 Task: Select the IndentationModel option in the sticky scroll default model.
Action: Mouse moved to (0, 479)
Screenshot: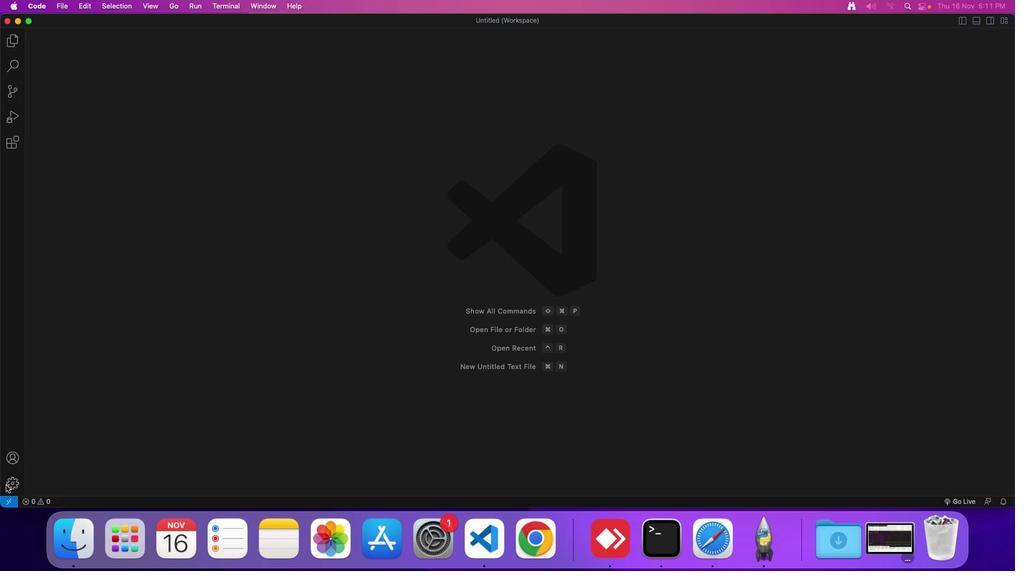 
Action: Mouse pressed left at (0, 479)
Screenshot: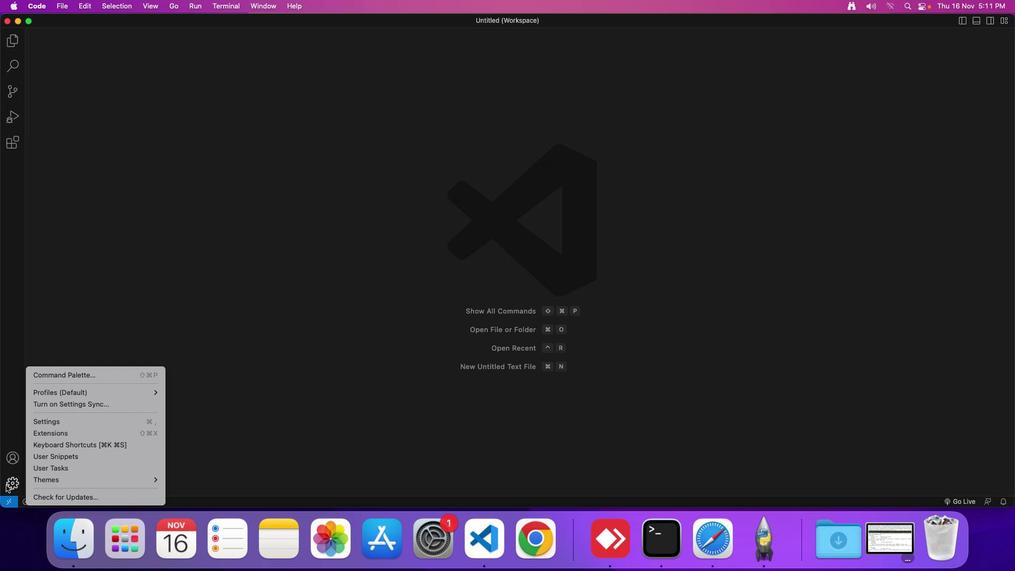 
Action: Mouse moved to (36, 417)
Screenshot: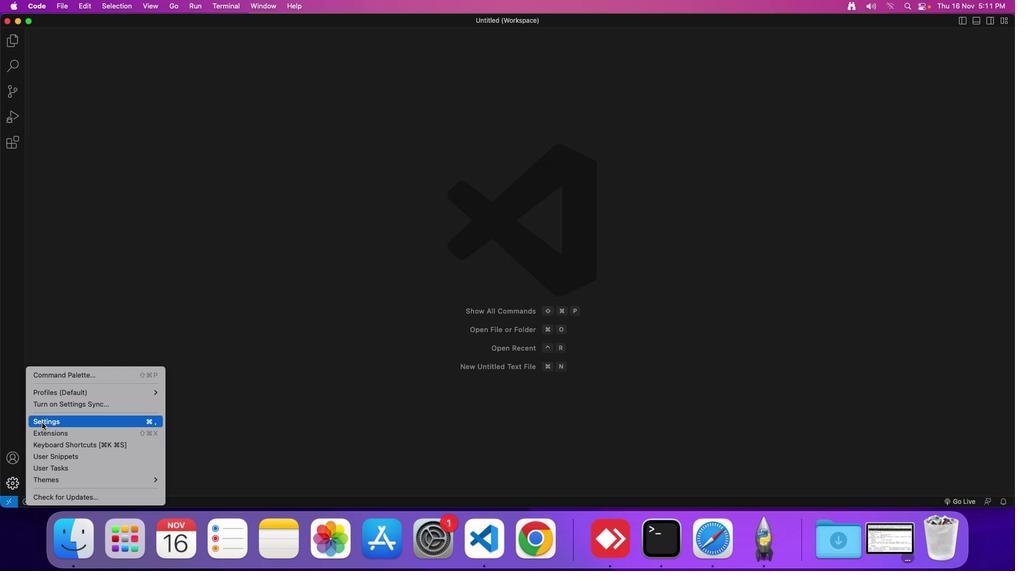 
Action: Mouse pressed left at (36, 417)
Screenshot: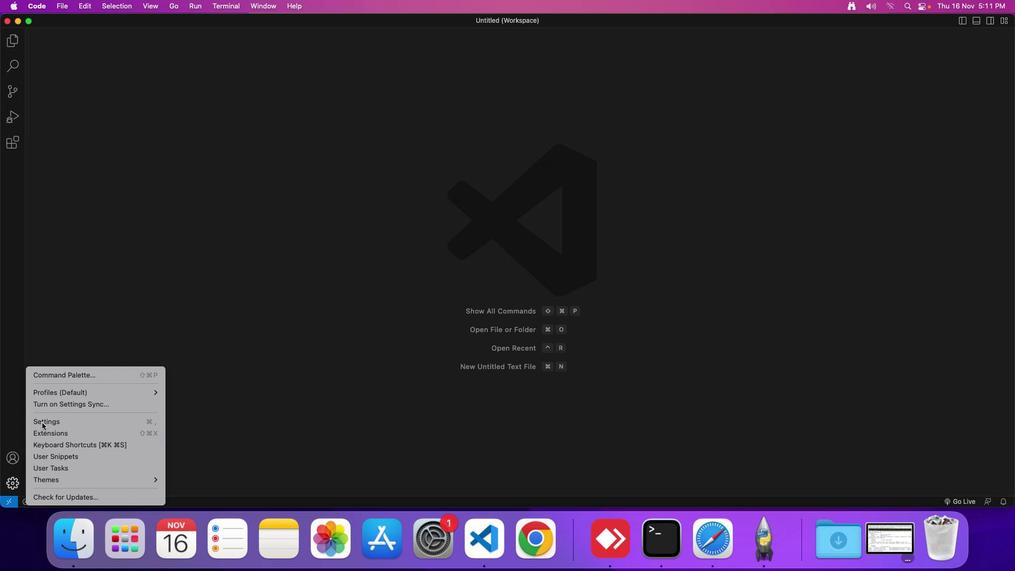 
Action: Mouse moved to (267, 75)
Screenshot: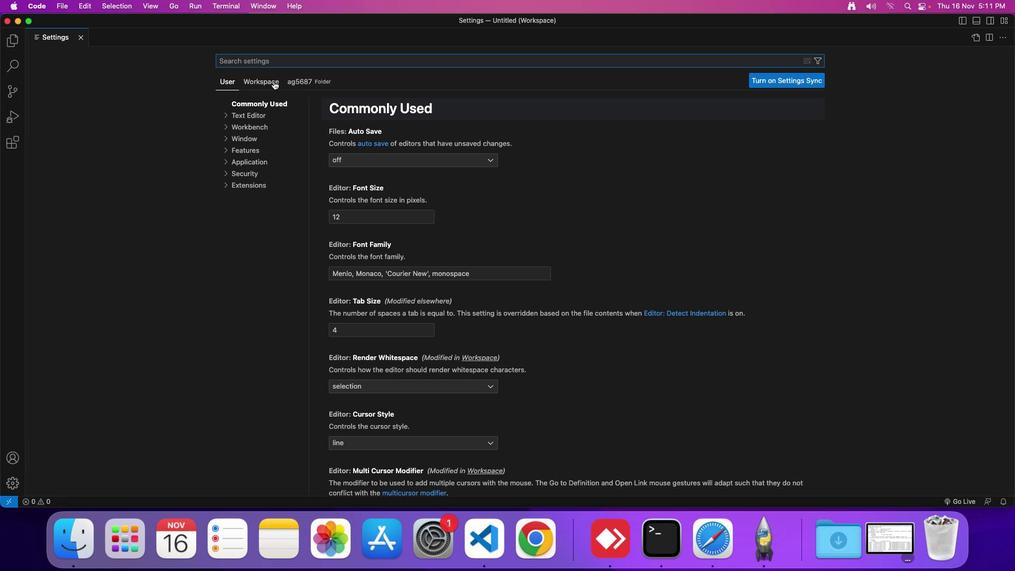
Action: Mouse pressed left at (267, 75)
Screenshot: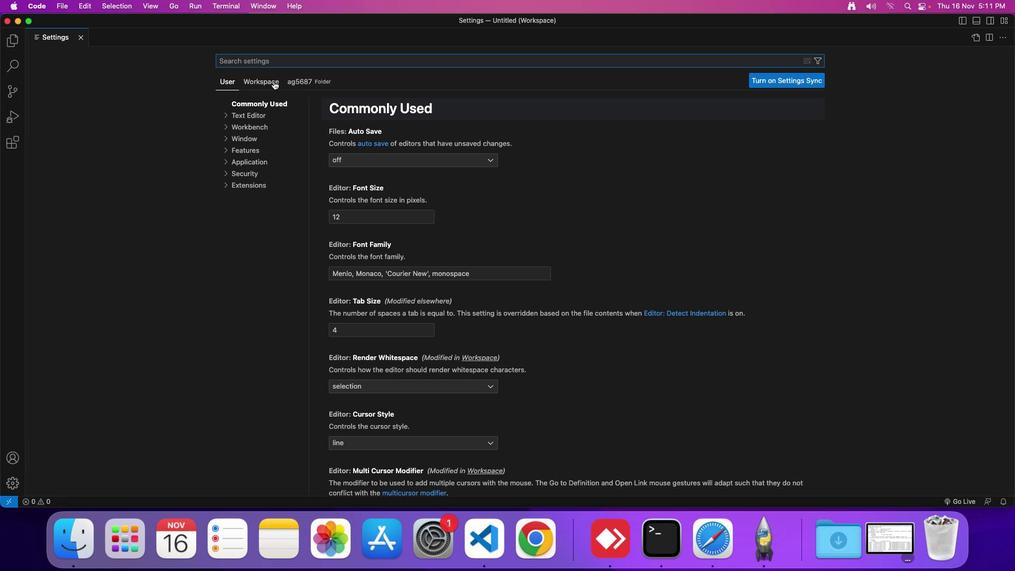 
Action: Mouse moved to (247, 109)
Screenshot: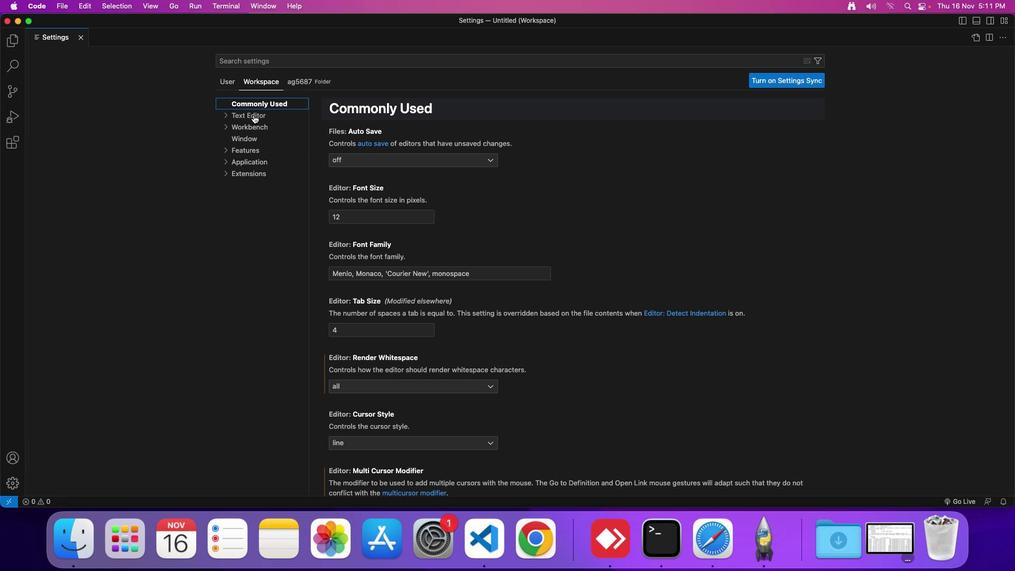 
Action: Mouse pressed left at (247, 109)
Screenshot: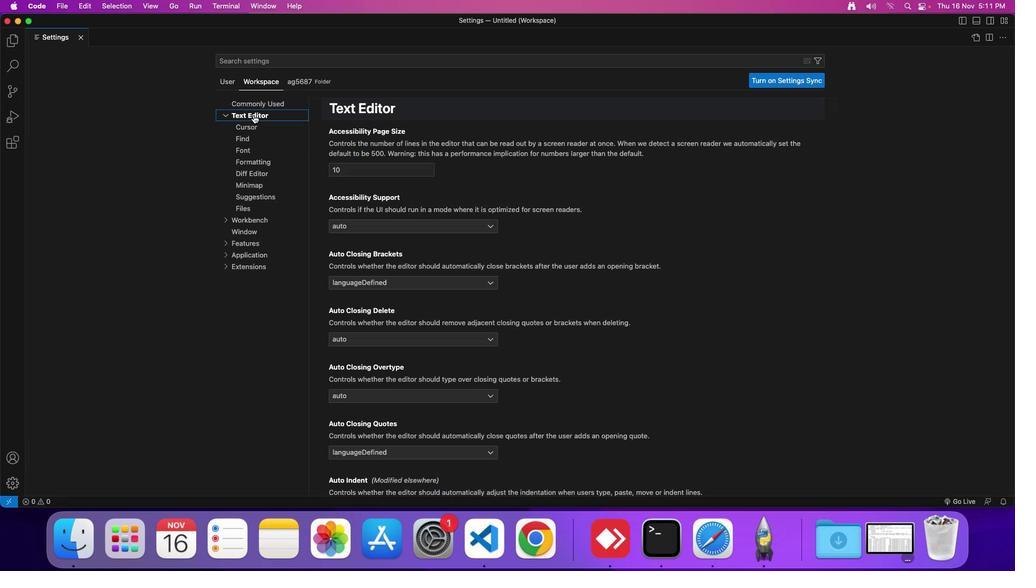 
Action: Mouse moved to (438, 282)
Screenshot: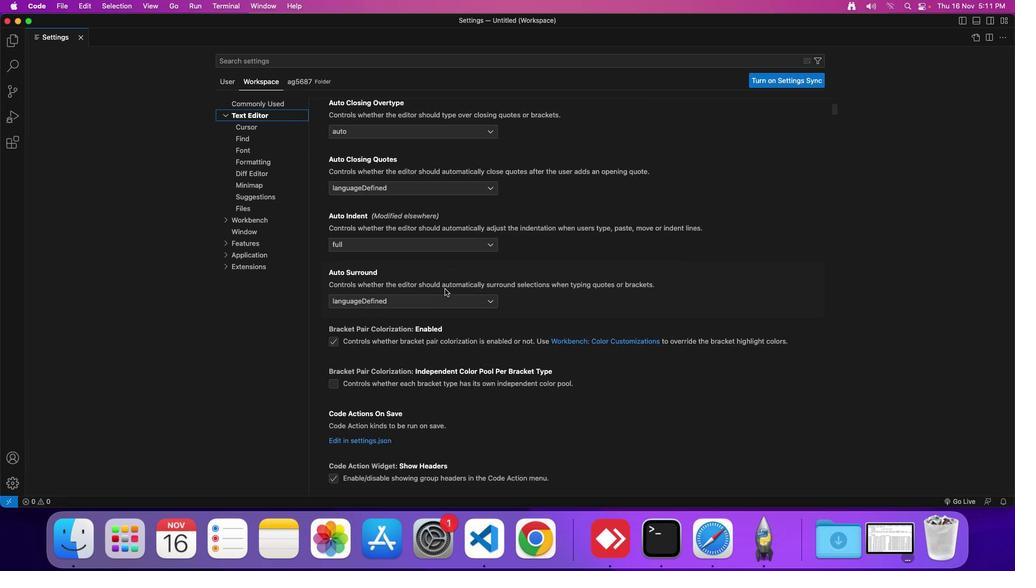 
Action: Mouse scrolled (438, 282) with delta (-5, -5)
Screenshot: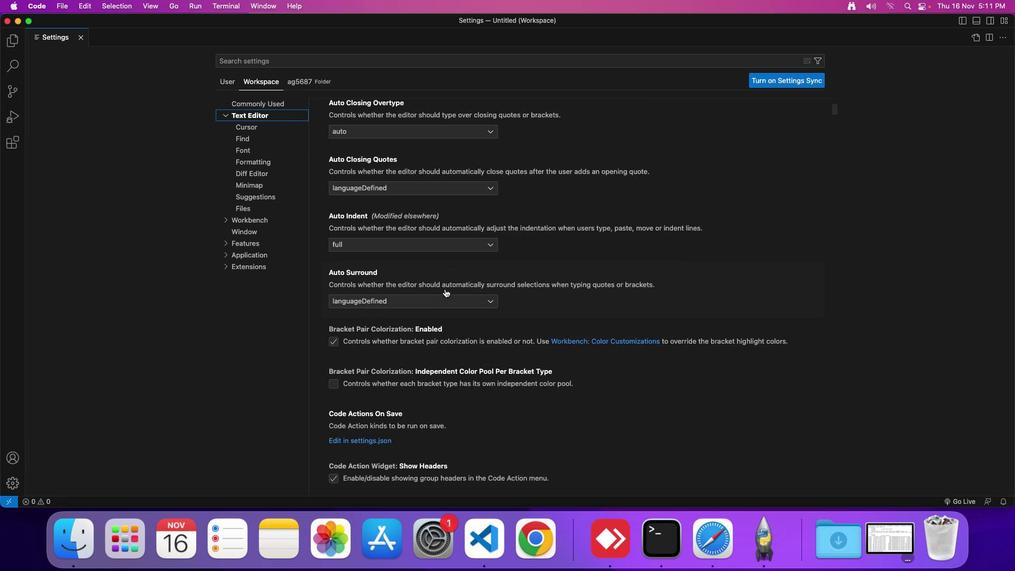 
Action: Mouse scrolled (438, 282) with delta (-5, -5)
Screenshot: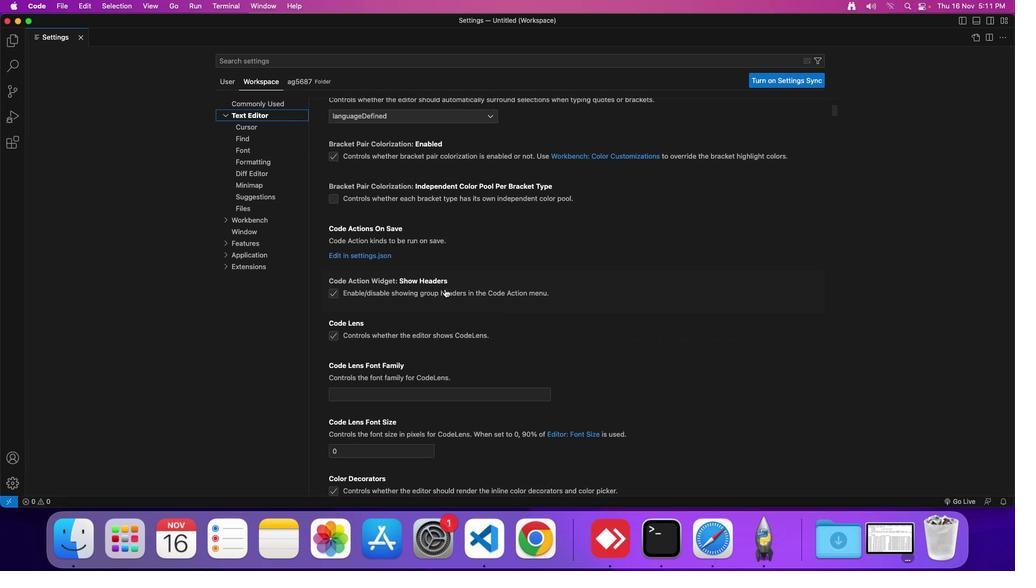 
Action: Mouse scrolled (438, 282) with delta (-5, -6)
Screenshot: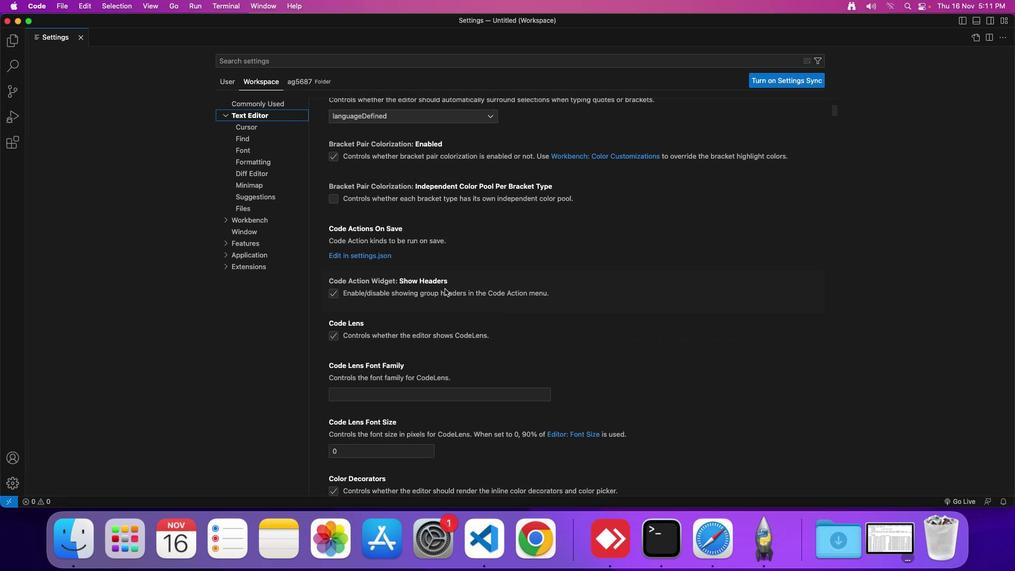 
Action: Mouse scrolled (438, 282) with delta (-5, -7)
Screenshot: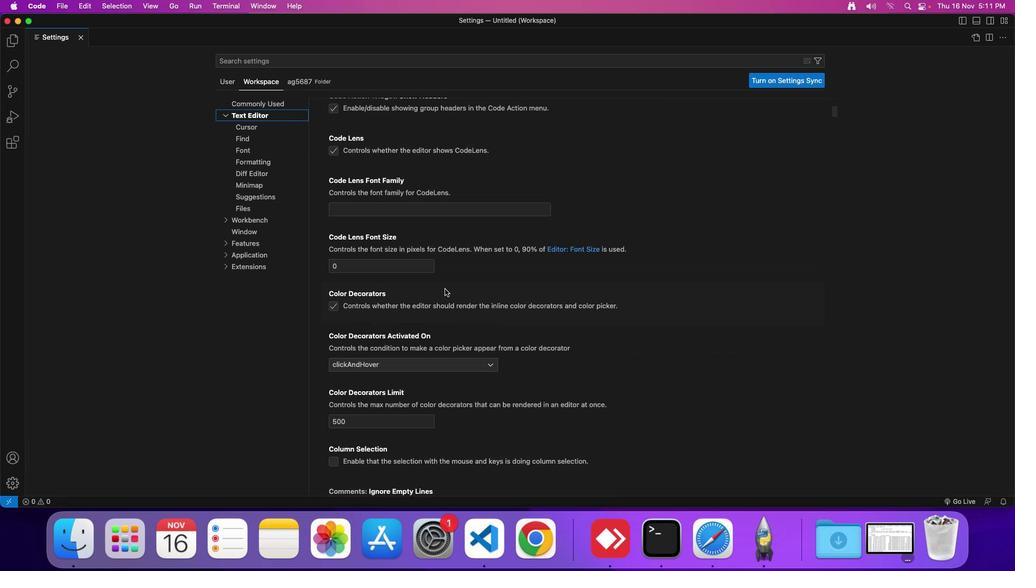 
Action: Mouse scrolled (438, 282) with delta (-5, -8)
Screenshot: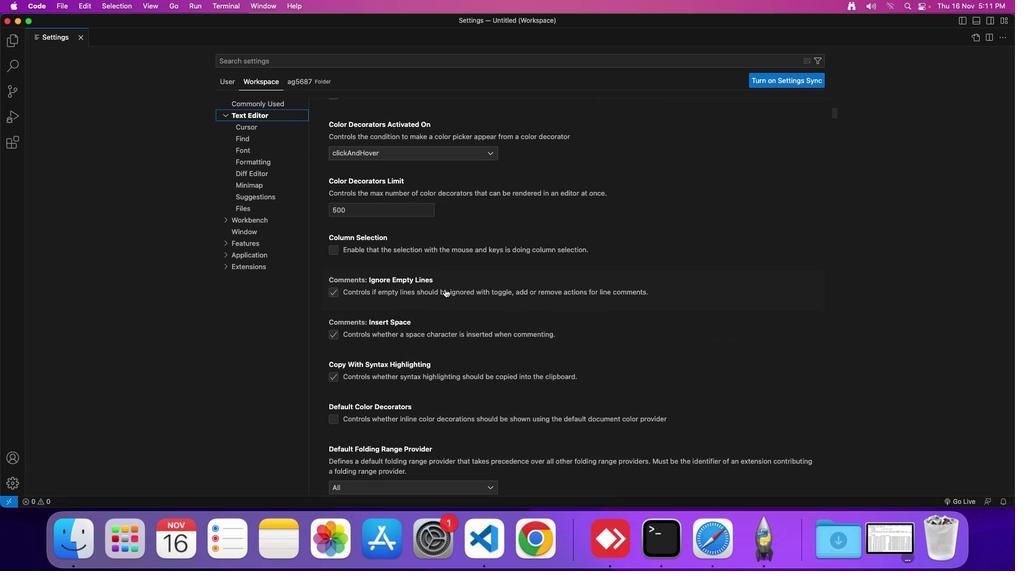 
Action: Mouse scrolled (438, 282) with delta (-5, -8)
Screenshot: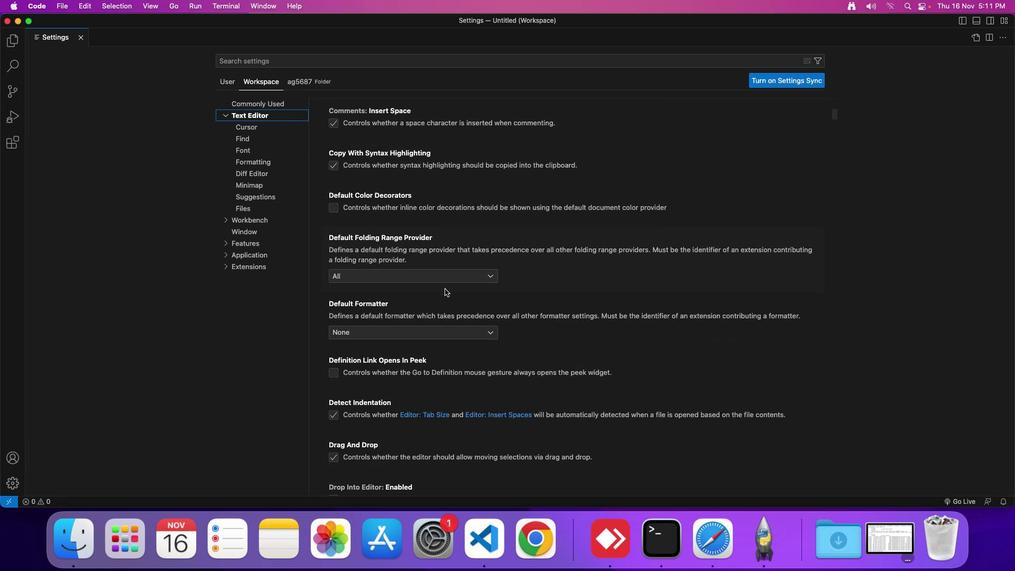 
Action: Mouse scrolled (438, 282) with delta (-5, -9)
Screenshot: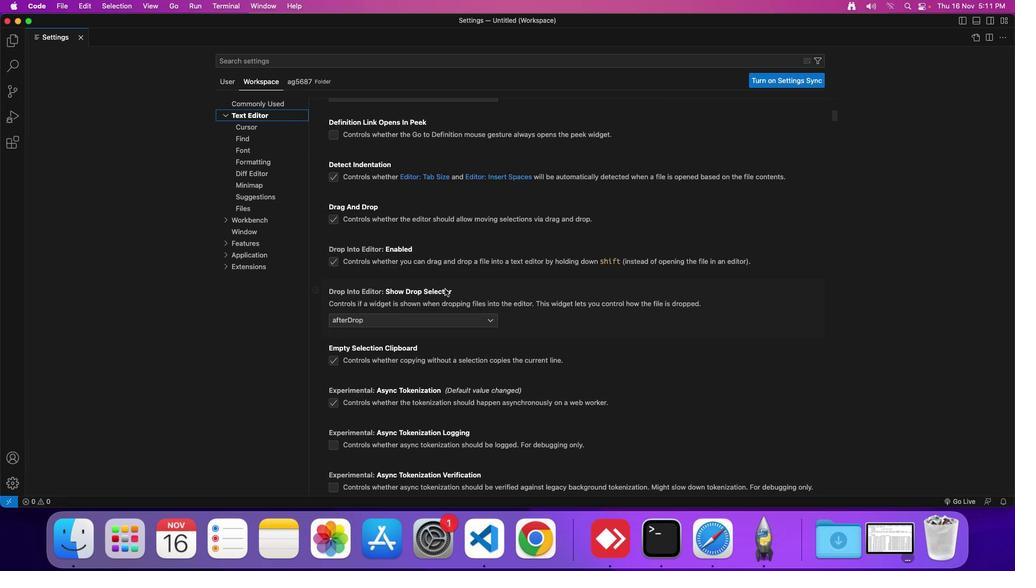 
Action: Mouse scrolled (438, 282) with delta (-5, -9)
Screenshot: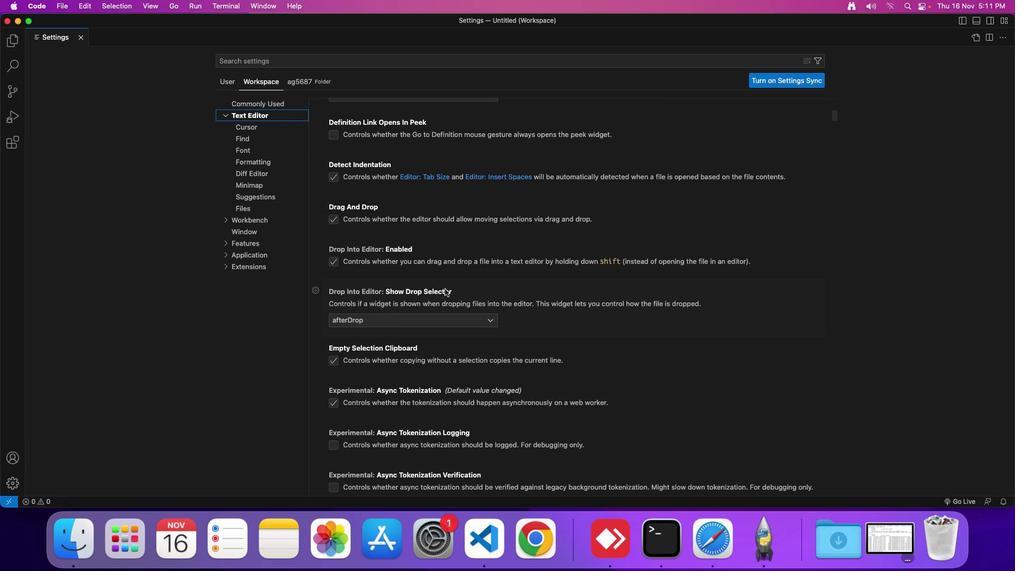 
Action: Mouse scrolled (438, 282) with delta (-5, -10)
Screenshot: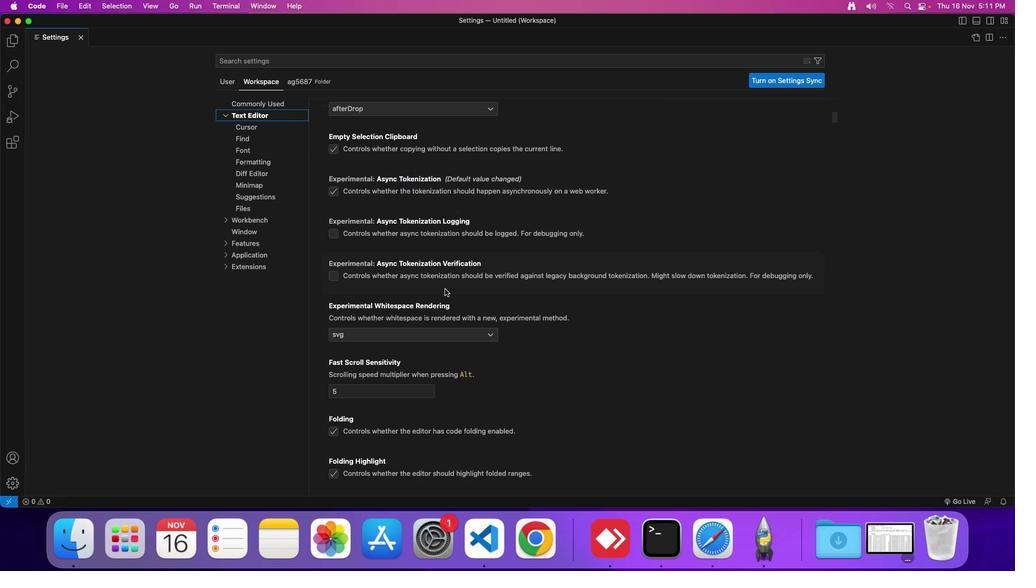 
Action: Mouse scrolled (438, 282) with delta (-5, -9)
Screenshot: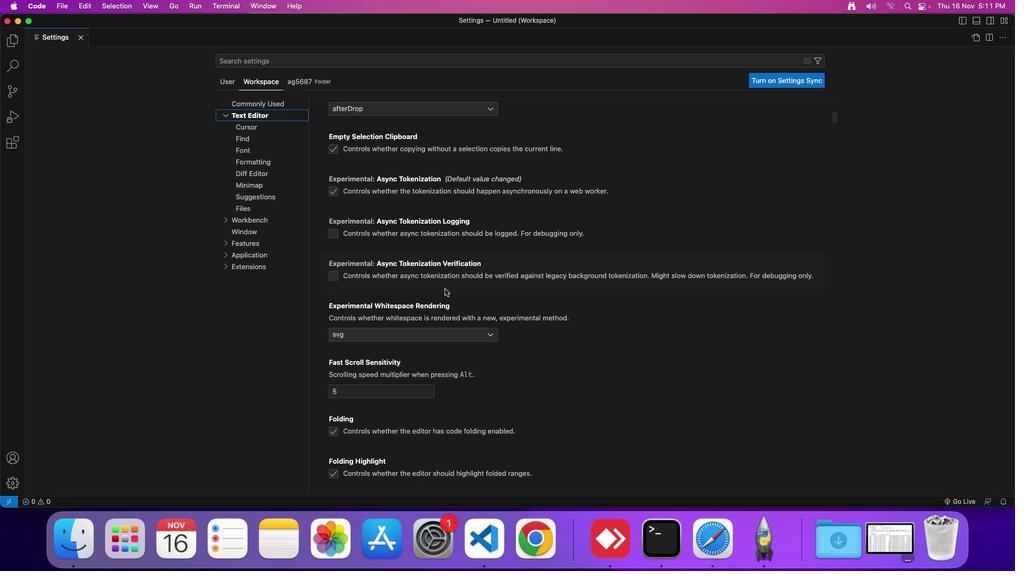 
Action: Mouse scrolled (438, 282) with delta (-5, -5)
Screenshot: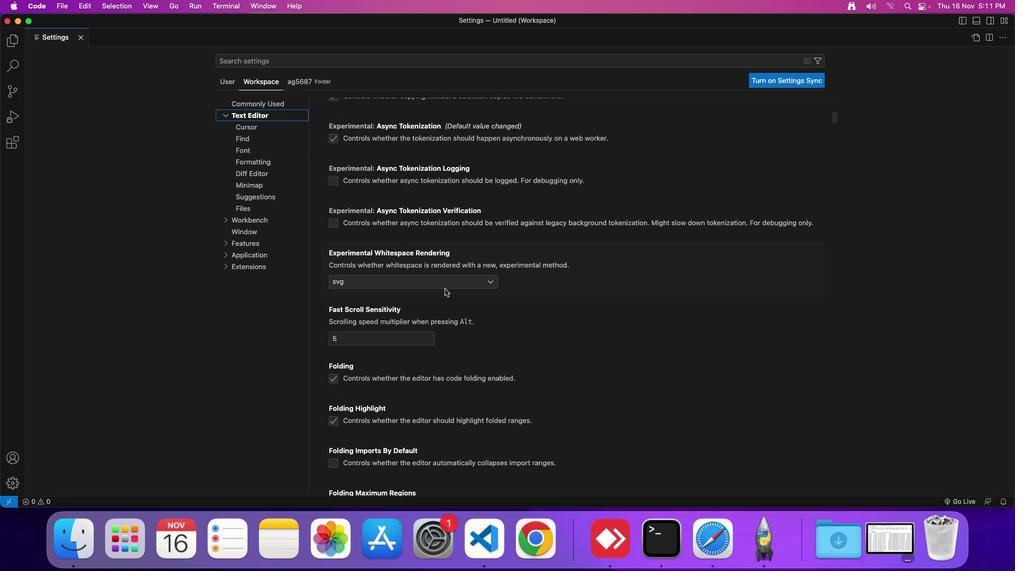 
Action: Mouse scrolled (438, 282) with delta (-5, -5)
Screenshot: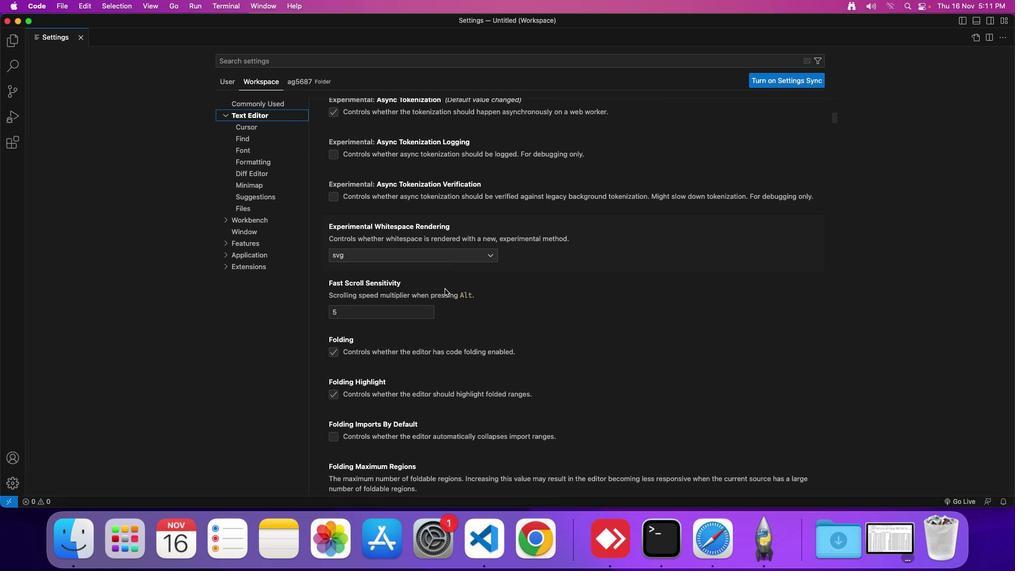 
Action: Mouse scrolled (438, 282) with delta (-5, -5)
Screenshot: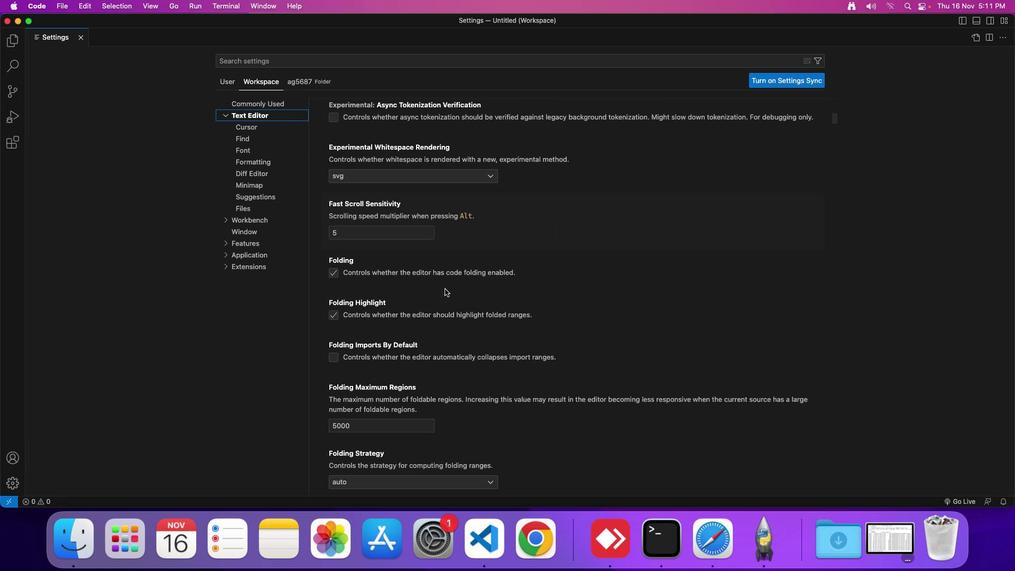 
Action: Mouse scrolled (438, 282) with delta (-5, -5)
Screenshot: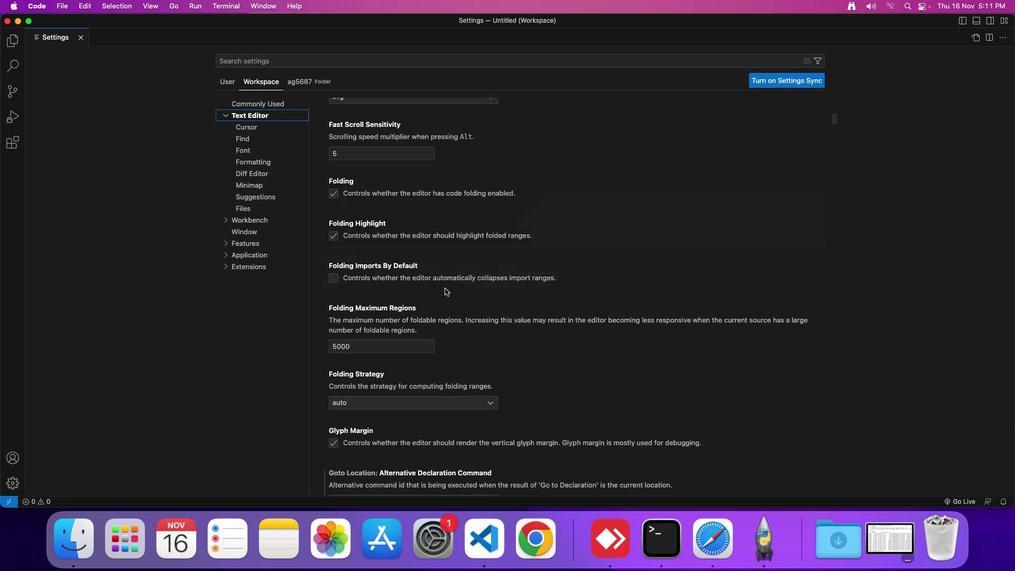 
Action: Mouse scrolled (438, 282) with delta (-5, -6)
Screenshot: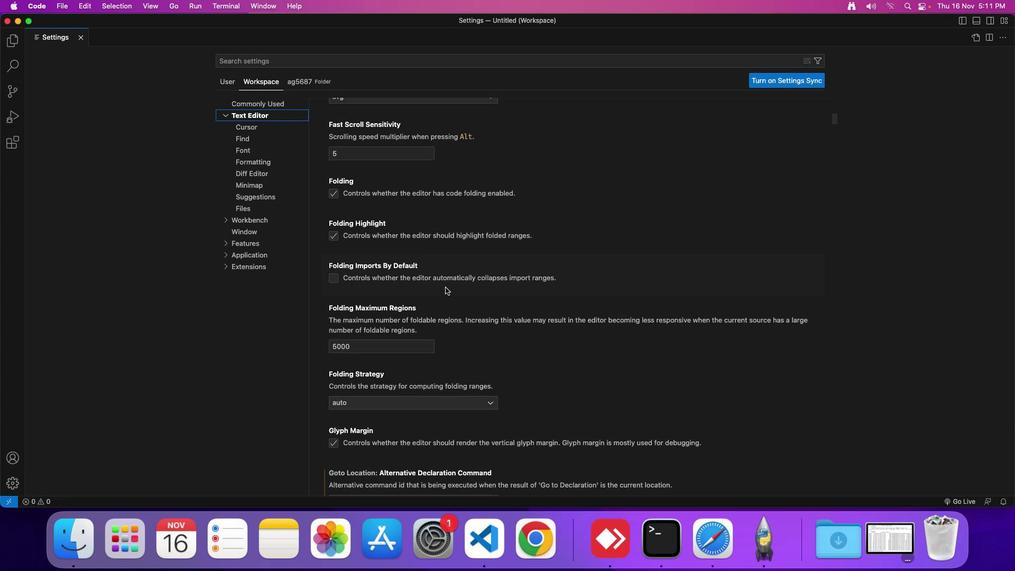 
Action: Mouse scrolled (438, 282) with delta (-5, -6)
Screenshot: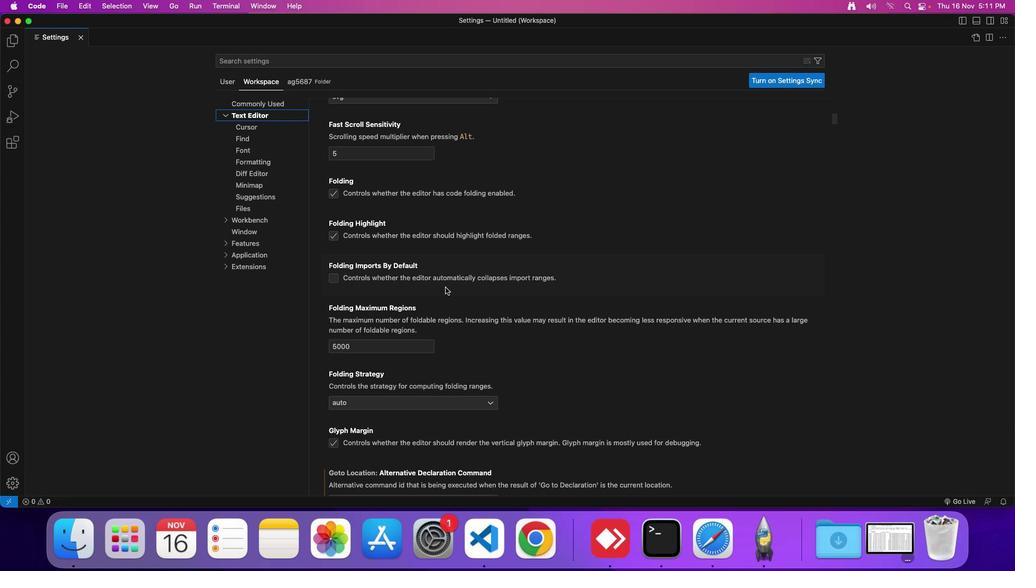 
Action: Mouse moved to (438, 281)
Screenshot: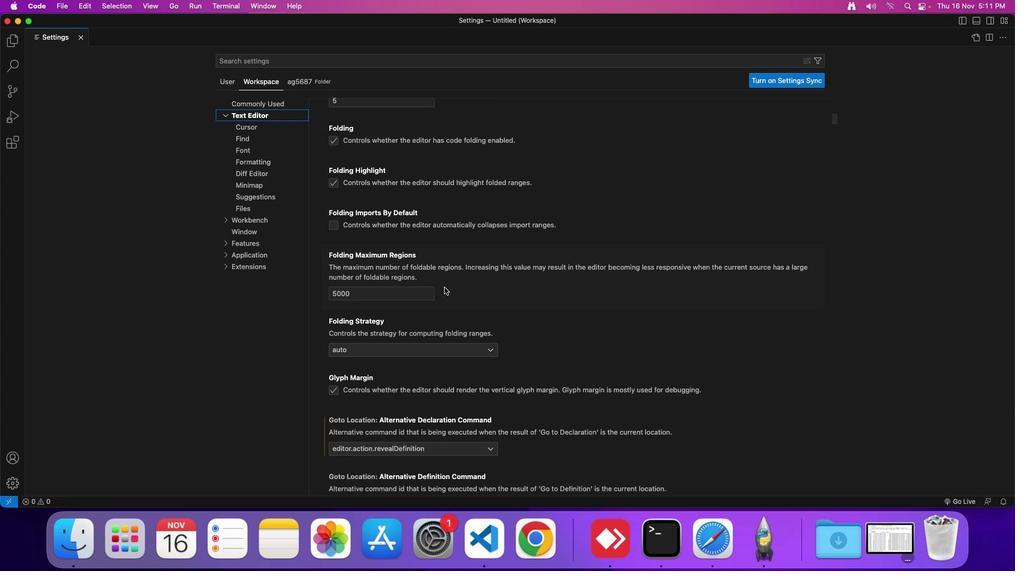 
Action: Mouse scrolled (438, 281) with delta (-5, -5)
Screenshot: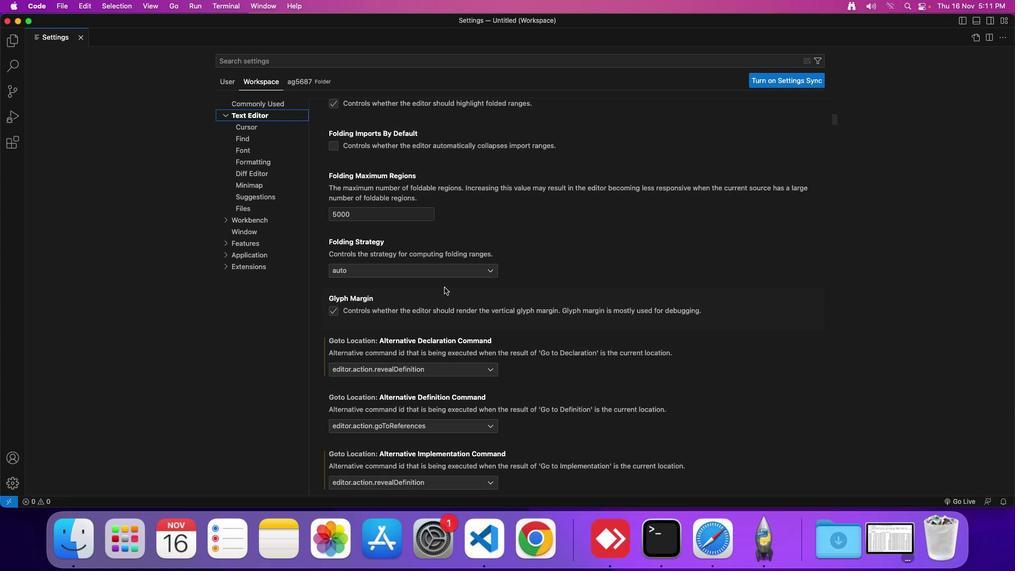 
Action: Mouse scrolled (438, 281) with delta (-5, -5)
Screenshot: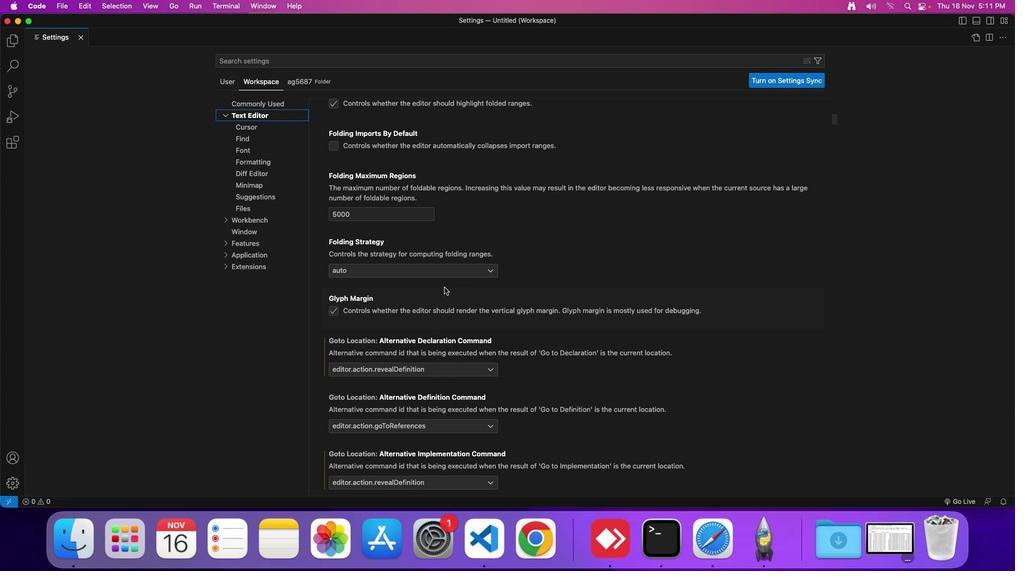 
Action: Mouse scrolled (438, 281) with delta (-5, -6)
Screenshot: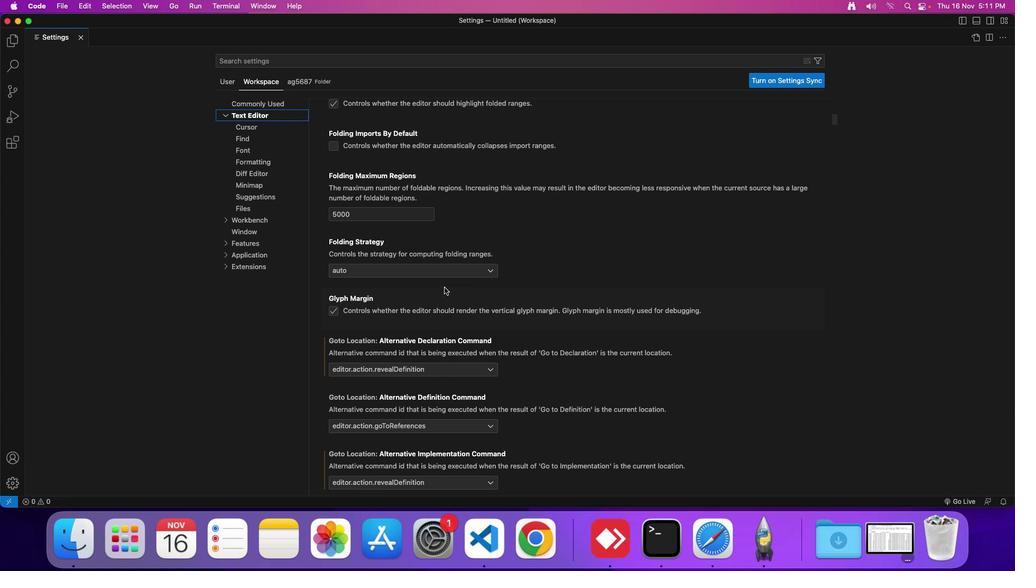
Action: Mouse scrolled (438, 281) with delta (-5, -5)
Screenshot: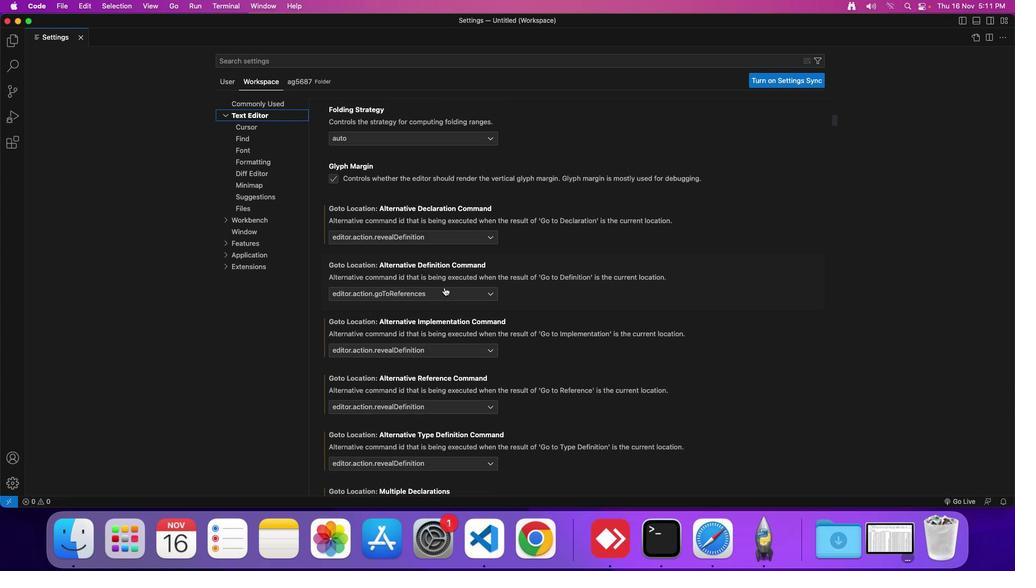 
Action: Mouse scrolled (438, 281) with delta (-5, -5)
Screenshot: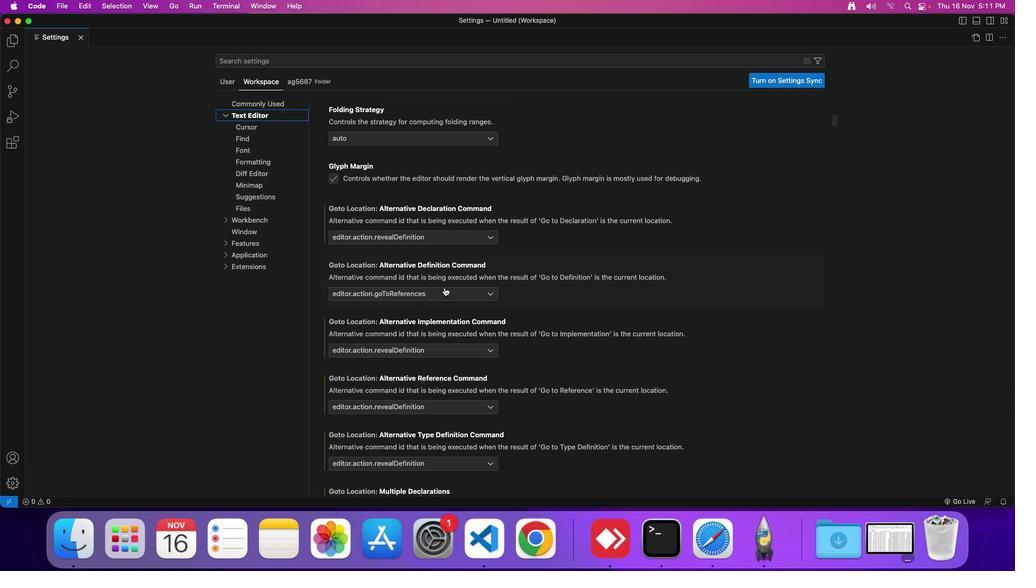 
Action: Mouse scrolled (438, 281) with delta (-5, -6)
Screenshot: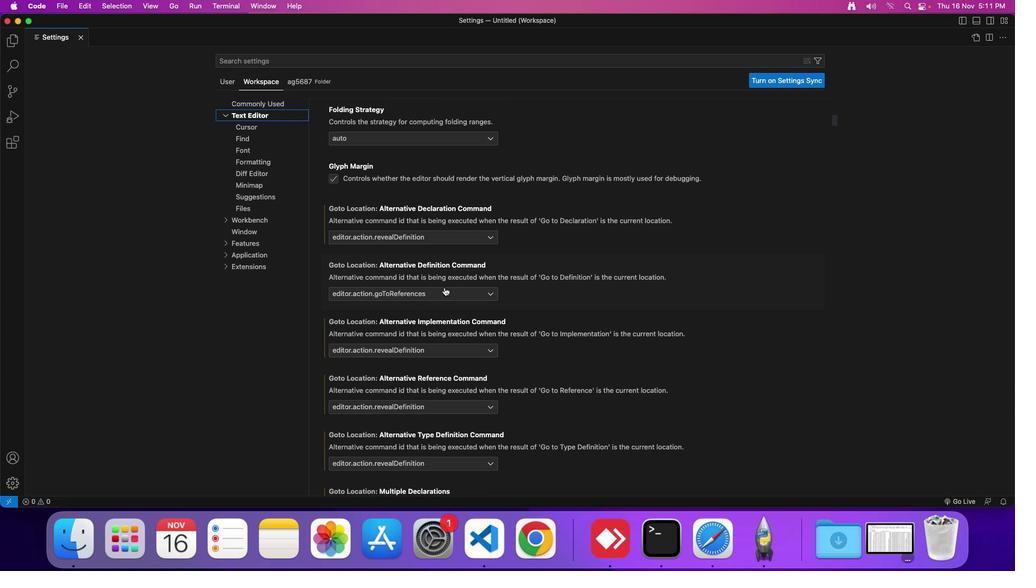 
Action: Mouse scrolled (438, 281) with delta (-5, -5)
Screenshot: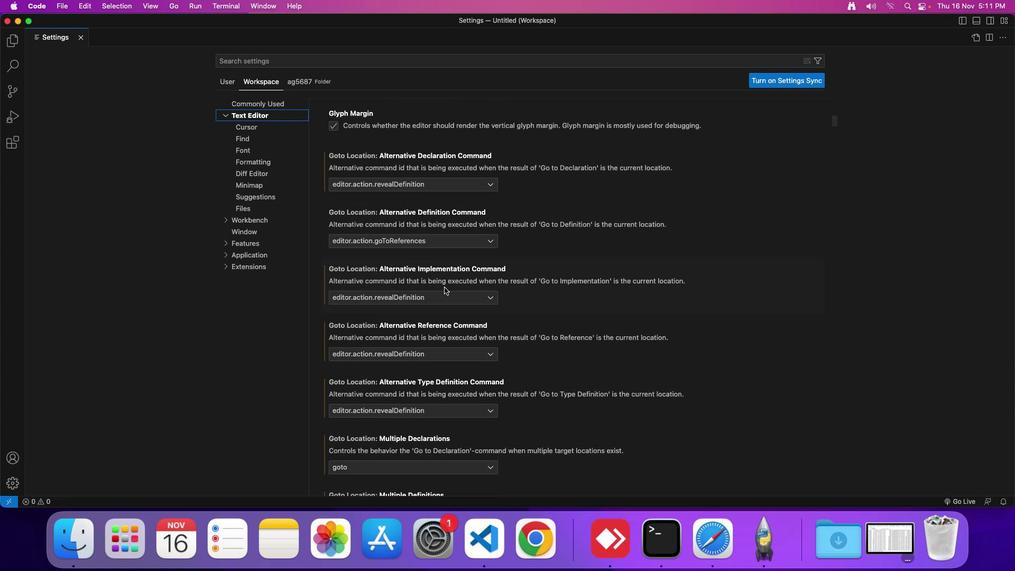 
Action: Mouse scrolled (438, 281) with delta (-5, -5)
Screenshot: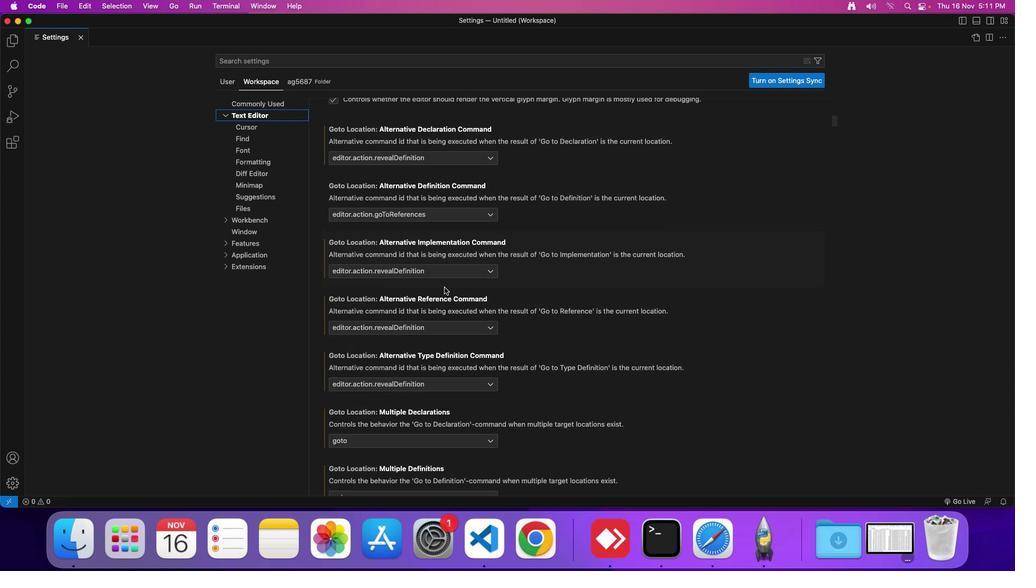 
Action: Mouse scrolled (438, 281) with delta (-5, -5)
Screenshot: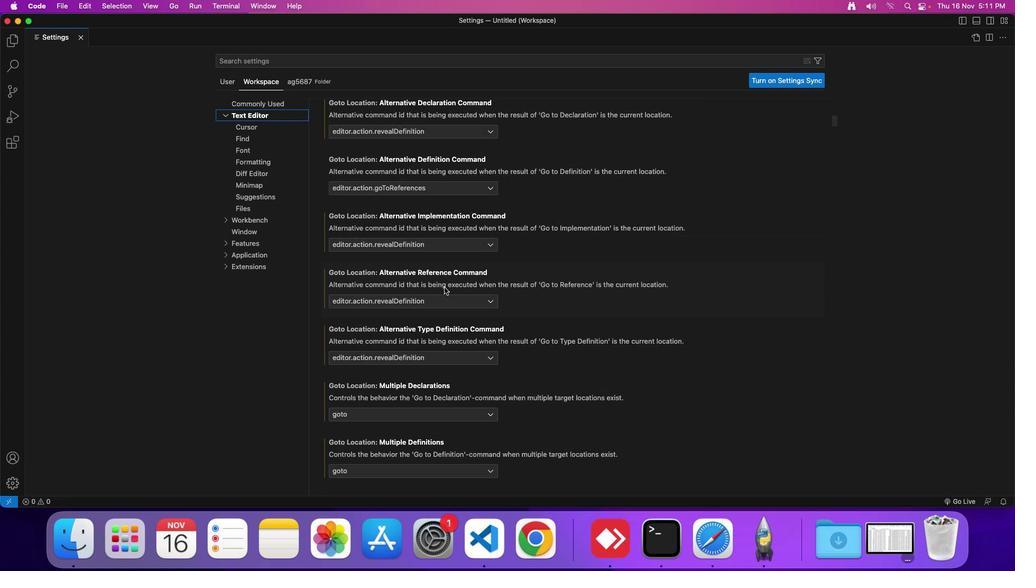 
Action: Mouse scrolled (438, 281) with delta (-5, -5)
Screenshot: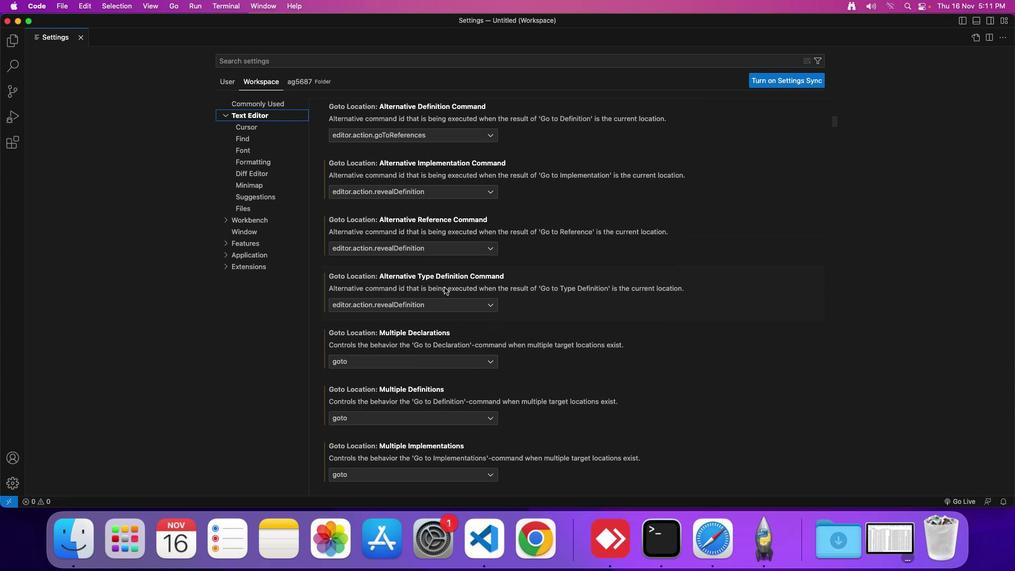 
Action: Mouse scrolled (438, 281) with delta (-5, -6)
Screenshot: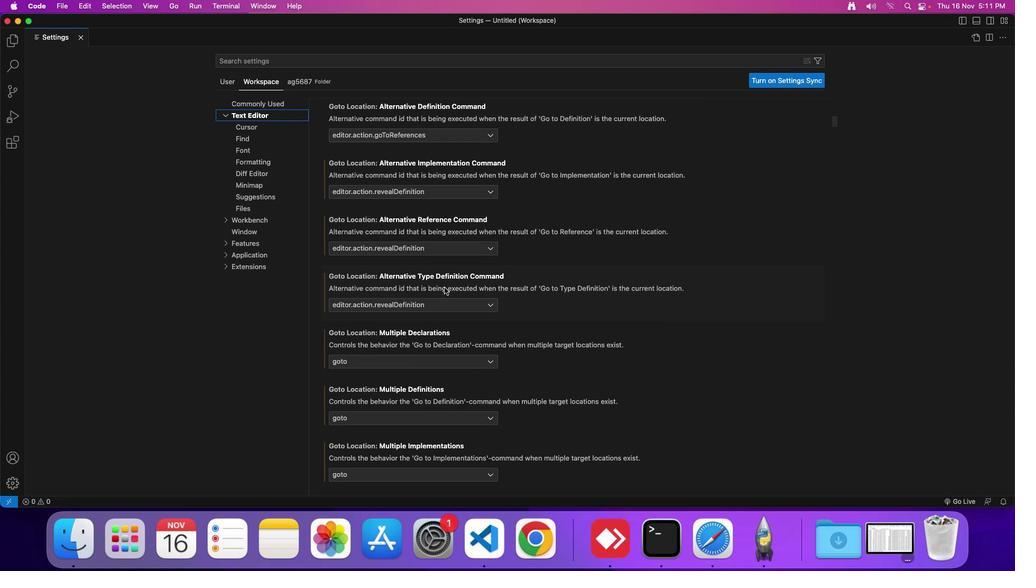 
Action: Mouse scrolled (438, 281) with delta (-5, -5)
Screenshot: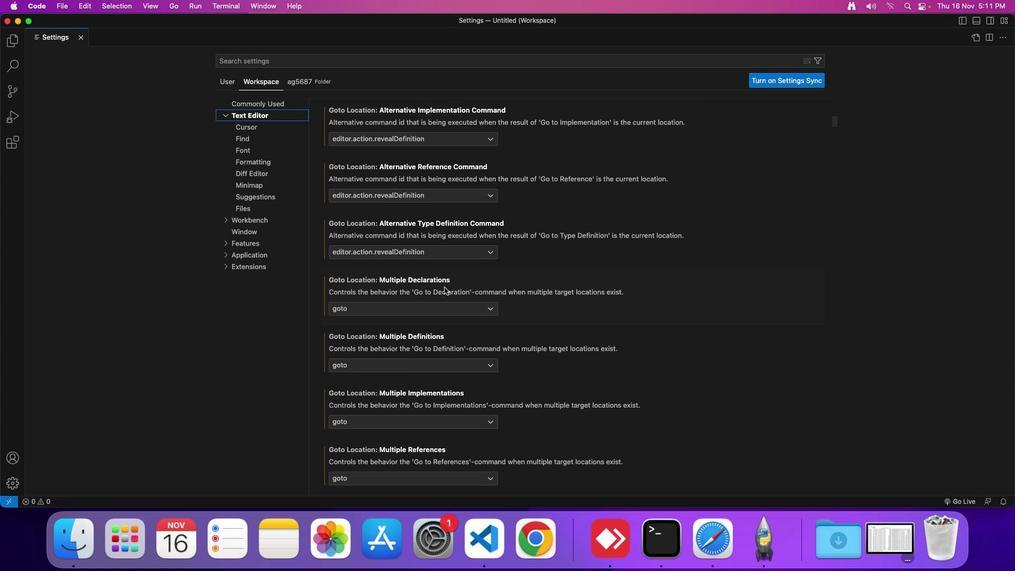 
Action: Mouse scrolled (438, 281) with delta (-5, -5)
Screenshot: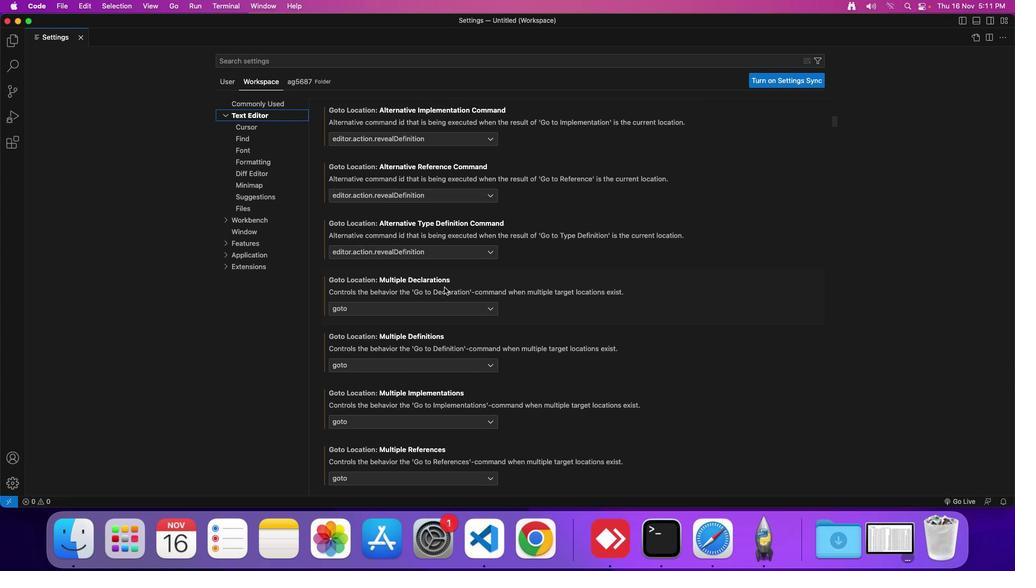 
Action: Mouse scrolled (438, 281) with delta (-5, -5)
Screenshot: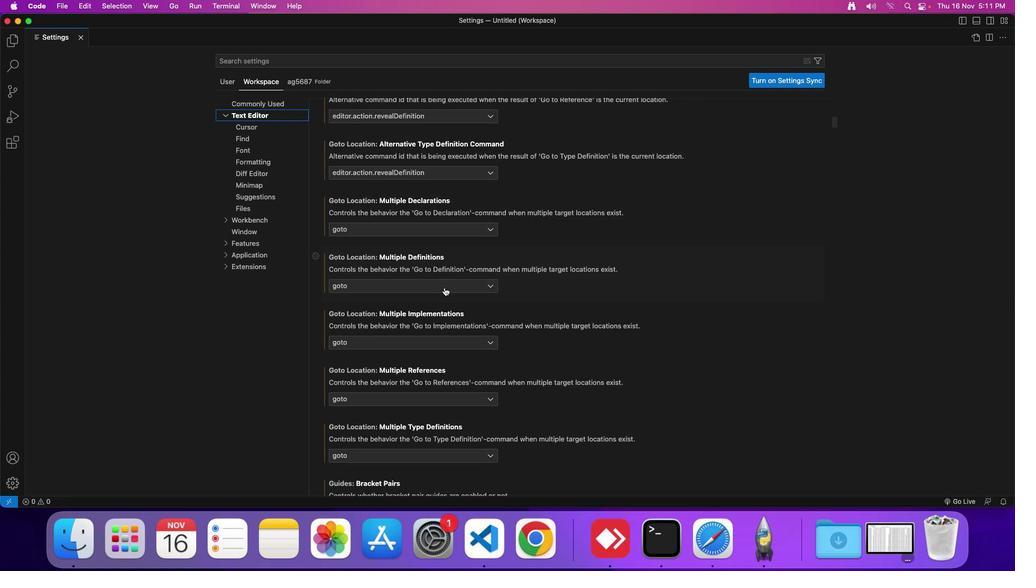 
Action: Mouse scrolled (438, 281) with delta (-5, -5)
Screenshot: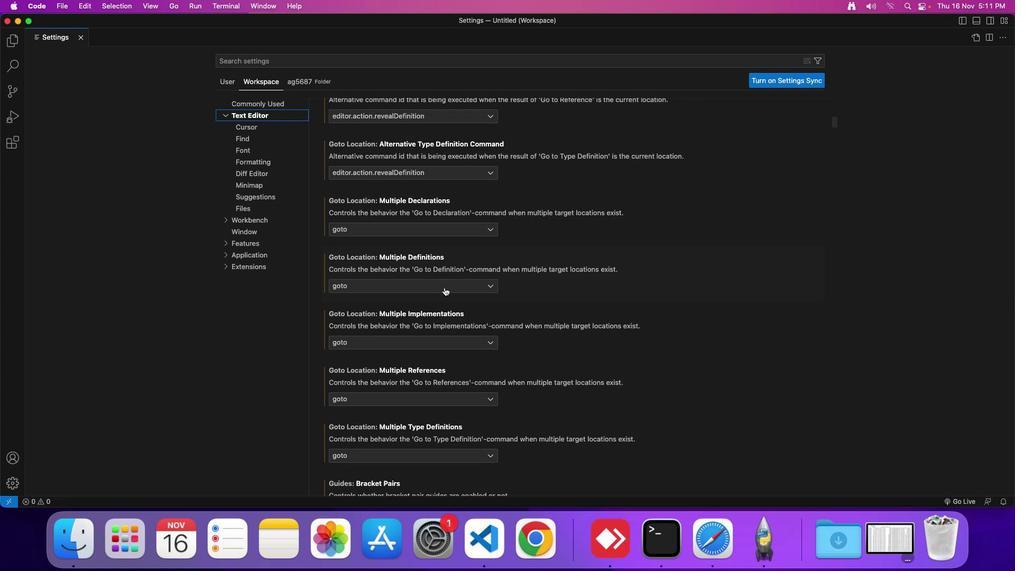 
Action: Mouse scrolled (438, 281) with delta (-5, -5)
Screenshot: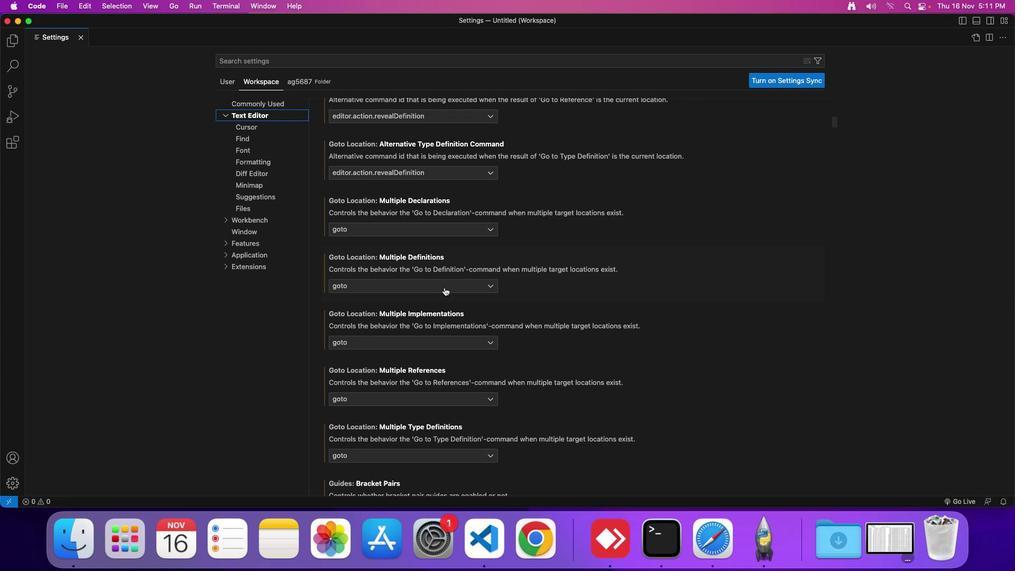 
Action: Mouse scrolled (438, 281) with delta (-5, -5)
Screenshot: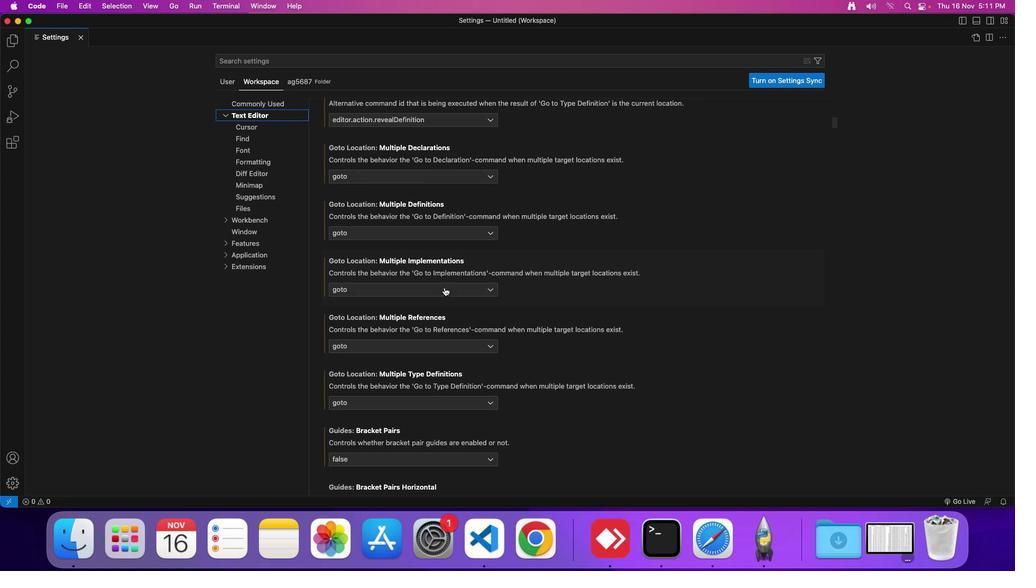 
Action: Mouse scrolled (438, 281) with delta (-5, -5)
Screenshot: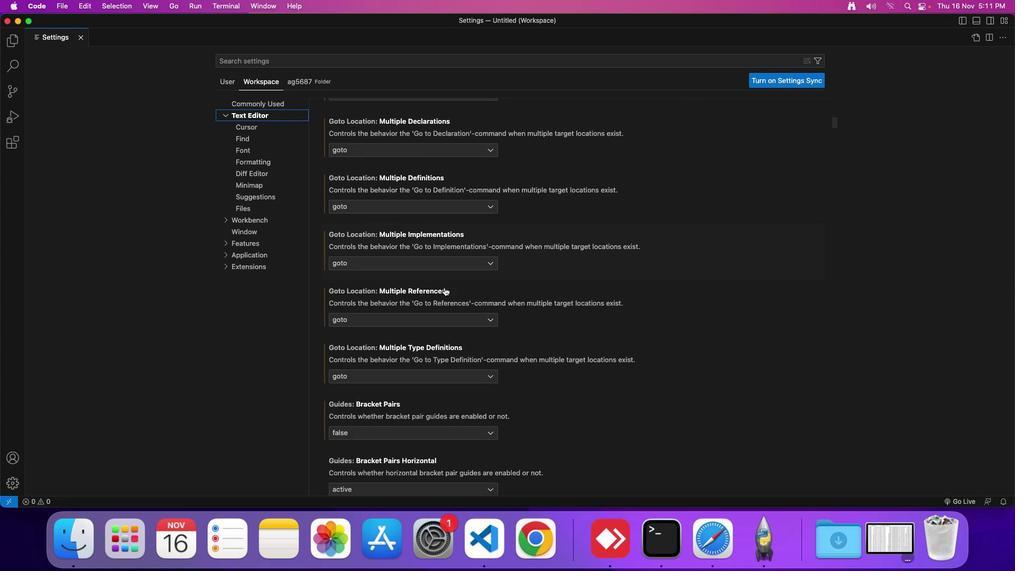 
Action: Mouse scrolled (438, 281) with delta (-5, -5)
Screenshot: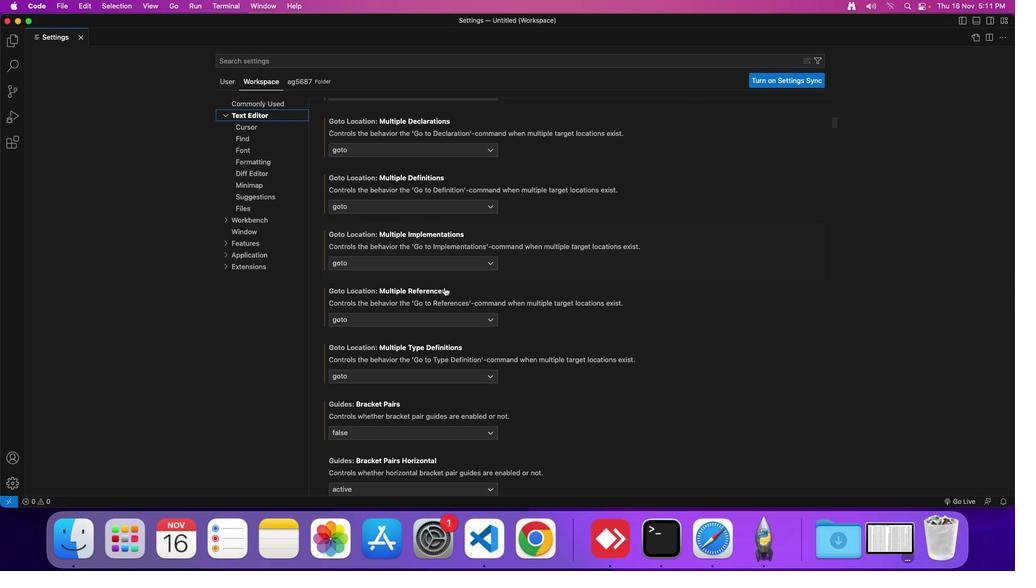 
Action: Mouse scrolled (438, 281) with delta (-5, -5)
Screenshot: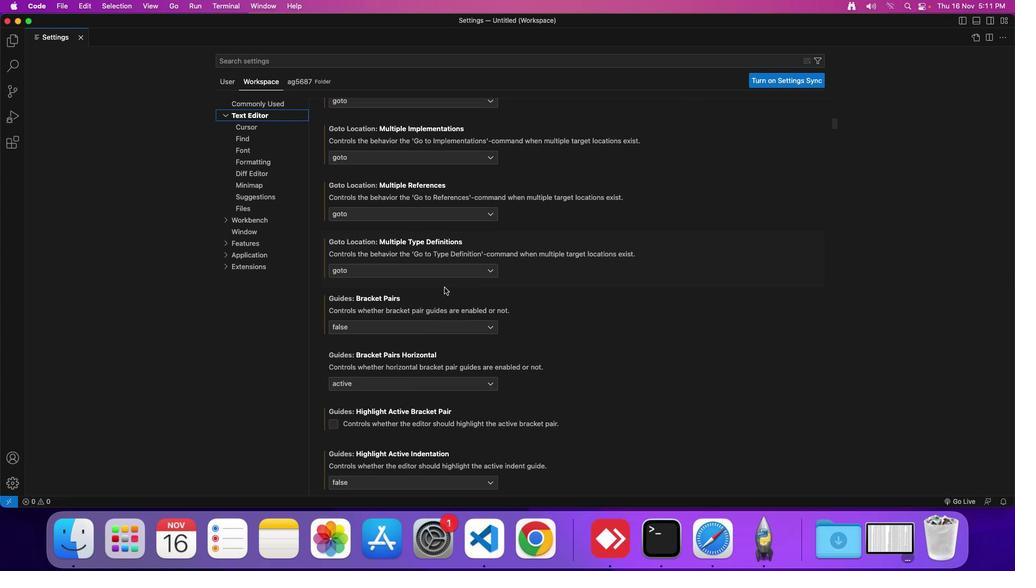 
Action: Mouse scrolled (438, 281) with delta (-5, -5)
Screenshot: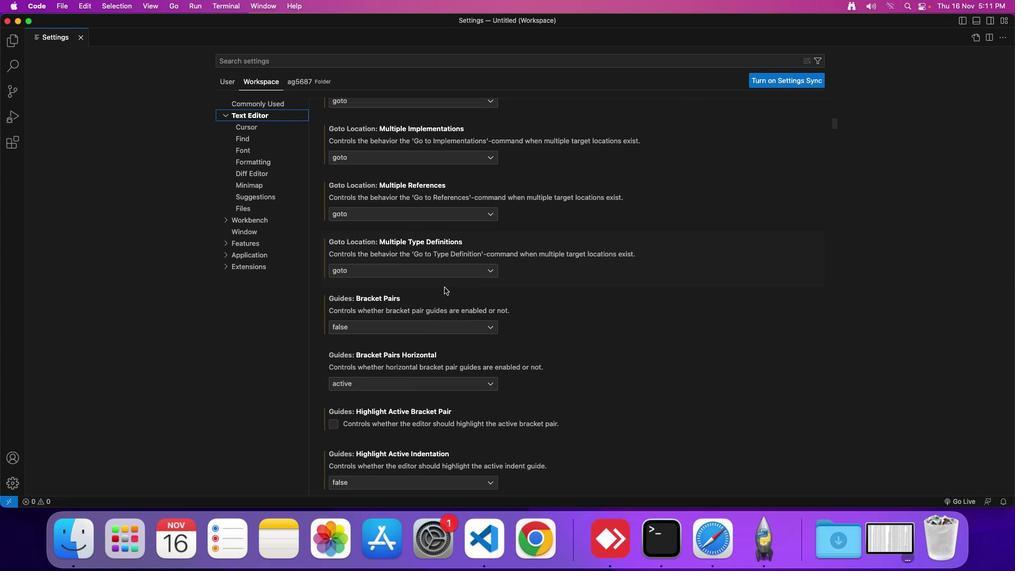 
Action: Mouse scrolled (438, 281) with delta (-5, -6)
Screenshot: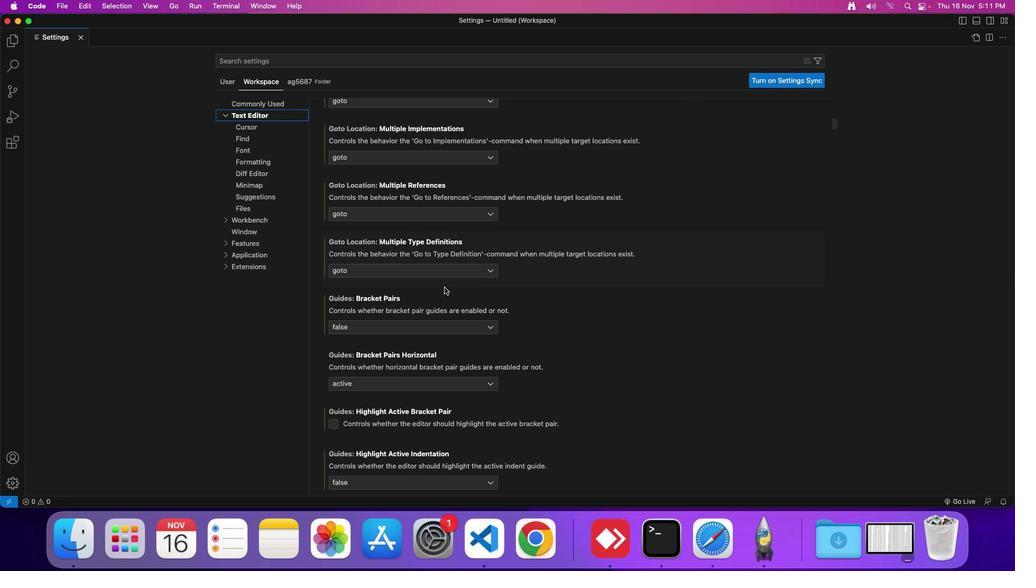 
Action: Mouse scrolled (438, 281) with delta (-5, -5)
Screenshot: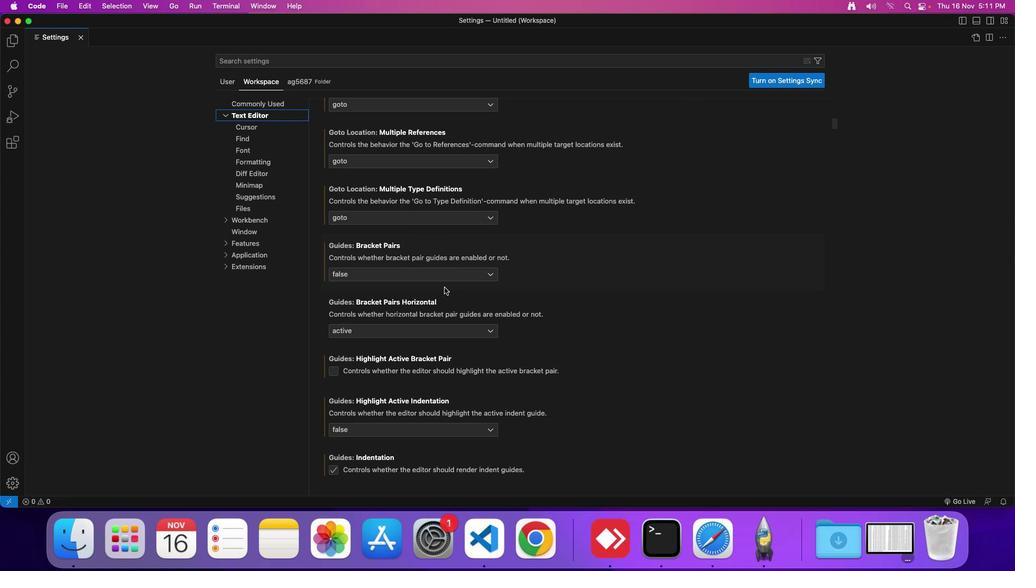 
Action: Mouse scrolled (438, 281) with delta (-5, -5)
Screenshot: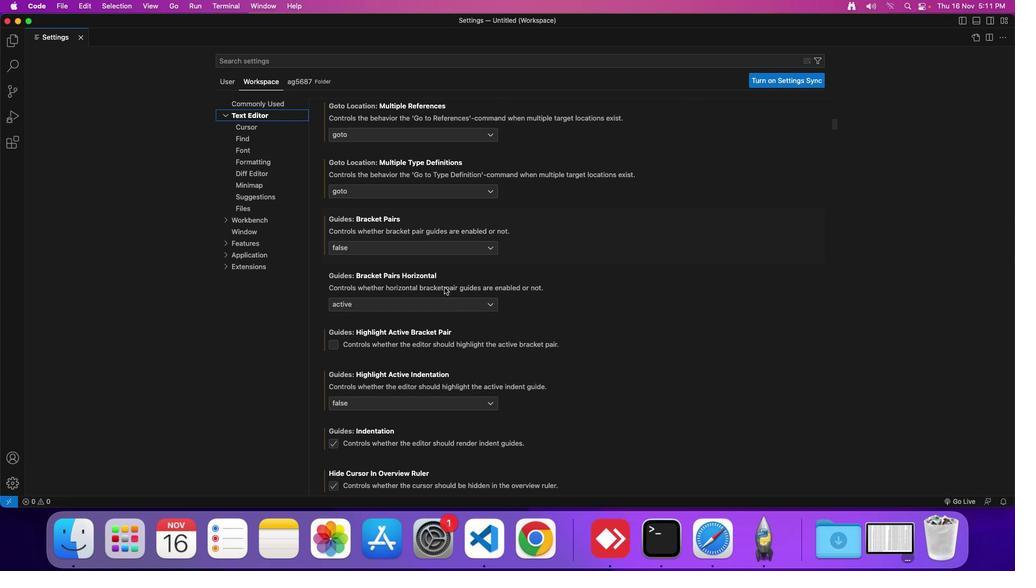 
Action: Mouse scrolled (438, 281) with delta (-5, -5)
Screenshot: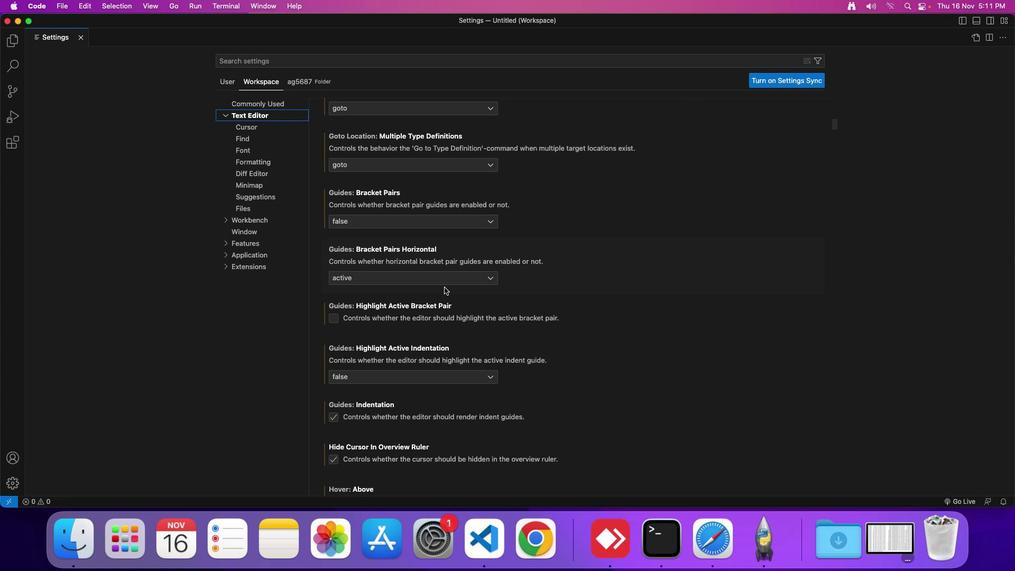 
Action: Mouse scrolled (438, 281) with delta (-5, -5)
Screenshot: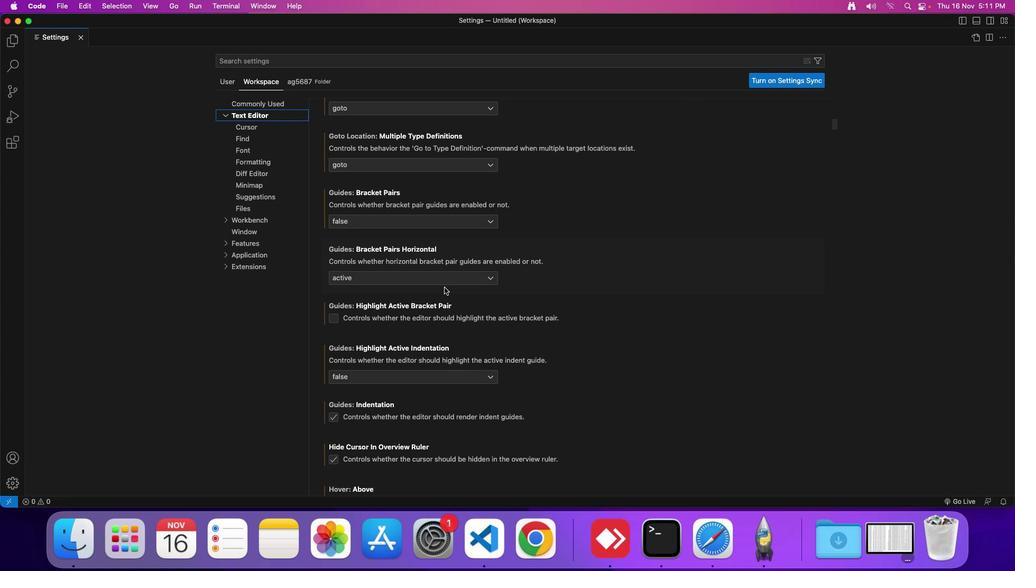 
Action: Mouse scrolled (438, 281) with delta (-5, -5)
Screenshot: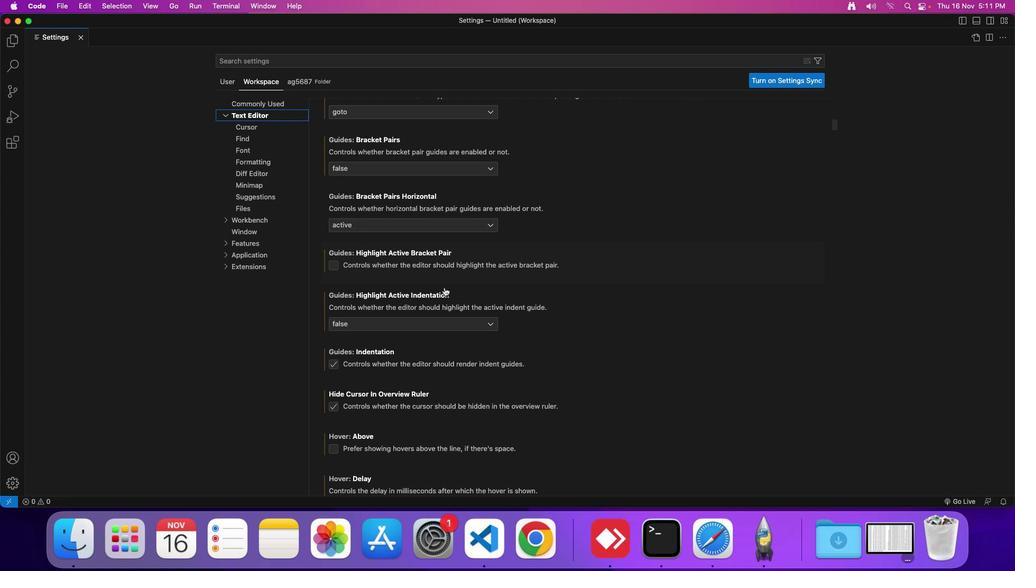 
Action: Mouse scrolled (438, 281) with delta (-5, -5)
Screenshot: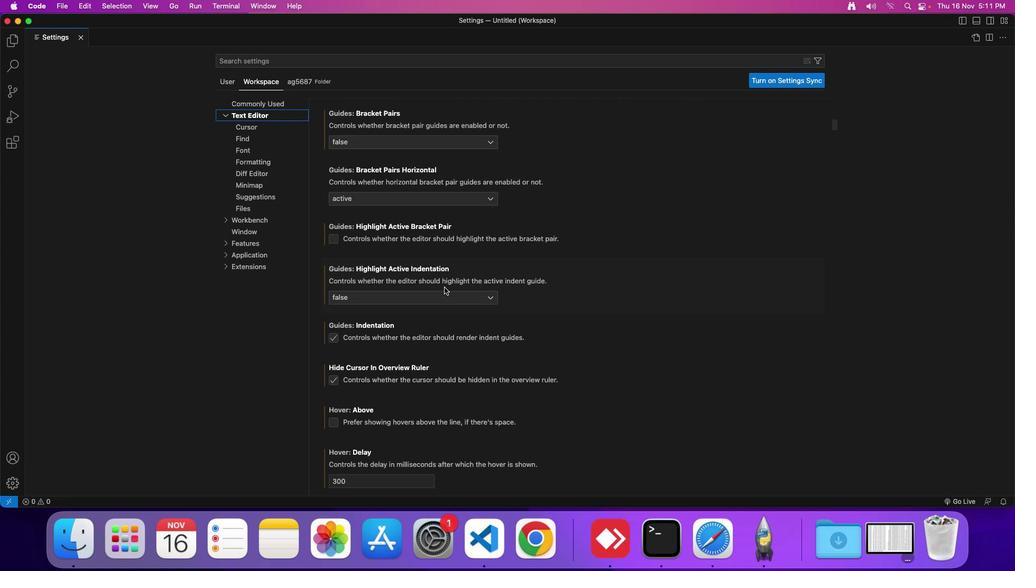 
Action: Mouse scrolled (438, 281) with delta (-5, -5)
Screenshot: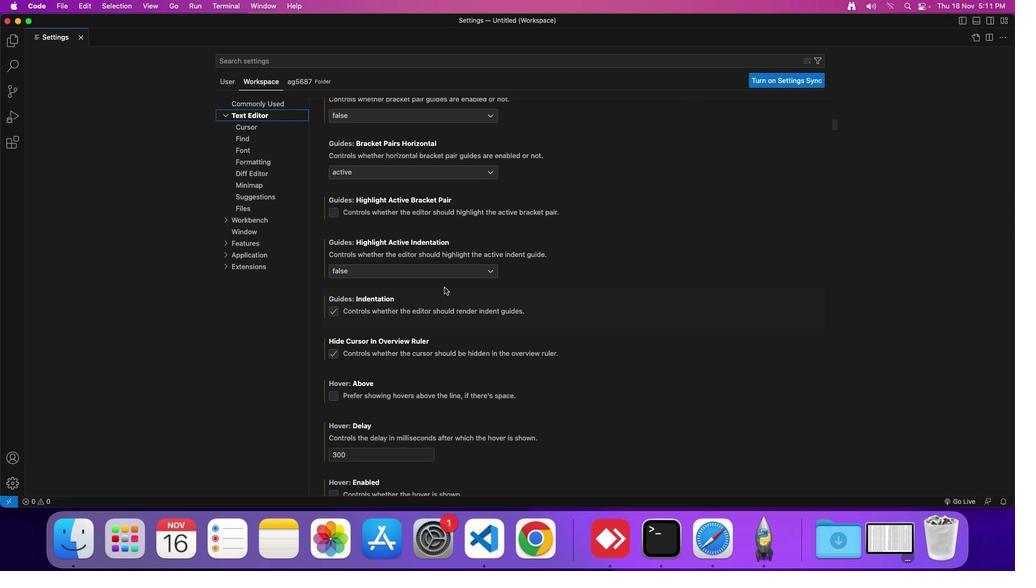 
Action: Mouse scrolled (438, 281) with delta (-5, -5)
Screenshot: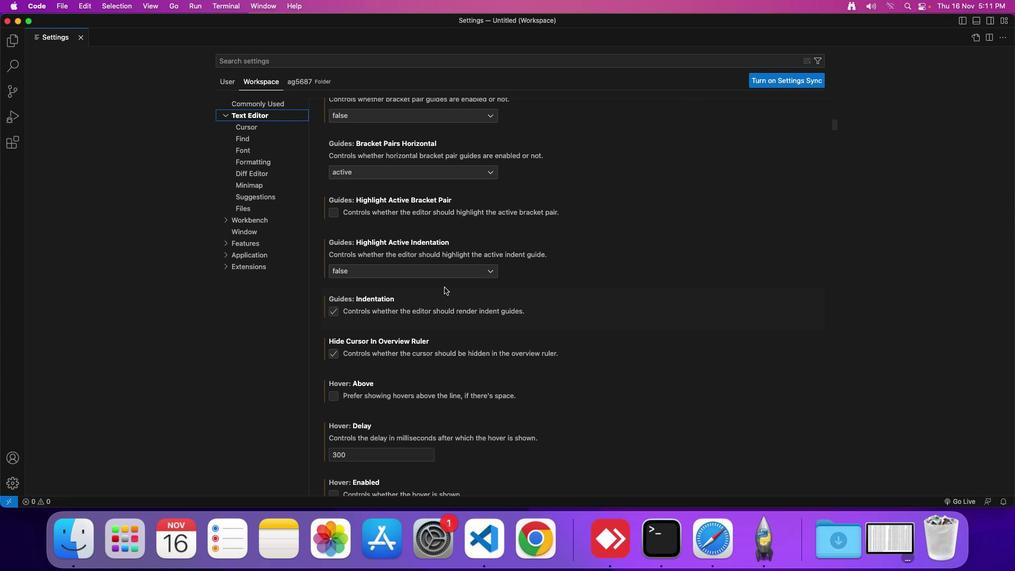 
Action: Mouse scrolled (438, 281) with delta (-5, -5)
Screenshot: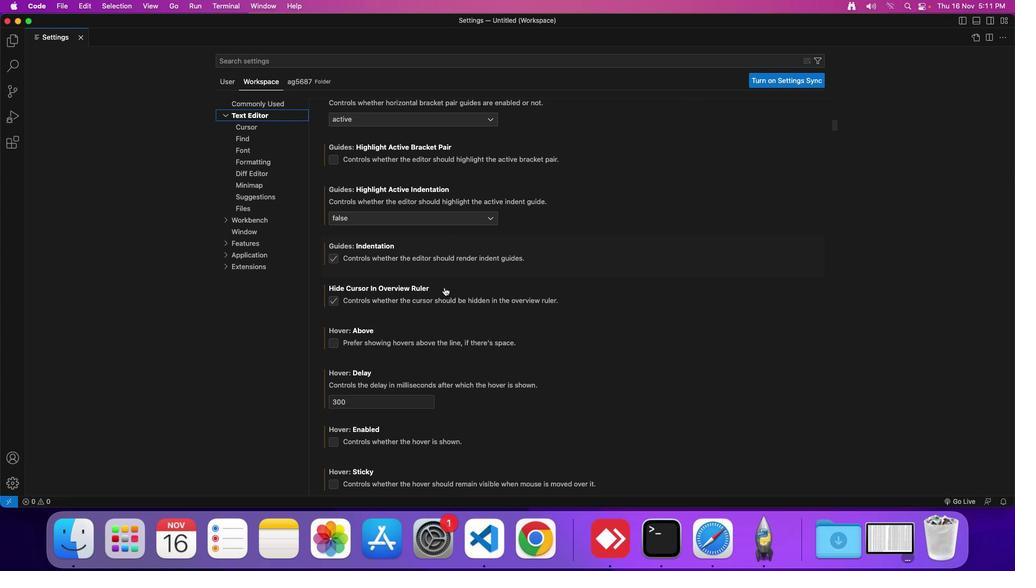 
Action: Mouse scrolled (438, 281) with delta (-5, -5)
Screenshot: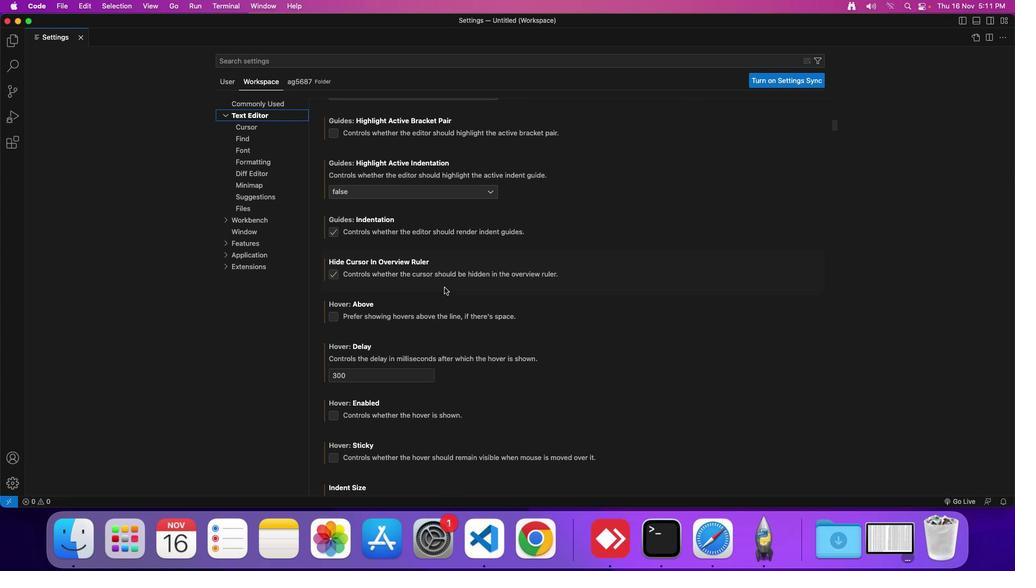
Action: Mouse scrolled (438, 281) with delta (-5, -5)
Screenshot: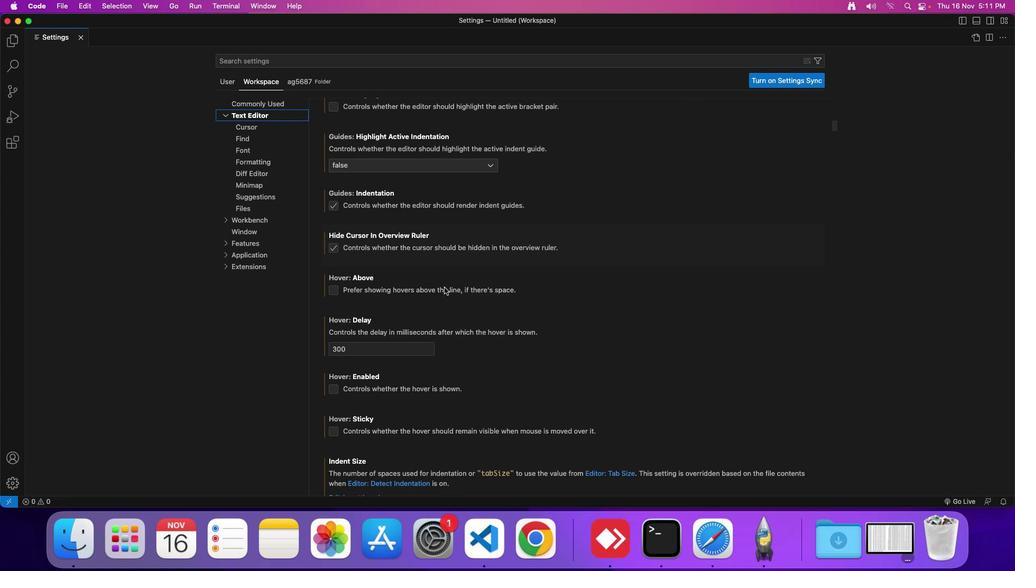 
Action: Mouse scrolled (438, 281) with delta (-5, -5)
Screenshot: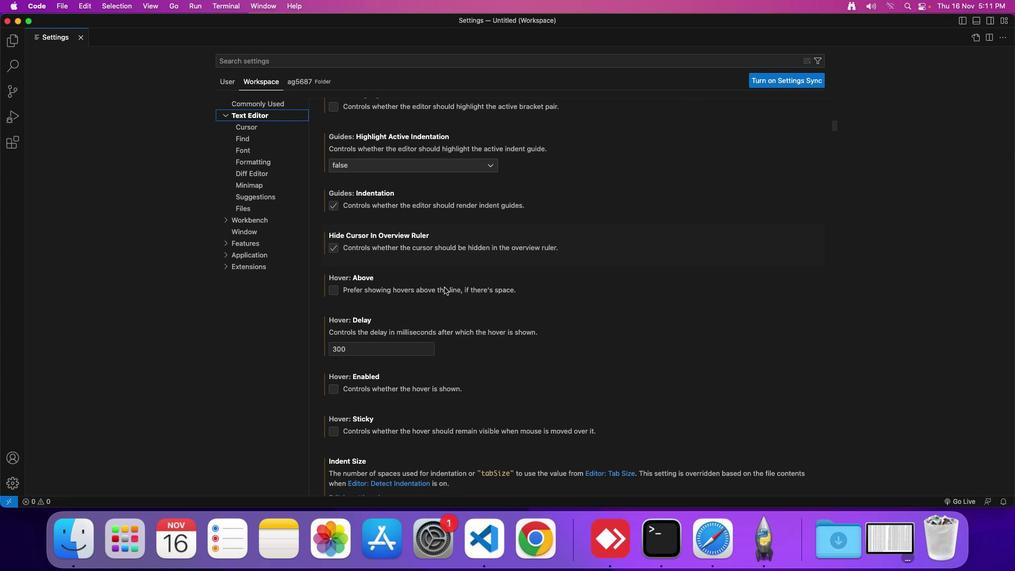 
Action: Mouse scrolled (438, 281) with delta (-5, -5)
Screenshot: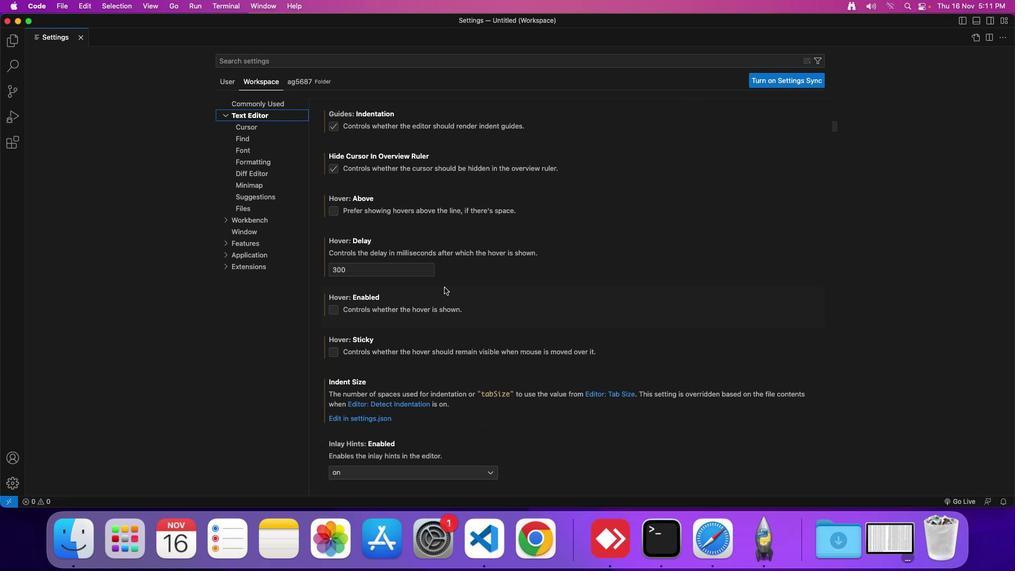 
Action: Mouse scrolled (438, 281) with delta (-5, -5)
Screenshot: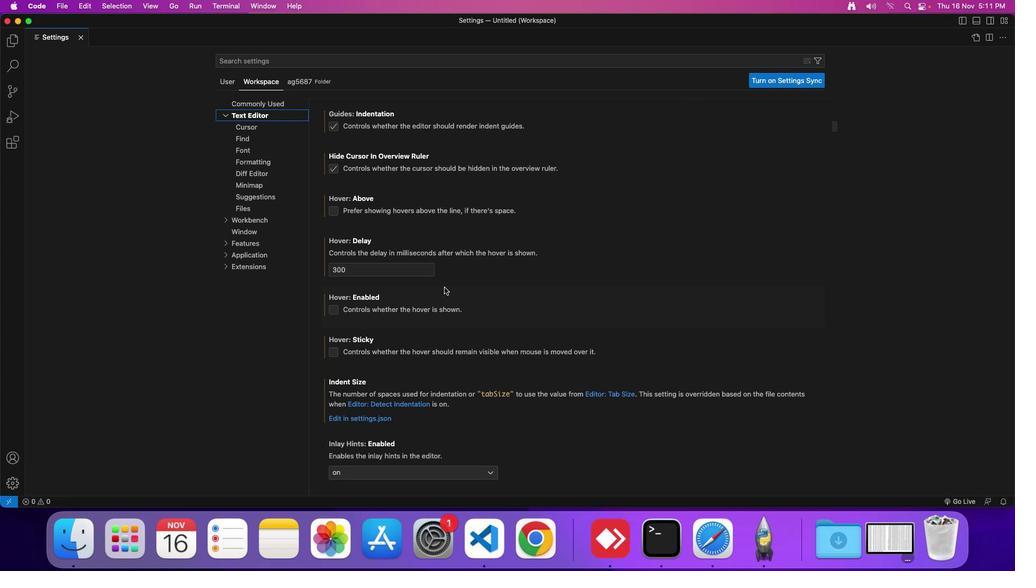 
Action: Mouse scrolled (438, 281) with delta (-5, -5)
Screenshot: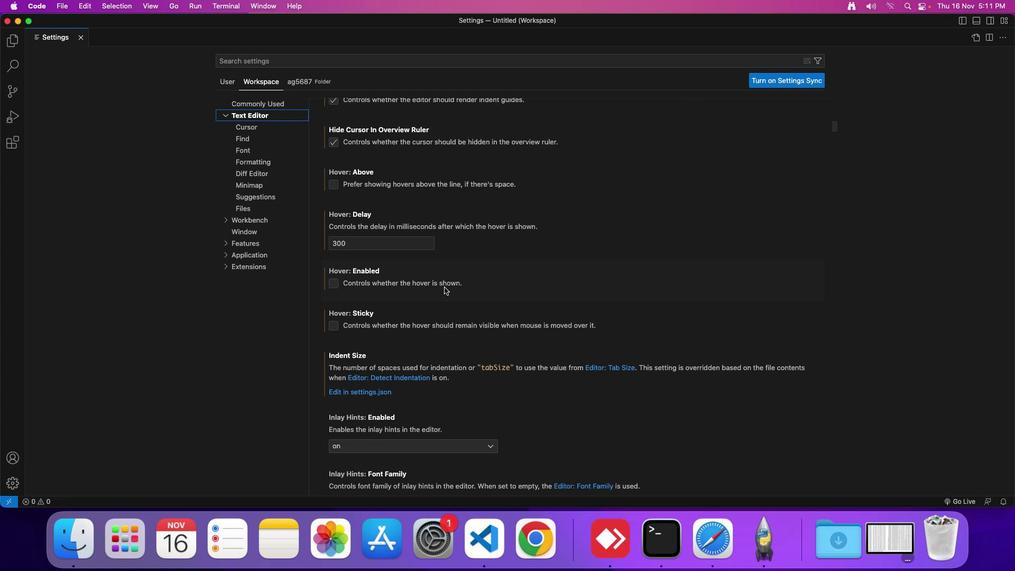 
Action: Mouse scrolled (438, 281) with delta (-5, -5)
Screenshot: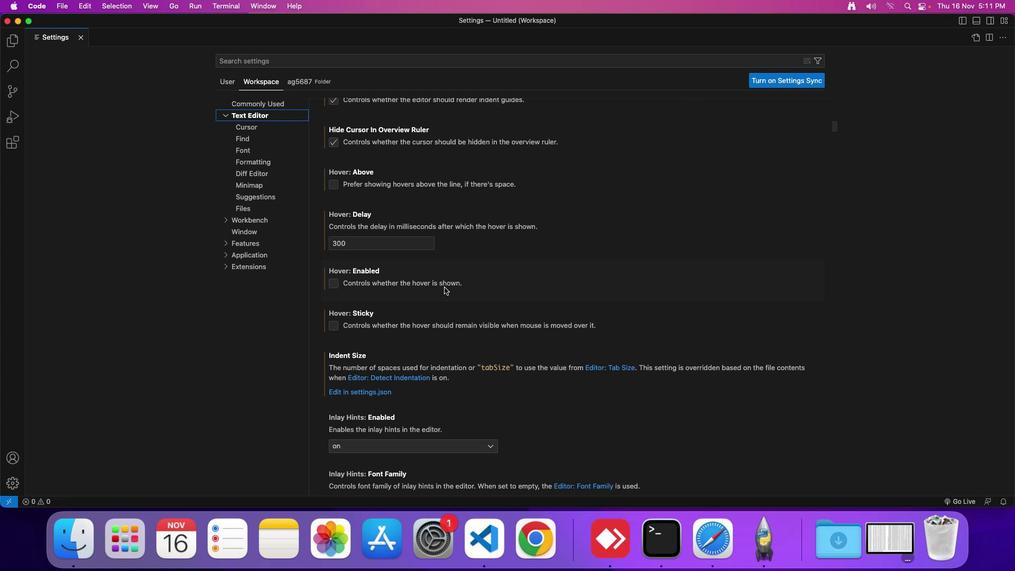 
Action: Mouse scrolled (438, 281) with delta (-5, -5)
Screenshot: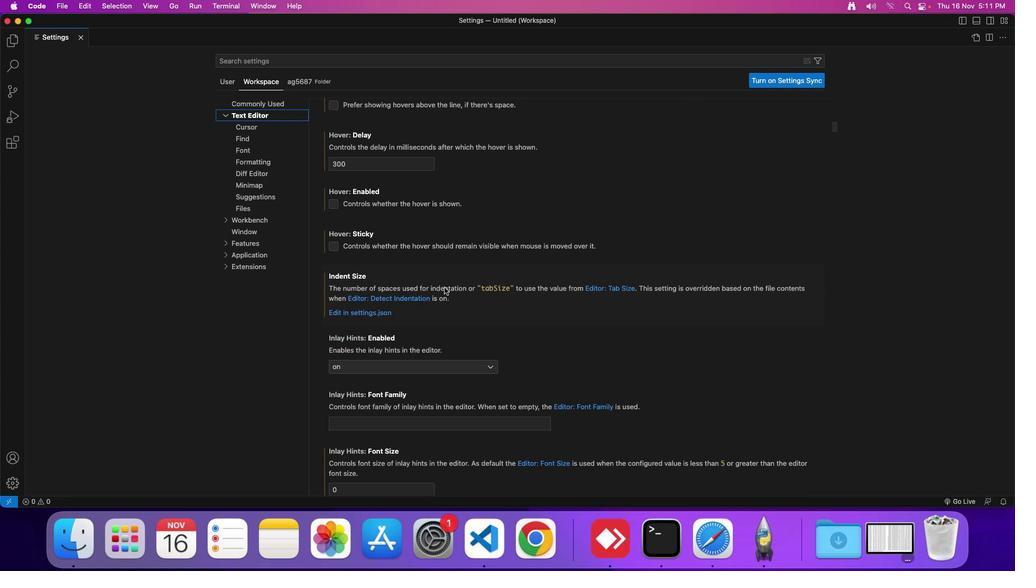 
Action: Mouse scrolled (438, 281) with delta (-5, -5)
Screenshot: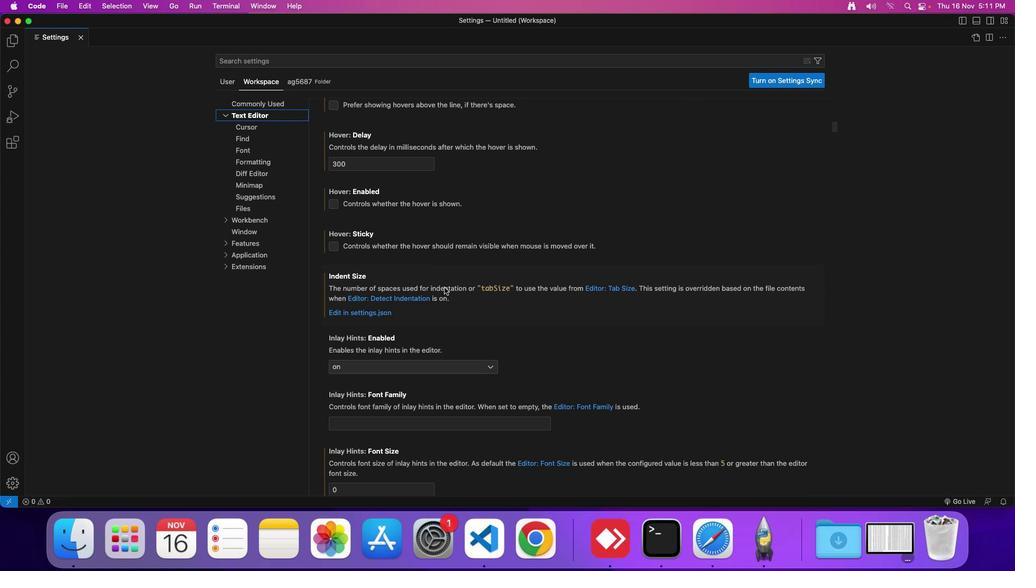 
Action: Mouse scrolled (438, 281) with delta (-5, -5)
Screenshot: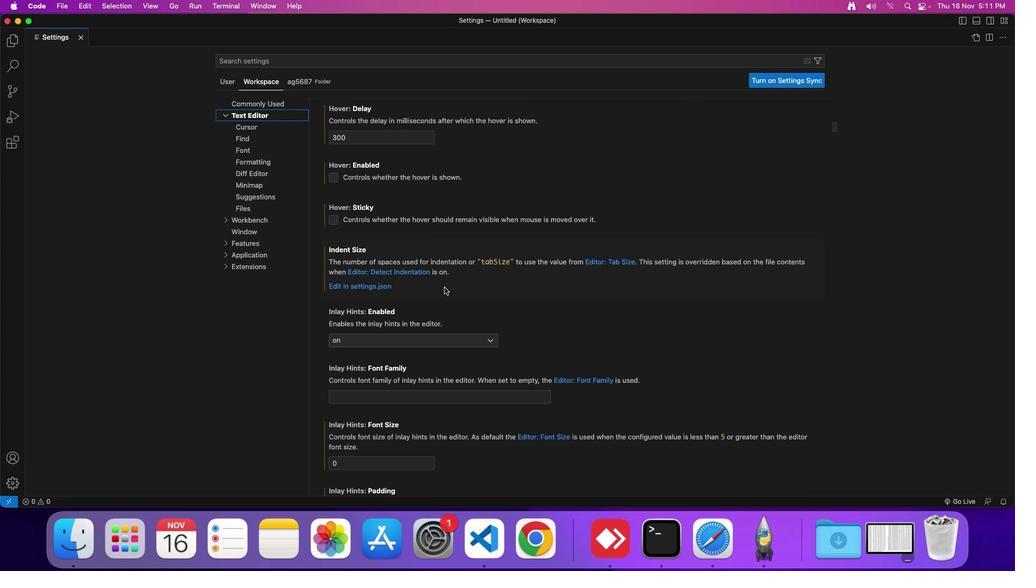 
Action: Mouse scrolled (438, 281) with delta (-5, -5)
Screenshot: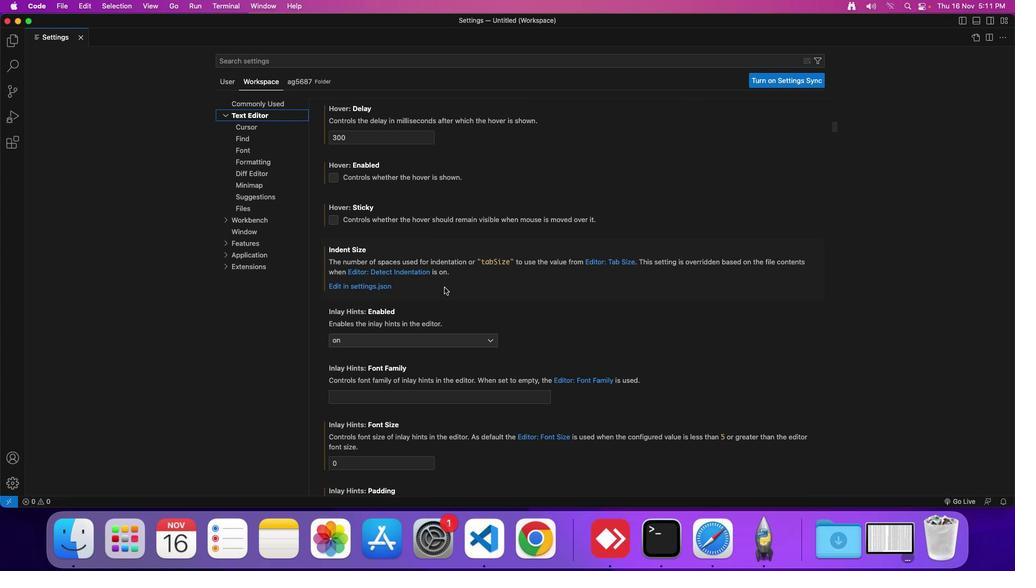 
Action: Mouse scrolled (438, 281) with delta (-5, -5)
Screenshot: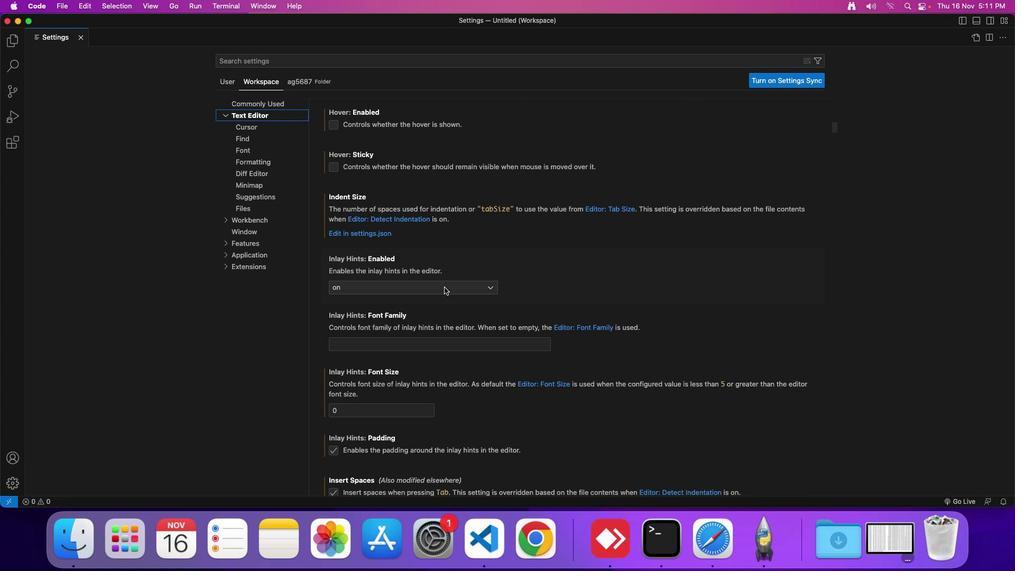 
Action: Mouse scrolled (438, 281) with delta (-5, -5)
Screenshot: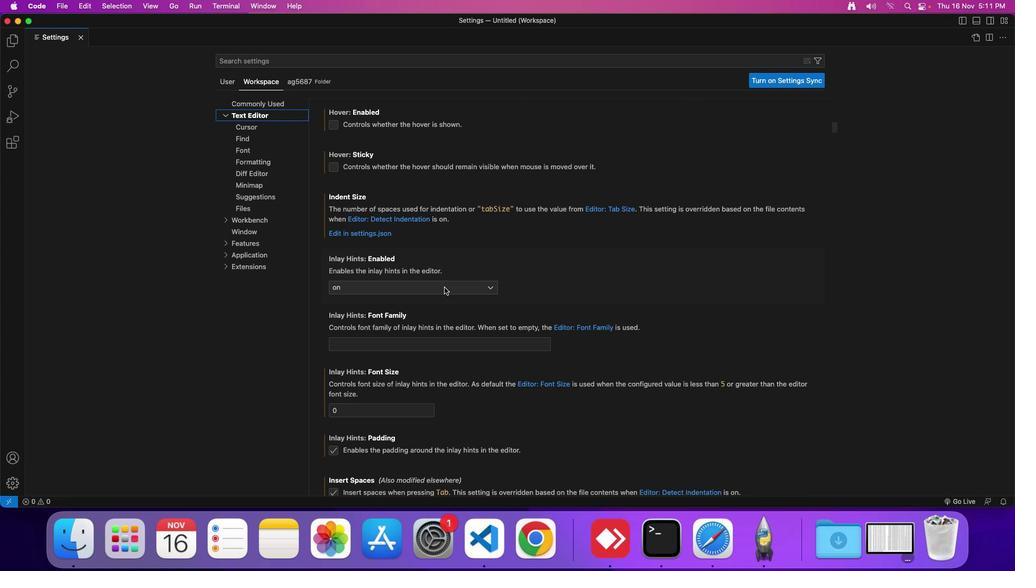 
Action: Mouse scrolled (438, 281) with delta (-5, -5)
Screenshot: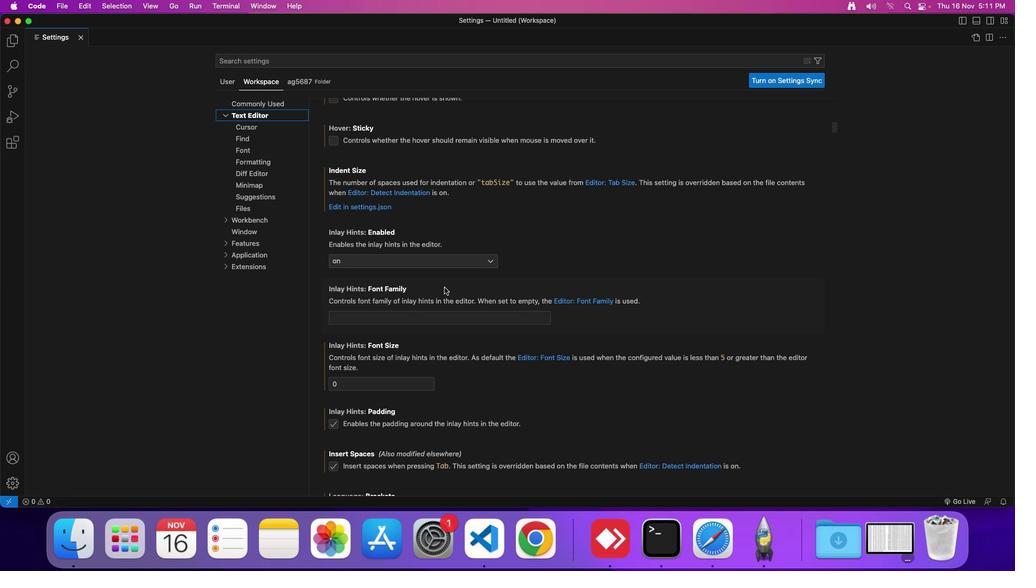 
Action: Mouse scrolled (438, 281) with delta (-5, -5)
Screenshot: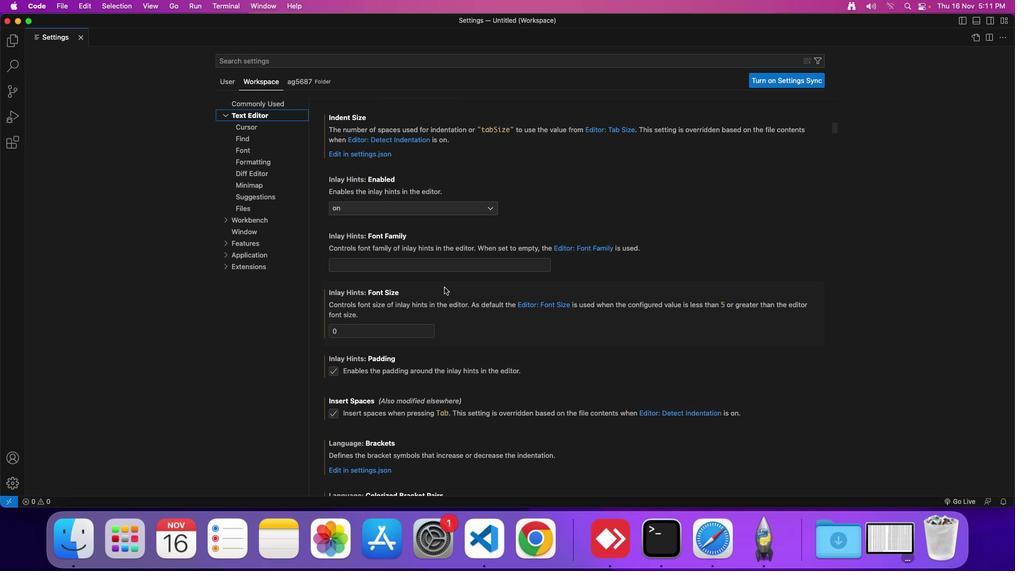 
Action: Mouse scrolled (438, 281) with delta (-5, -5)
Screenshot: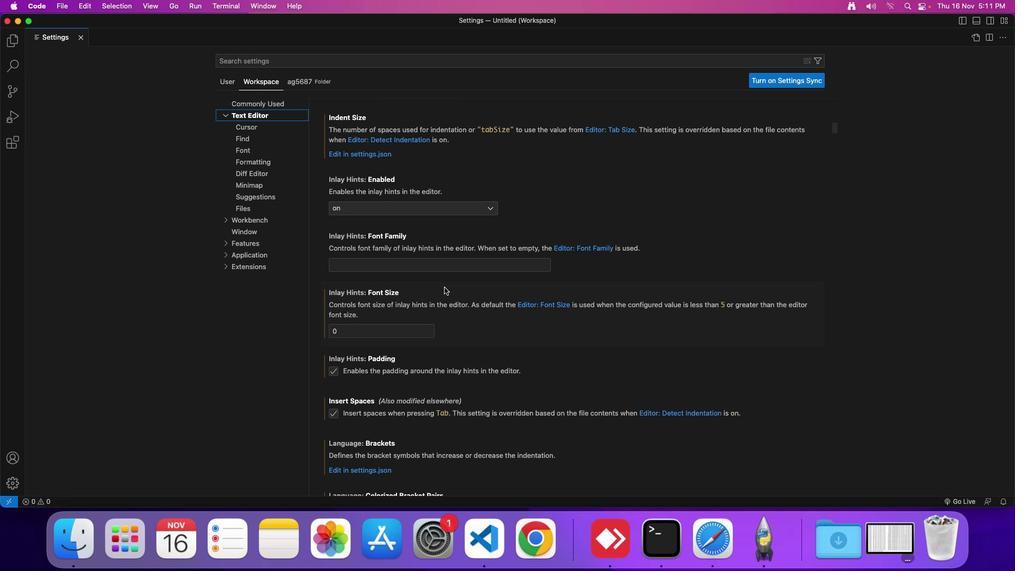 
Action: Mouse scrolled (438, 281) with delta (-5, -5)
Screenshot: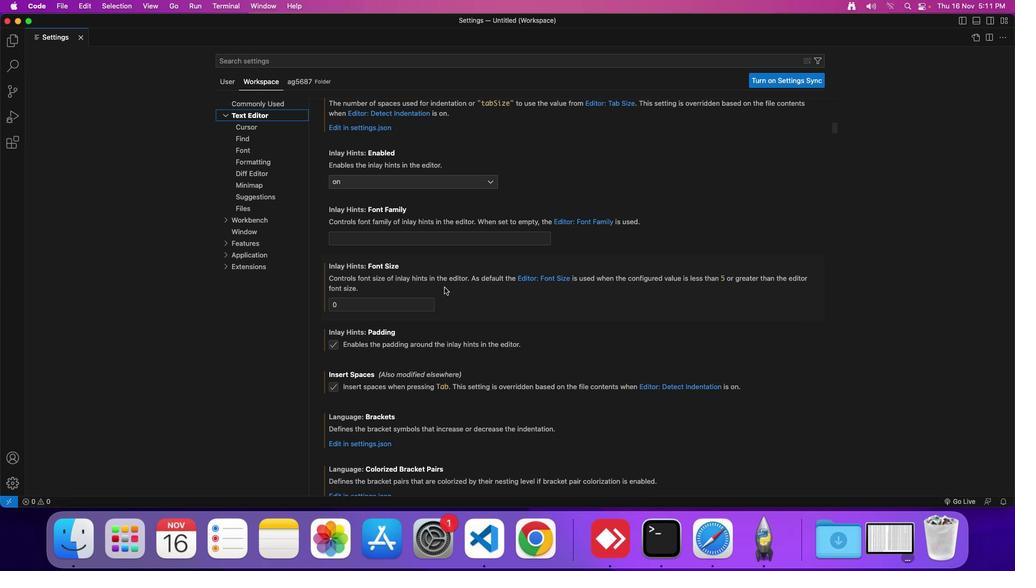 
Action: Mouse scrolled (438, 281) with delta (-5, -5)
Screenshot: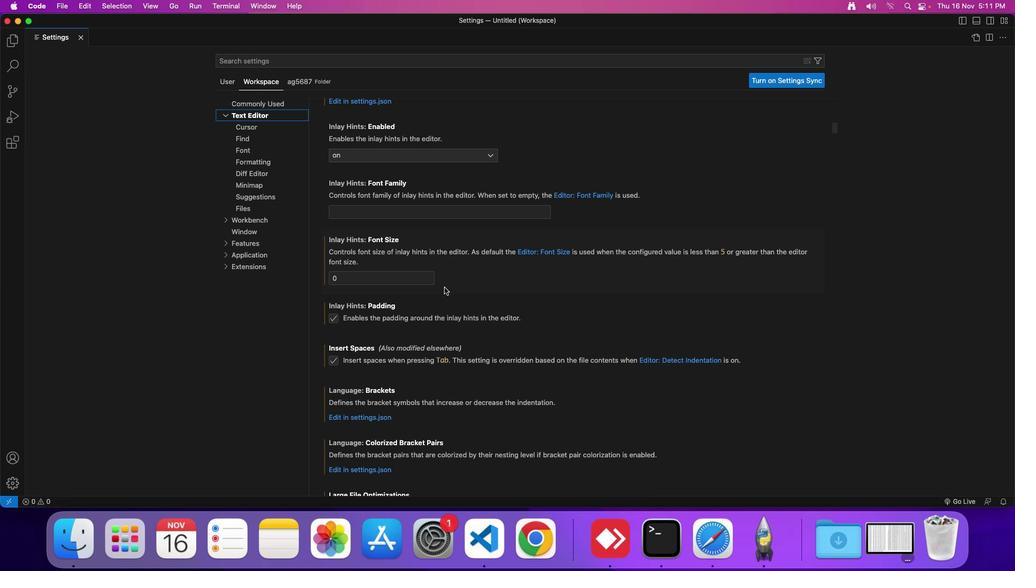 
Action: Mouse scrolled (438, 281) with delta (-5, -5)
Screenshot: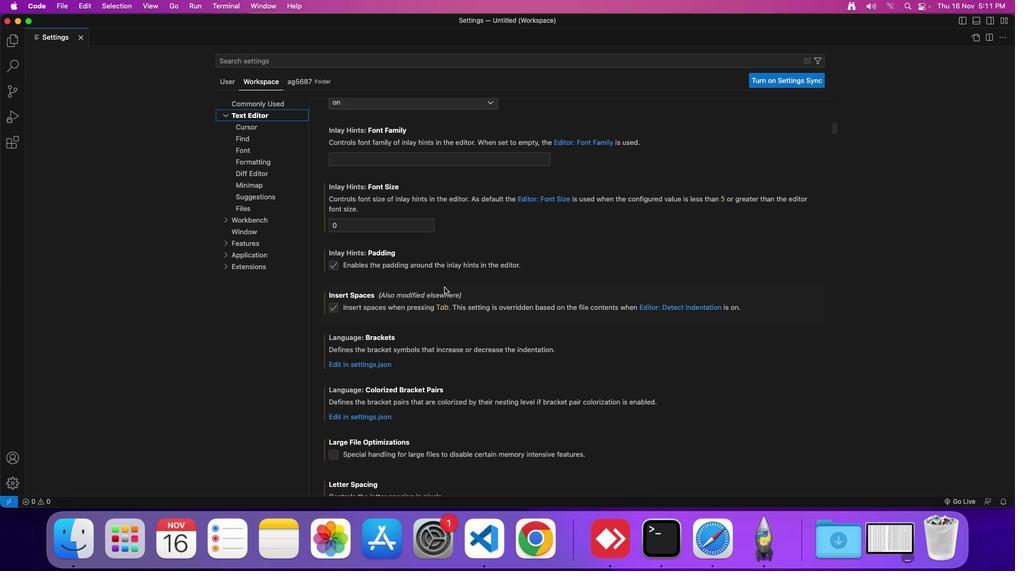 
Action: Mouse scrolled (438, 281) with delta (-5, -5)
Screenshot: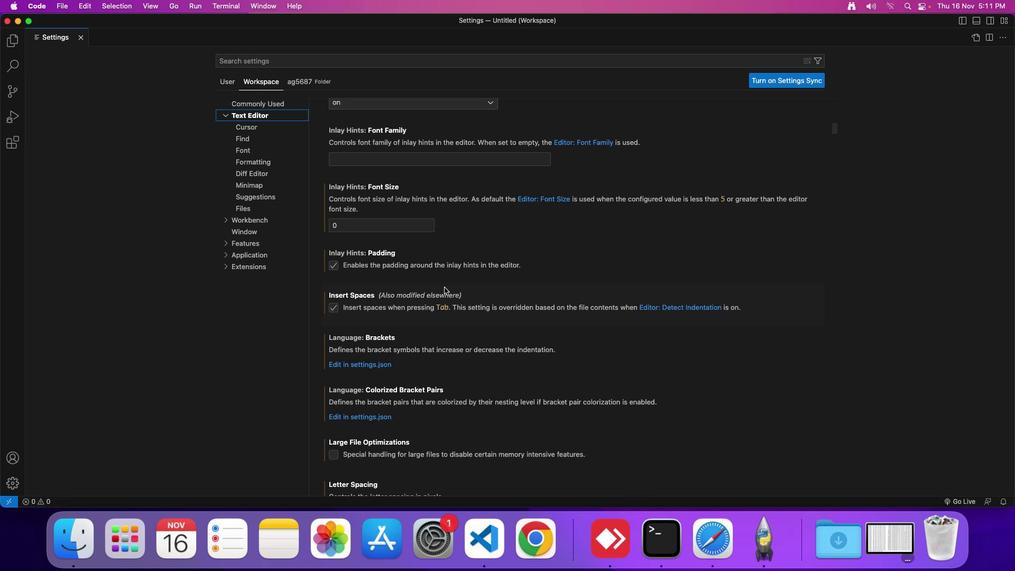 
Action: Mouse scrolled (438, 281) with delta (-5, -5)
Screenshot: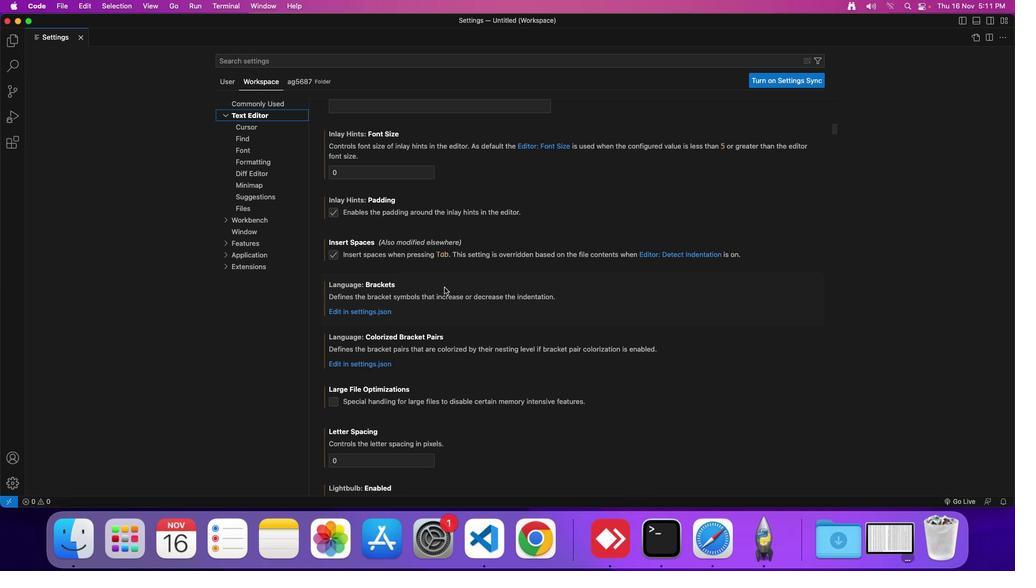 
Action: Mouse scrolled (438, 281) with delta (-5, -5)
Screenshot: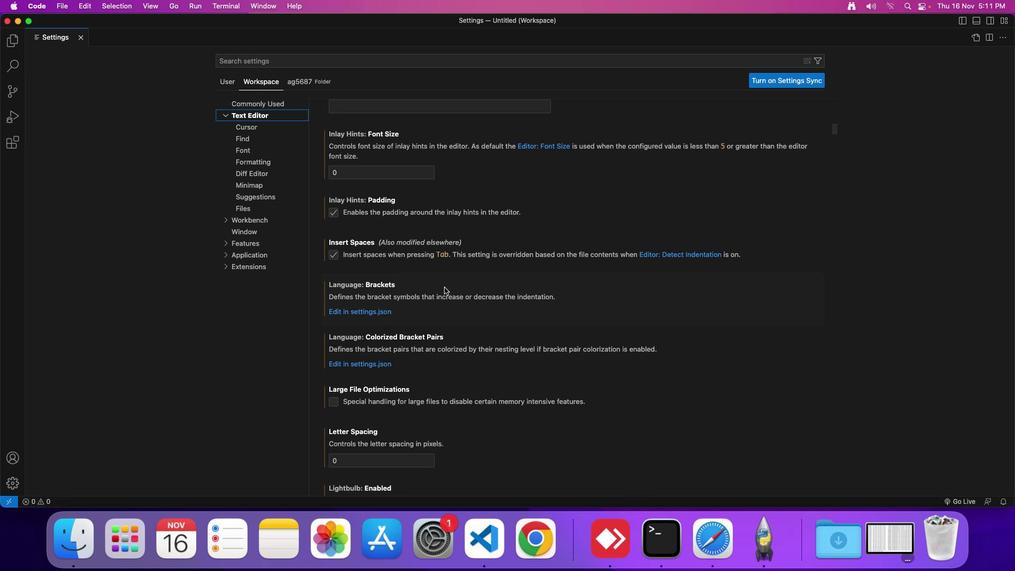 
Action: Mouse scrolled (438, 281) with delta (-5, -5)
Screenshot: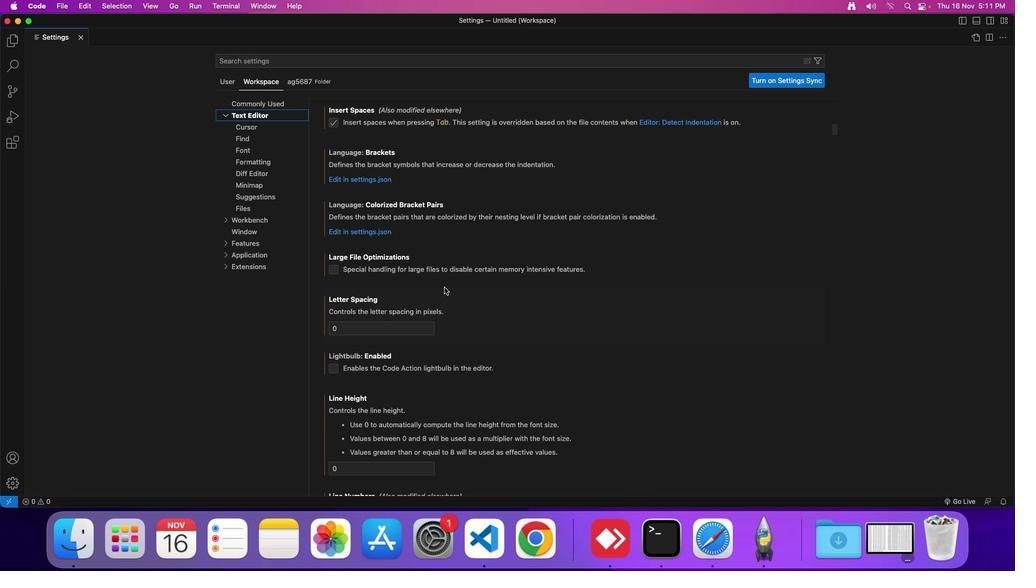 
Action: Mouse scrolled (438, 281) with delta (-5, -5)
Screenshot: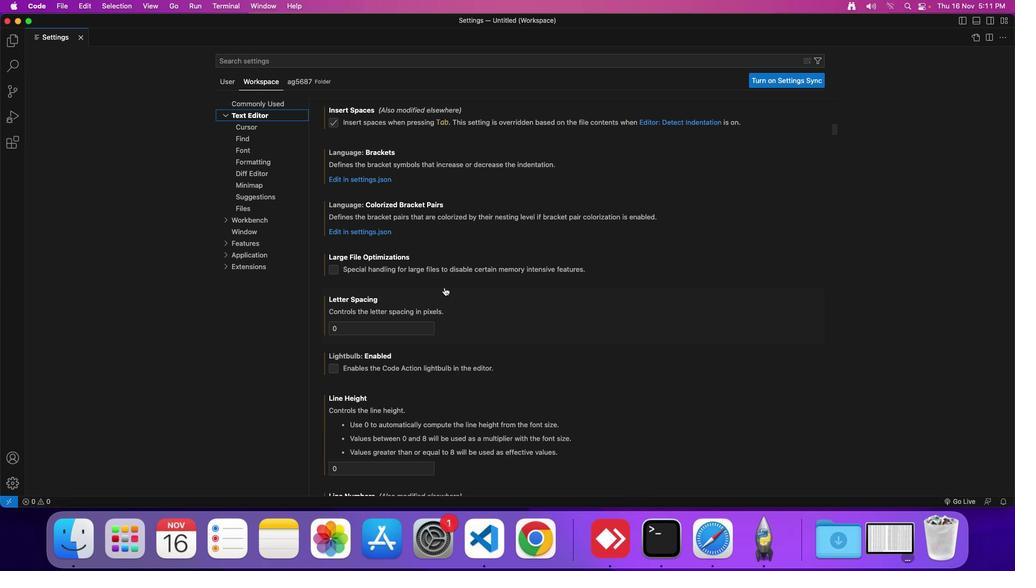 
Action: Mouse scrolled (438, 281) with delta (-5, -6)
Screenshot: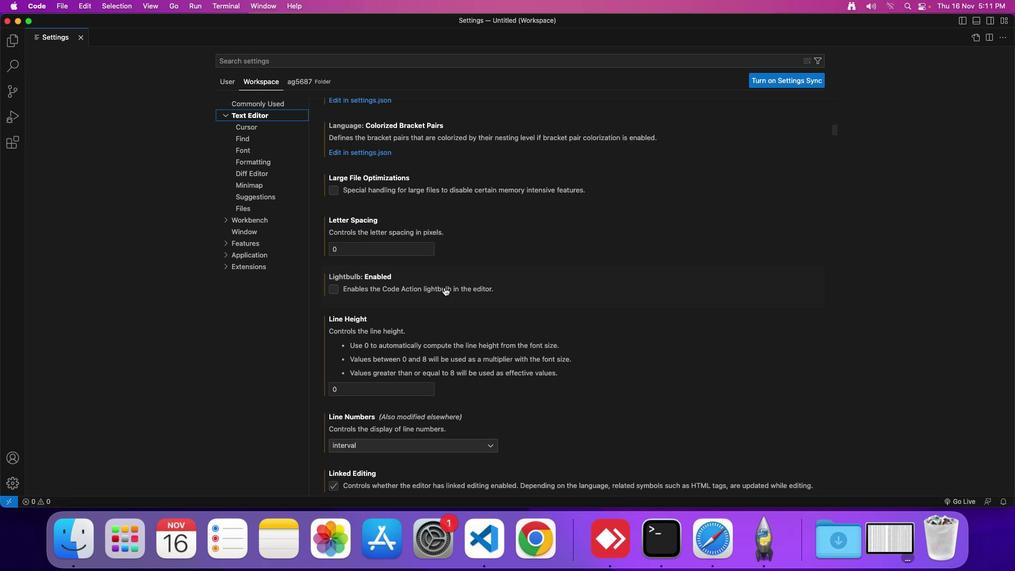 
Action: Mouse scrolled (438, 281) with delta (-5, -6)
Screenshot: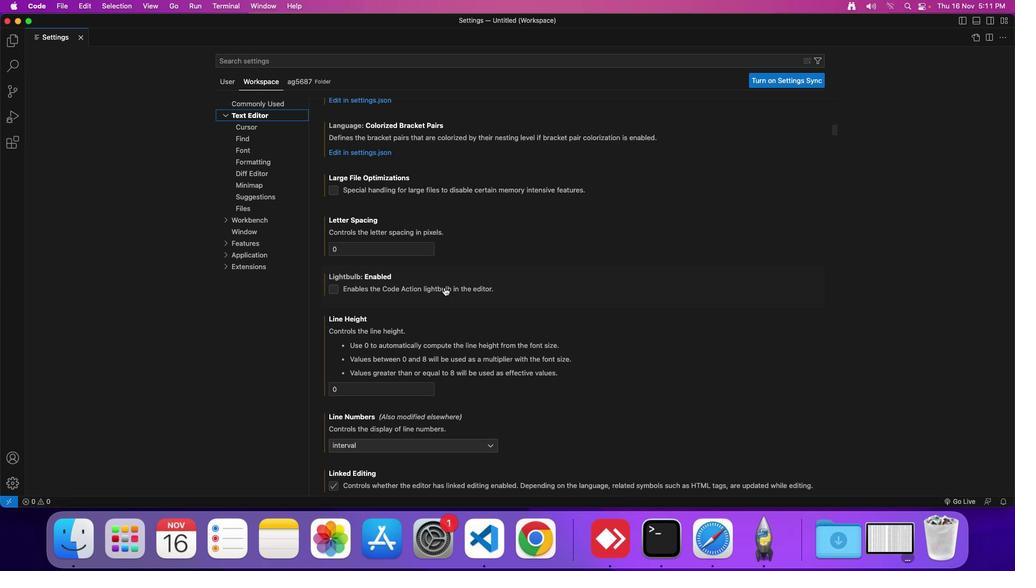 
Action: Mouse scrolled (438, 281) with delta (-5, -5)
Screenshot: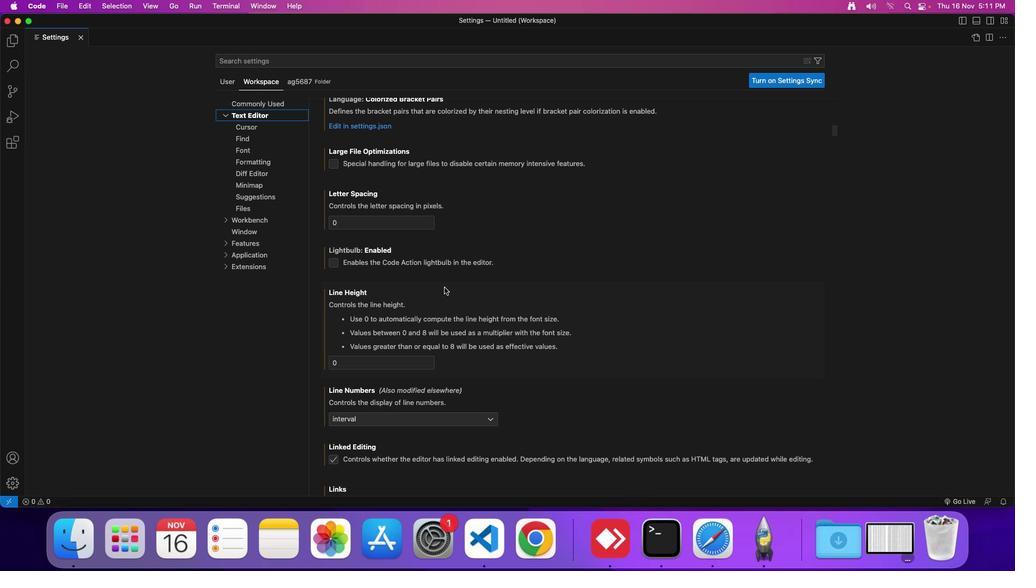 
Action: Mouse scrolled (438, 281) with delta (-5, -5)
Screenshot: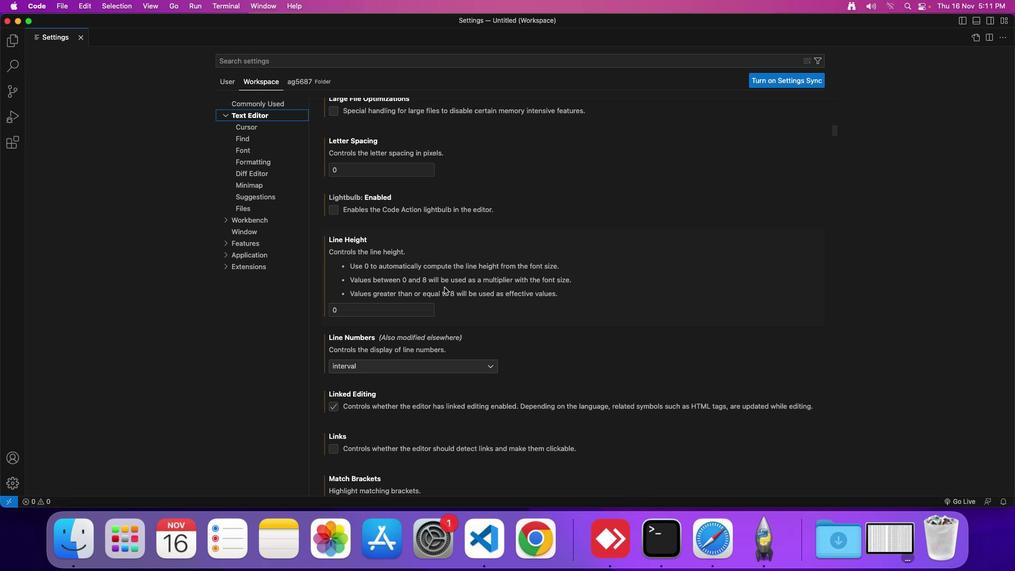 
Action: Mouse scrolled (438, 281) with delta (-5, -5)
Screenshot: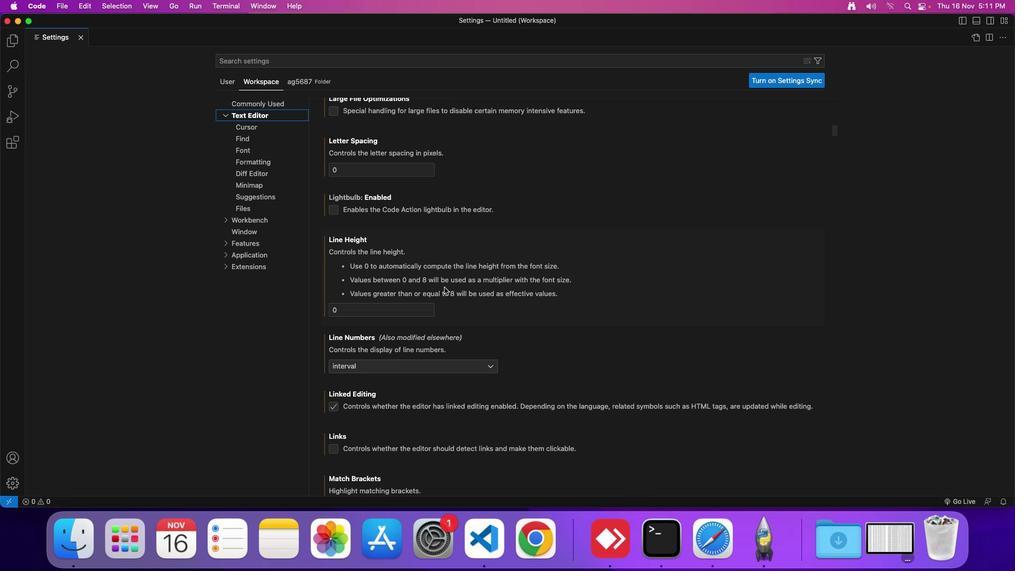 
Action: Mouse scrolled (438, 281) with delta (-5, -5)
Screenshot: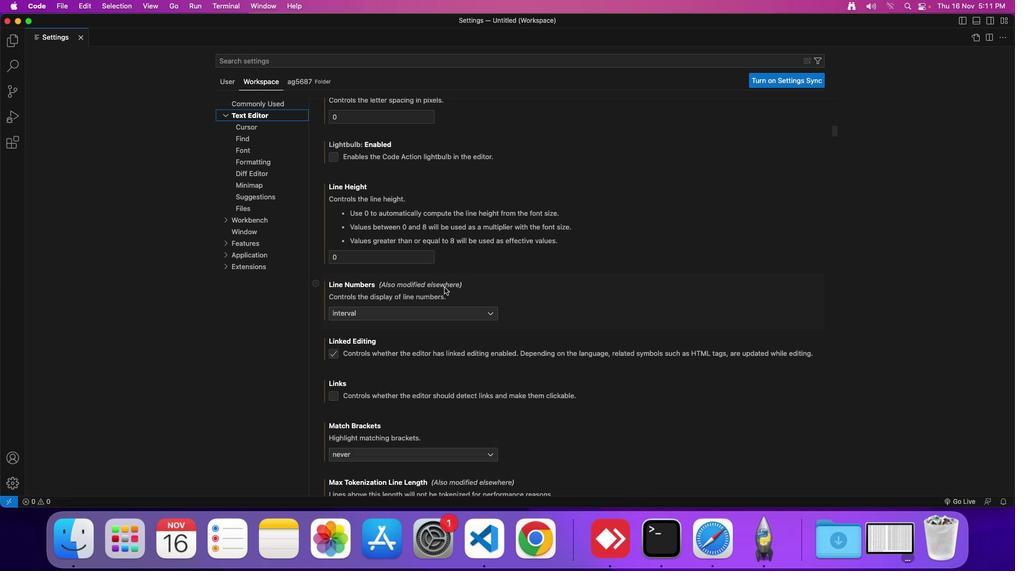 
Action: Mouse scrolled (438, 281) with delta (-5, -5)
Screenshot: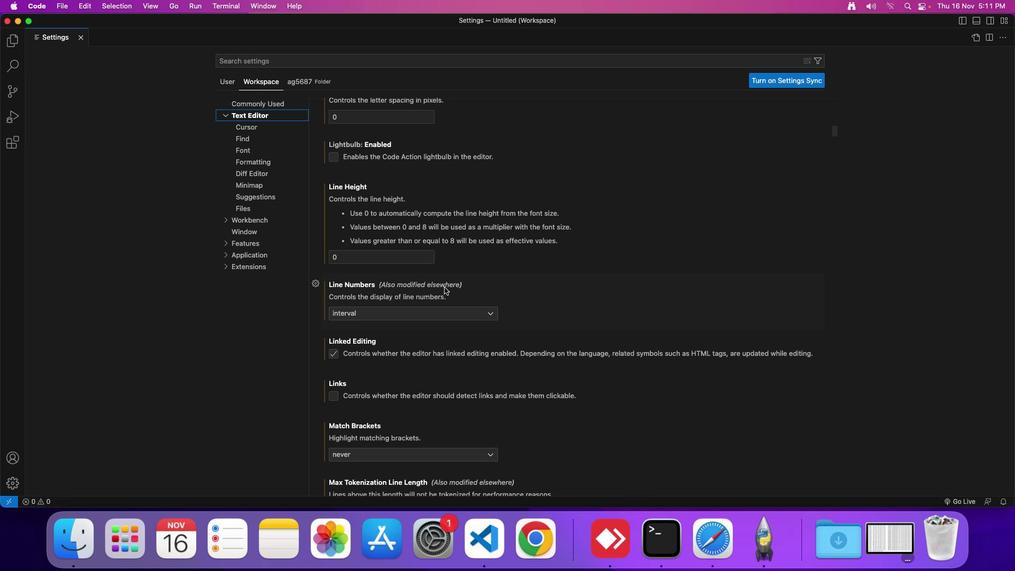 
Action: Mouse scrolled (438, 281) with delta (-5, -5)
Screenshot: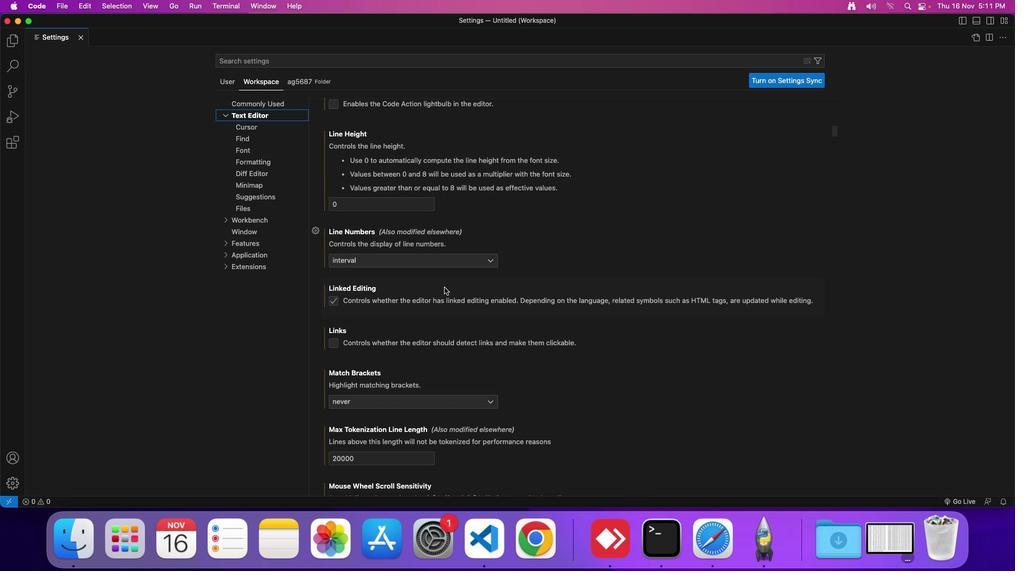 
Action: Mouse scrolled (438, 281) with delta (-5, -5)
Screenshot: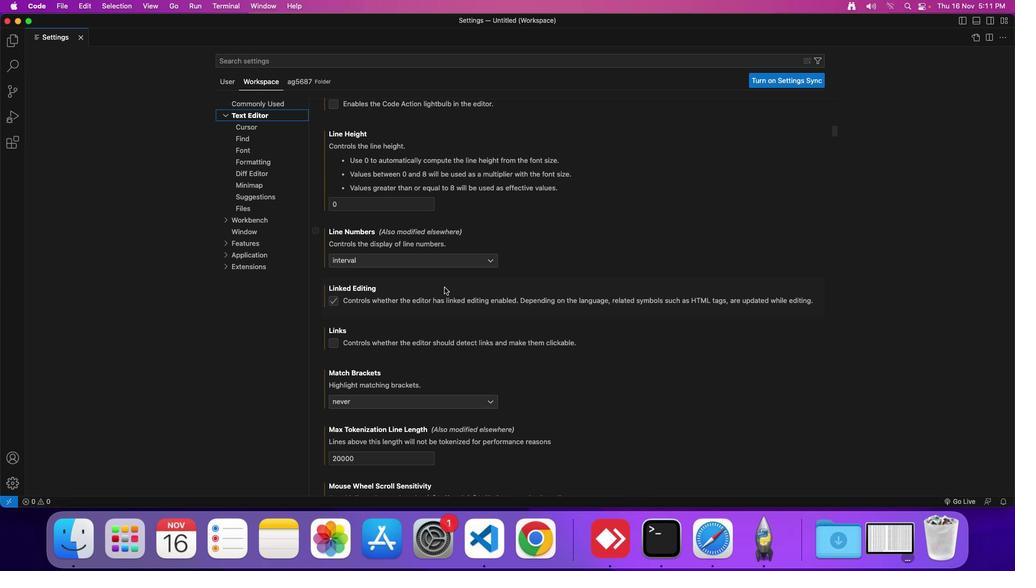 
Action: Mouse scrolled (438, 281) with delta (-5, -5)
Screenshot: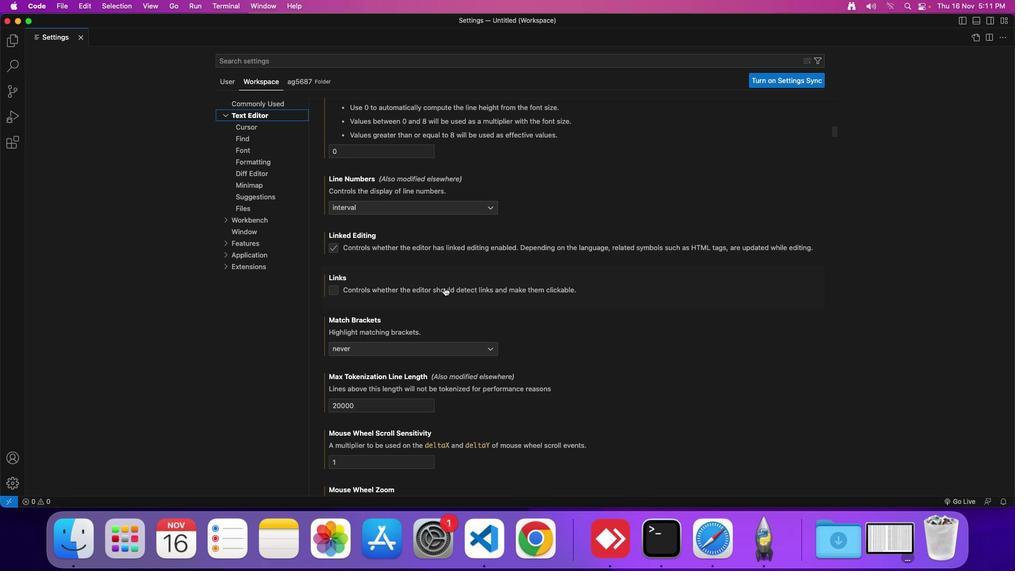 
Action: Mouse scrolled (438, 281) with delta (-5, -5)
Screenshot: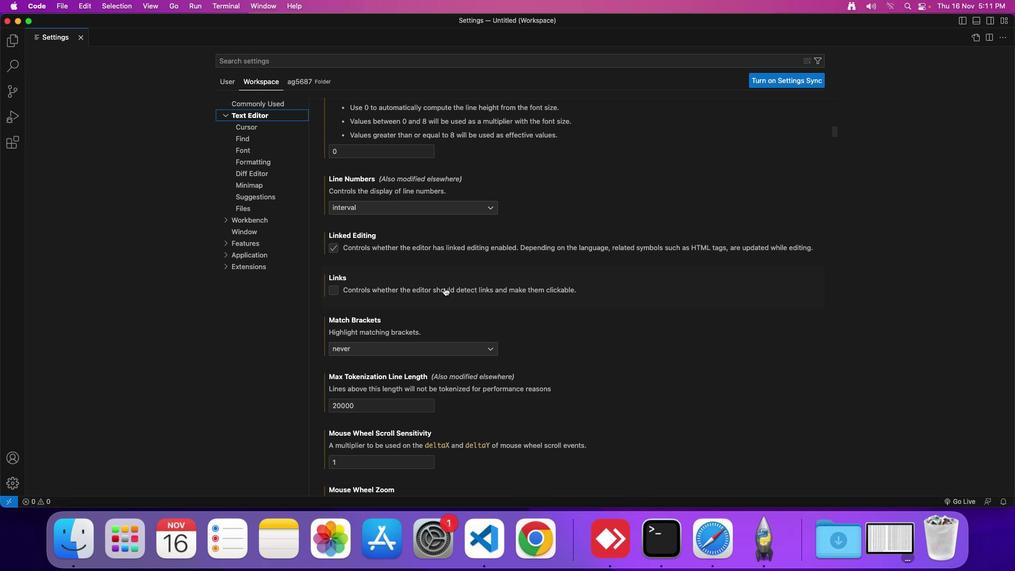 
Action: Mouse scrolled (438, 281) with delta (-5, -5)
Screenshot: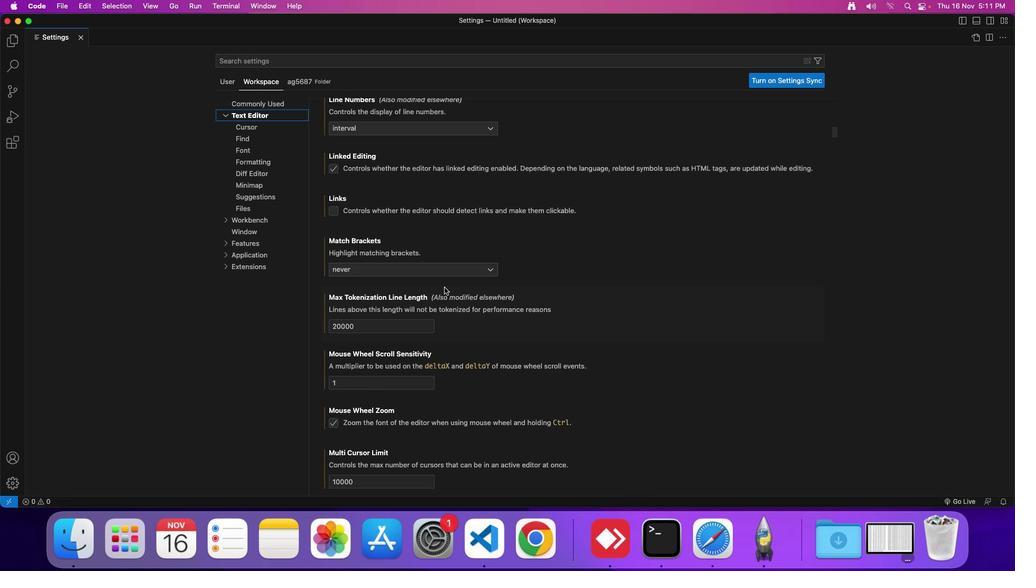 
Action: Mouse scrolled (438, 281) with delta (-5, -5)
Screenshot: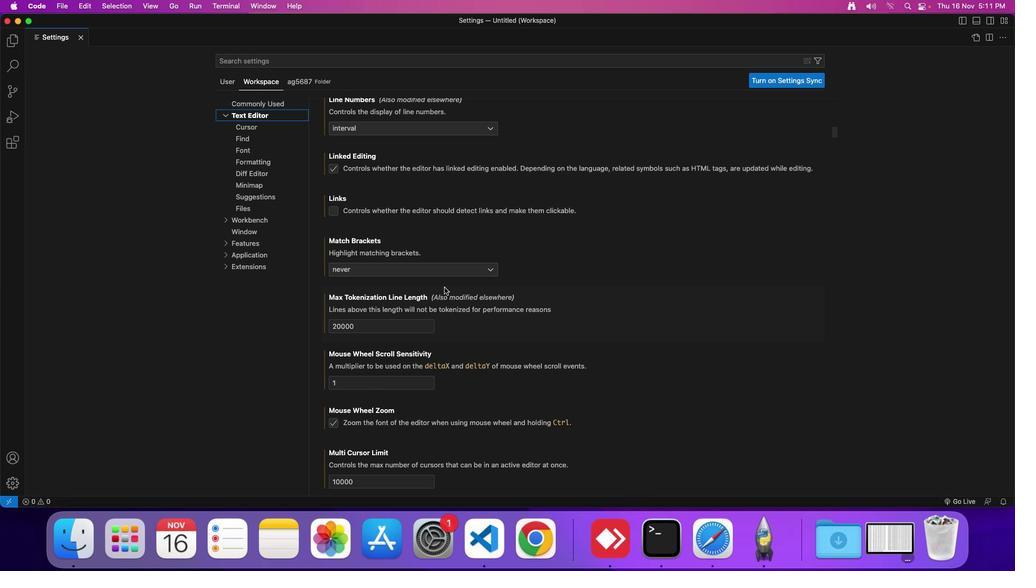 
Action: Mouse scrolled (438, 281) with delta (-5, -5)
Screenshot: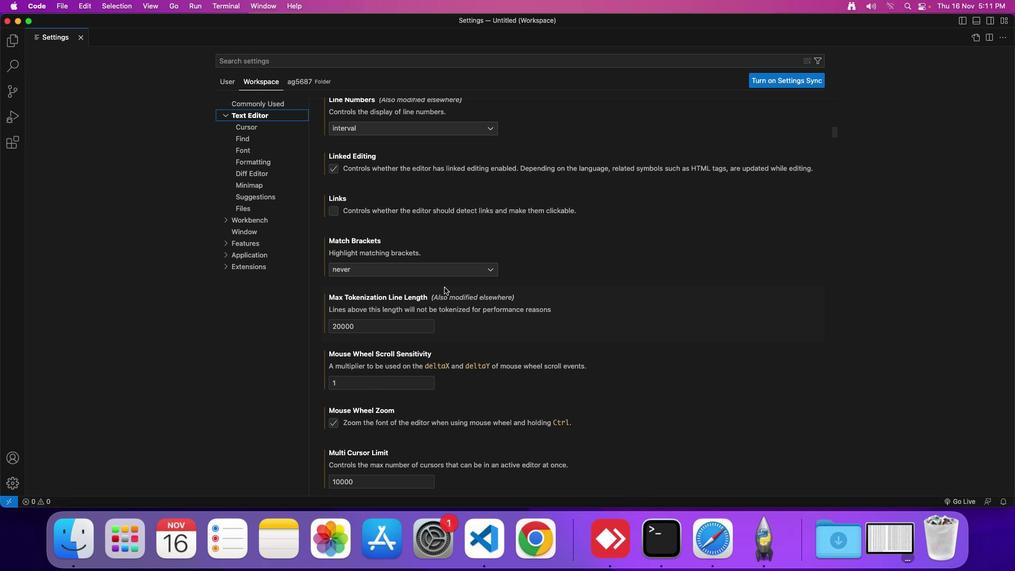 
Action: Mouse scrolled (438, 281) with delta (-5, -5)
Screenshot: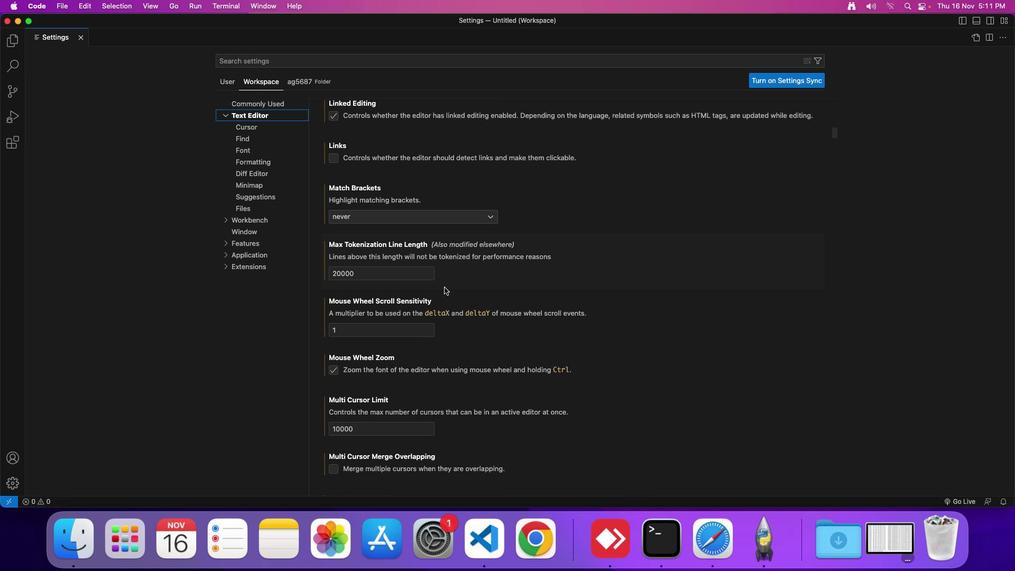 
Action: Mouse scrolled (438, 281) with delta (-5, -5)
Screenshot: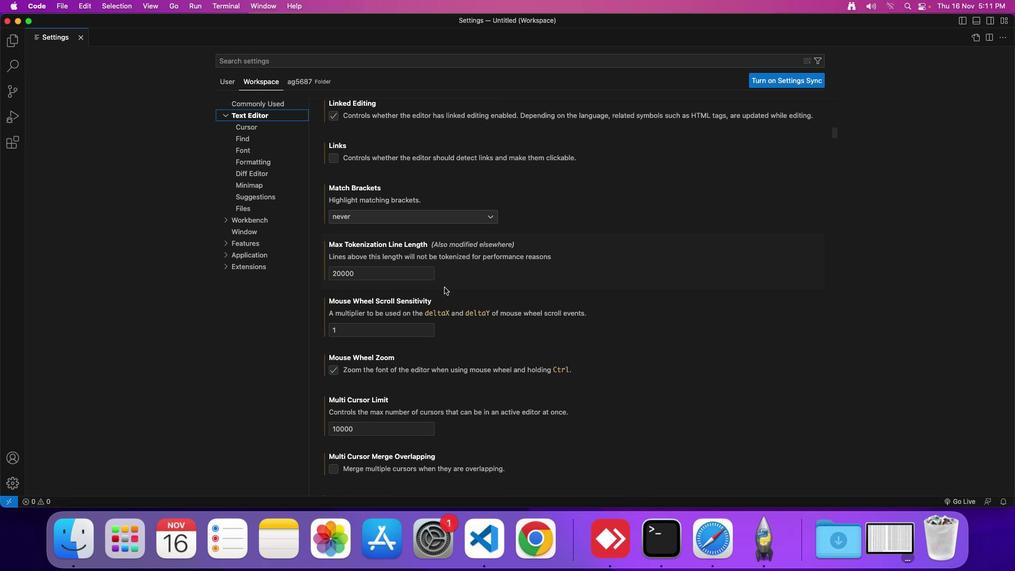 
Action: Mouse scrolled (438, 281) with delta (-5, -5)
Screenshot: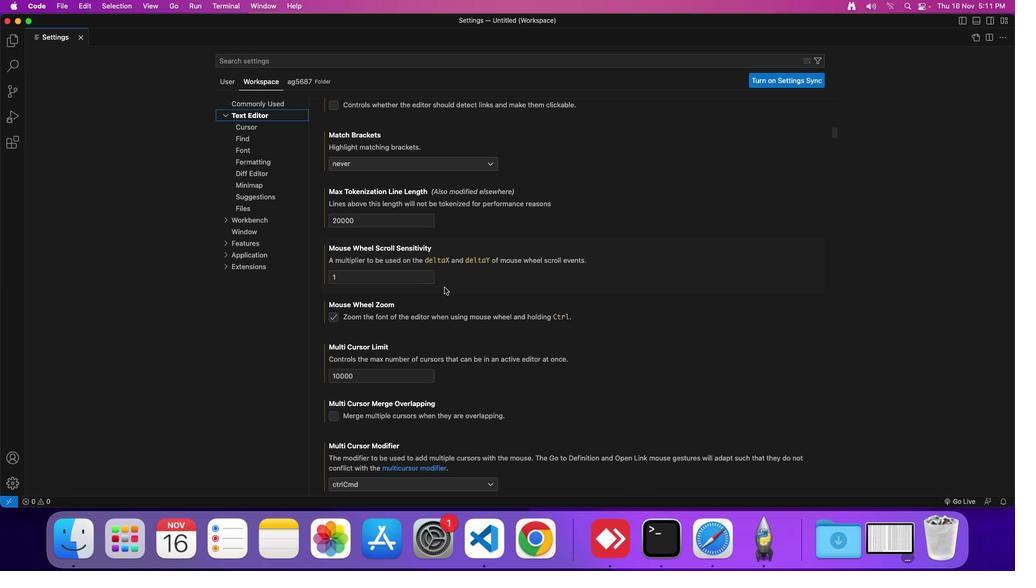 
Action: Mouse scrolled (438, 281) with delta (-5, -5)
Screenshot: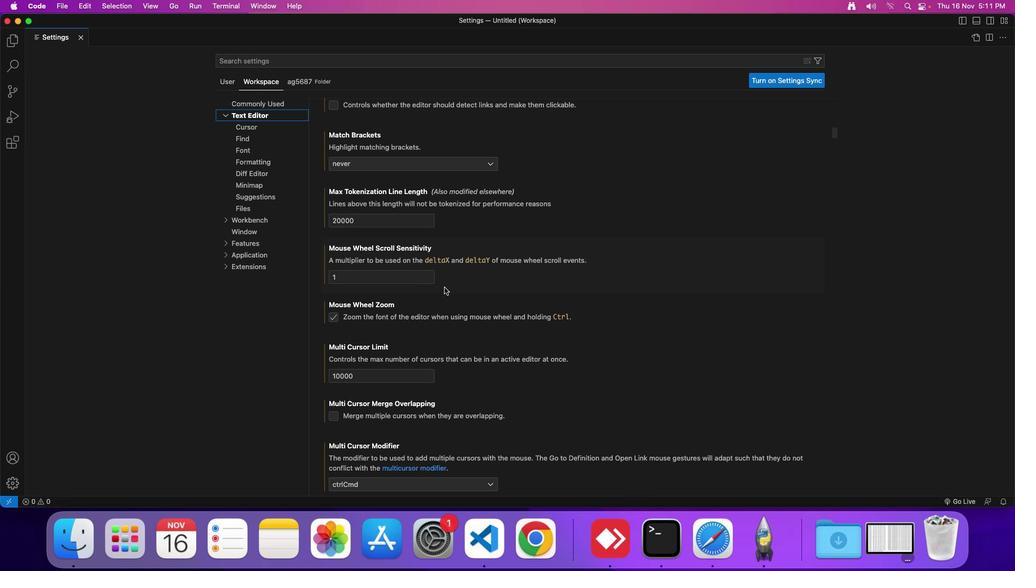 
Action: Mouse scrolled (438, 281) with delta (-5, -5)
Screenshot: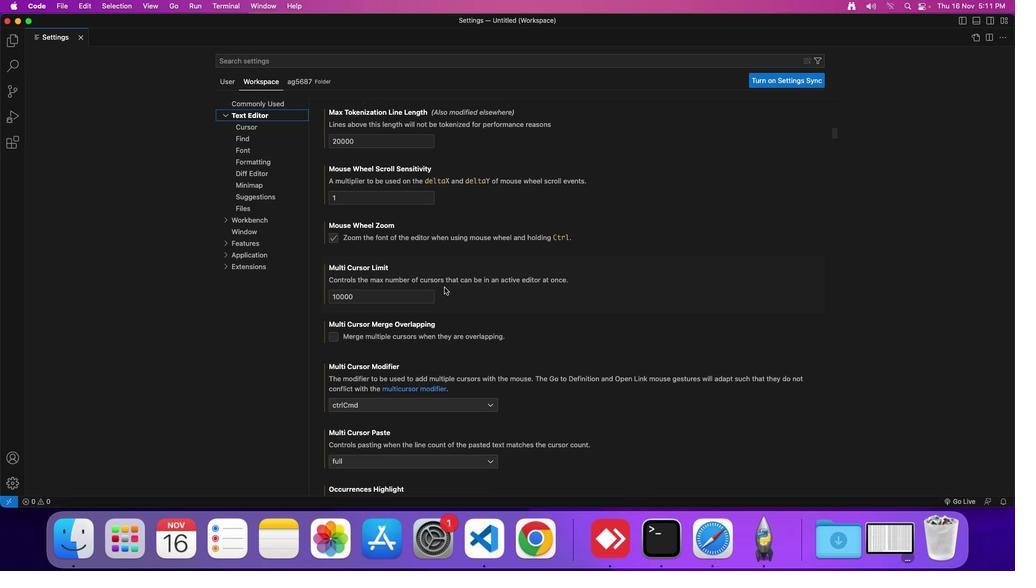 
Action: Mouse scrolled (438, 281) with delta (-5, -5)
Screenshot: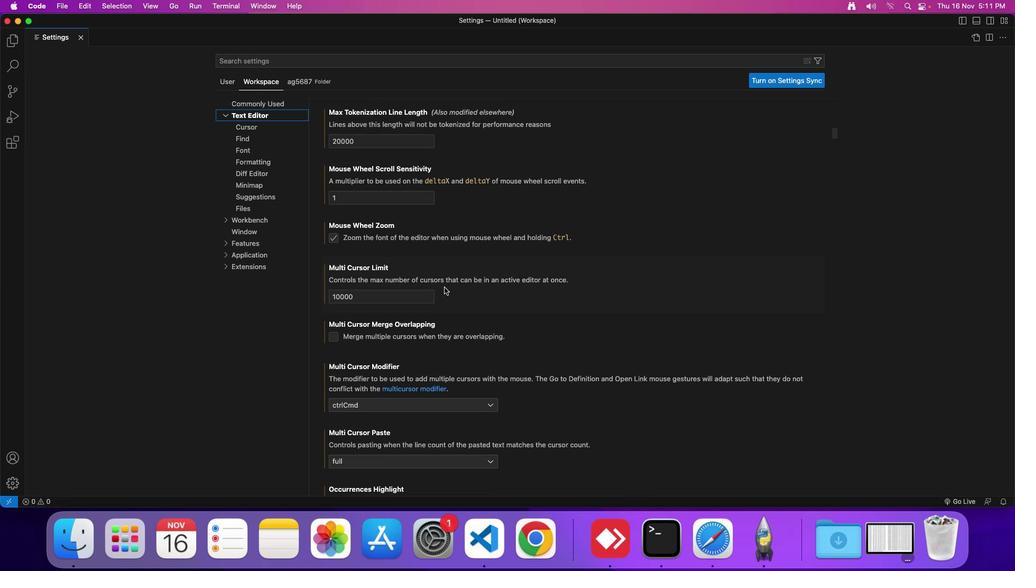 
Action: Mouse scrolled (438, 281) with delta (-5, -5)
Screenshot: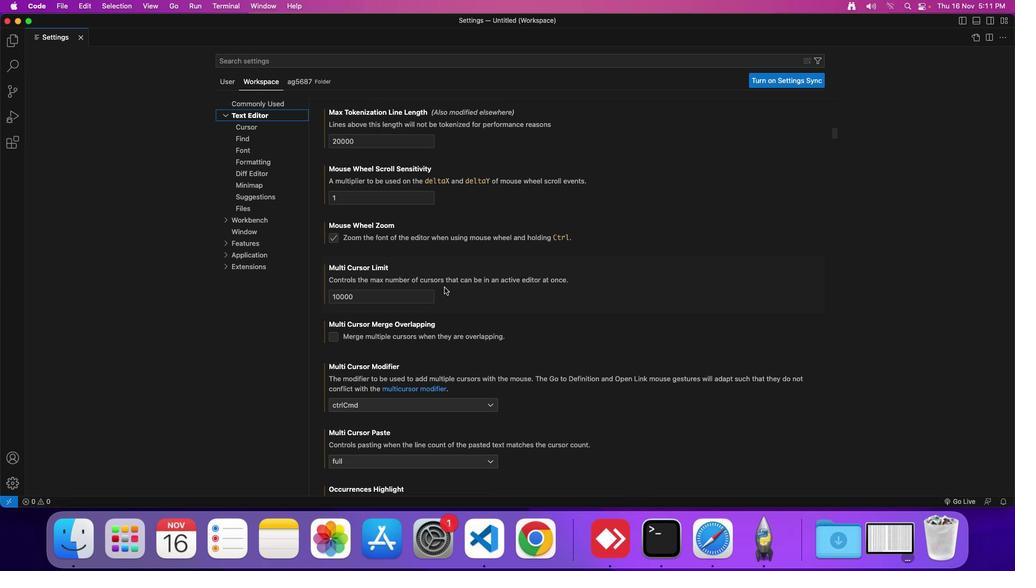 
Action: Mouse scrolled (438, 281) with delta (-5, -5)
Screenshot: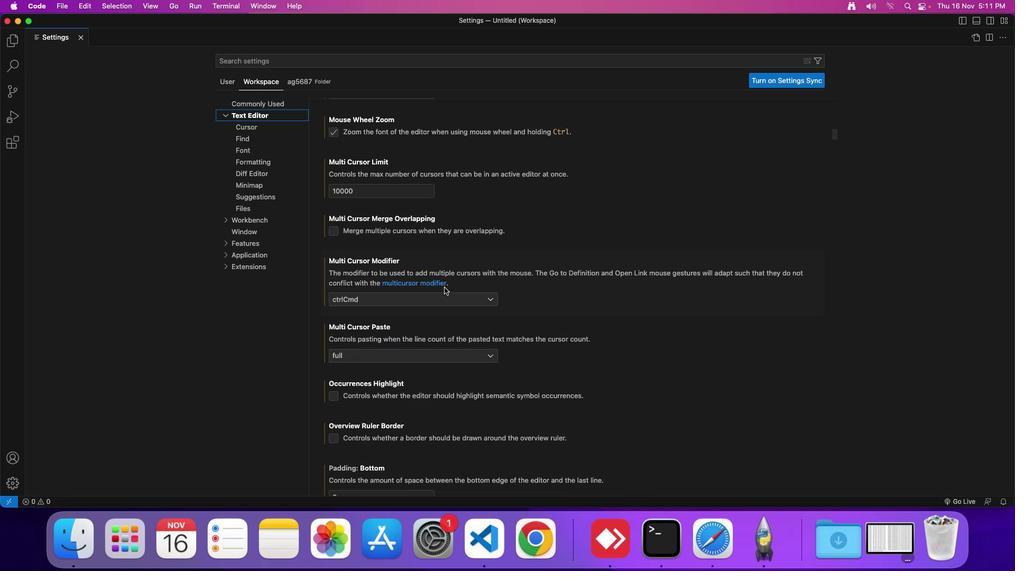 
Action: Mouse scrolled (438, 281) with delta (-5, -5)
Screenshot: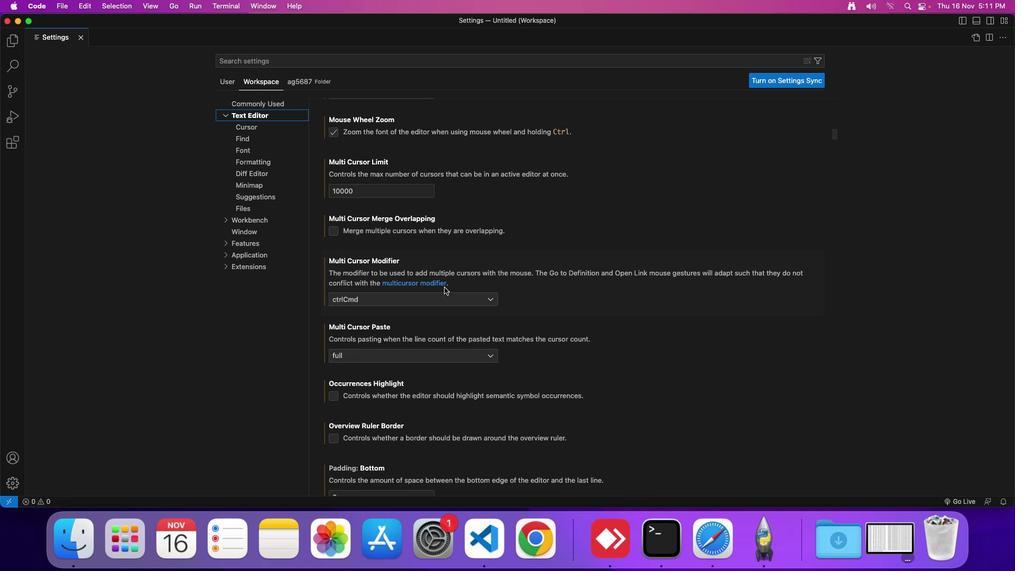 
Action: Mouse scrolled (438, 281) with delta (-5, -6)
Screenshot: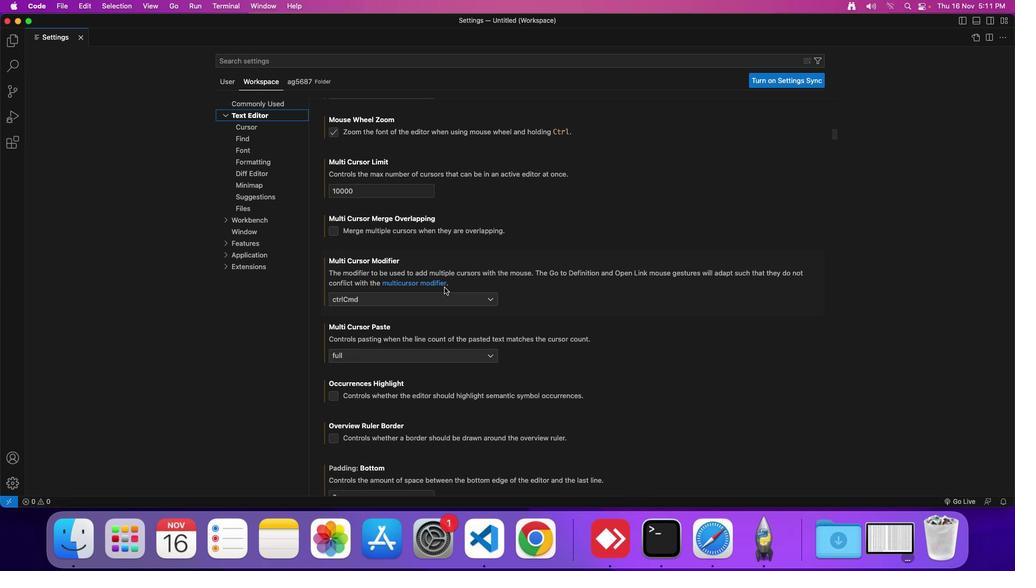 
Action: Mouse scrolled (438, 281) with delta (-5, -5)
Screenshot: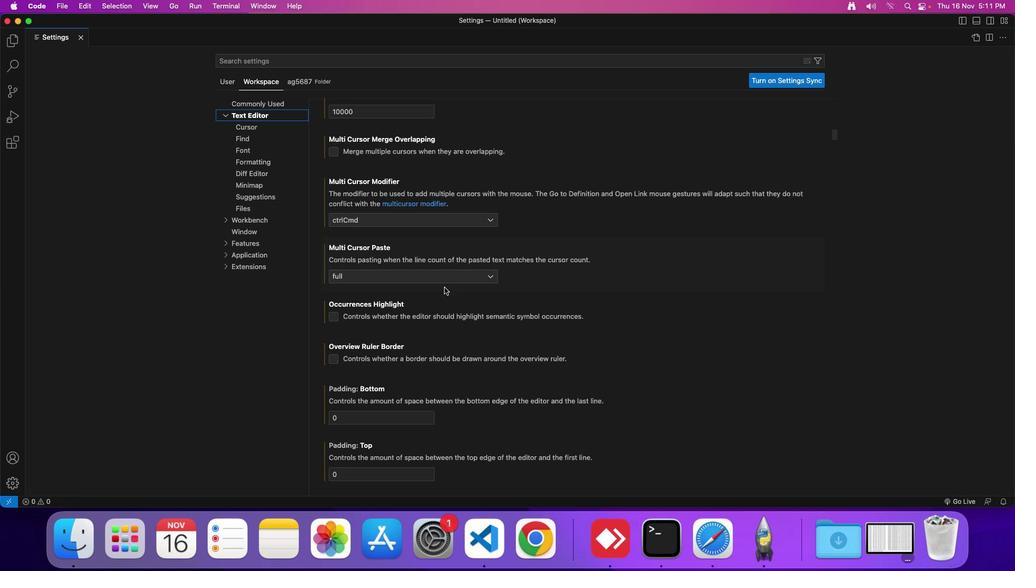 
Action: Mouse scrolled (438, 281) with delta (-5, -5)
Screenshot: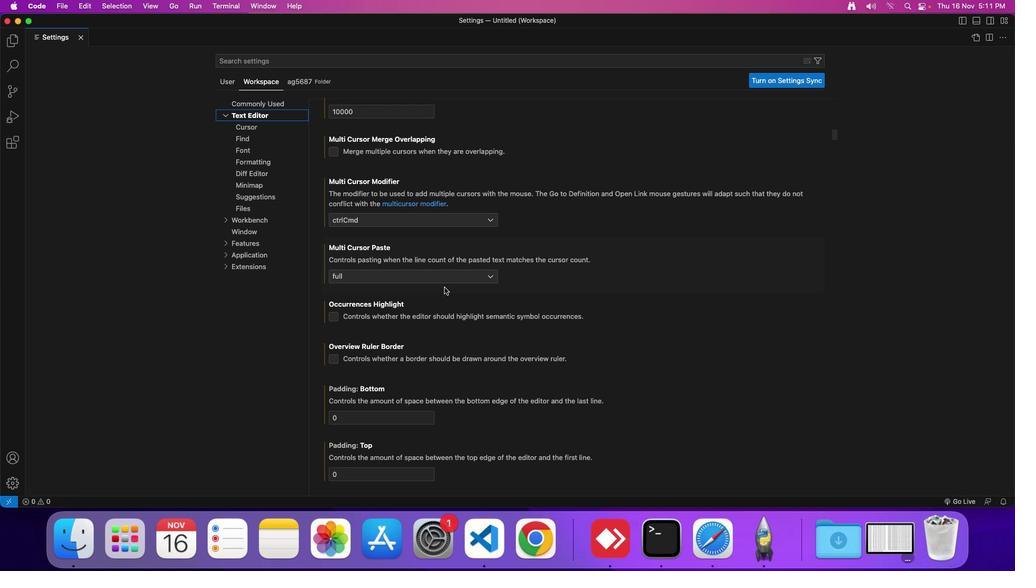 
Action: Mouse scrolled (438, 281) with delta (-5, -5)
Screenshot: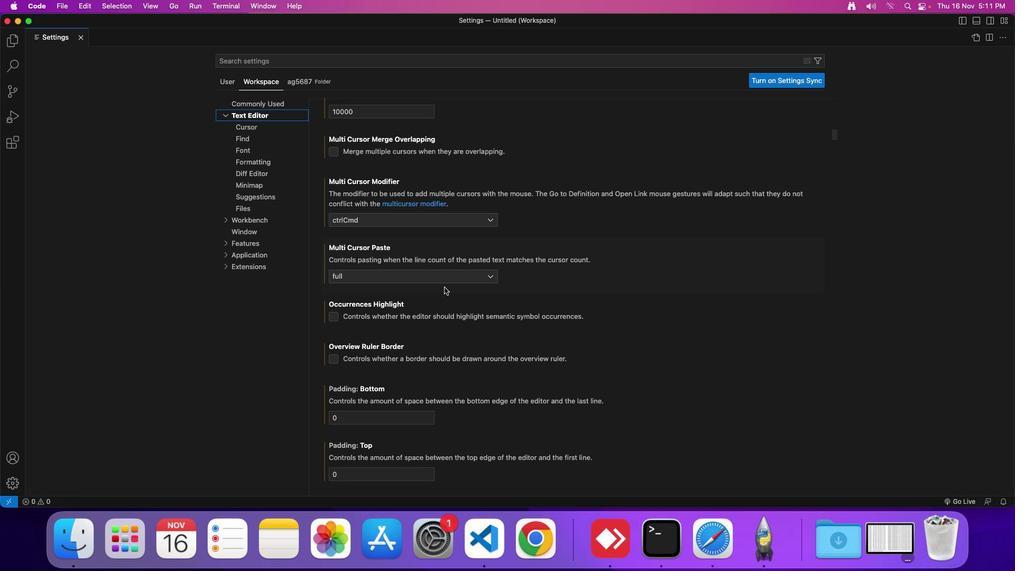 
Action: Mouse scrolled (438, 281) with delta (-5, -5)
Screenshot: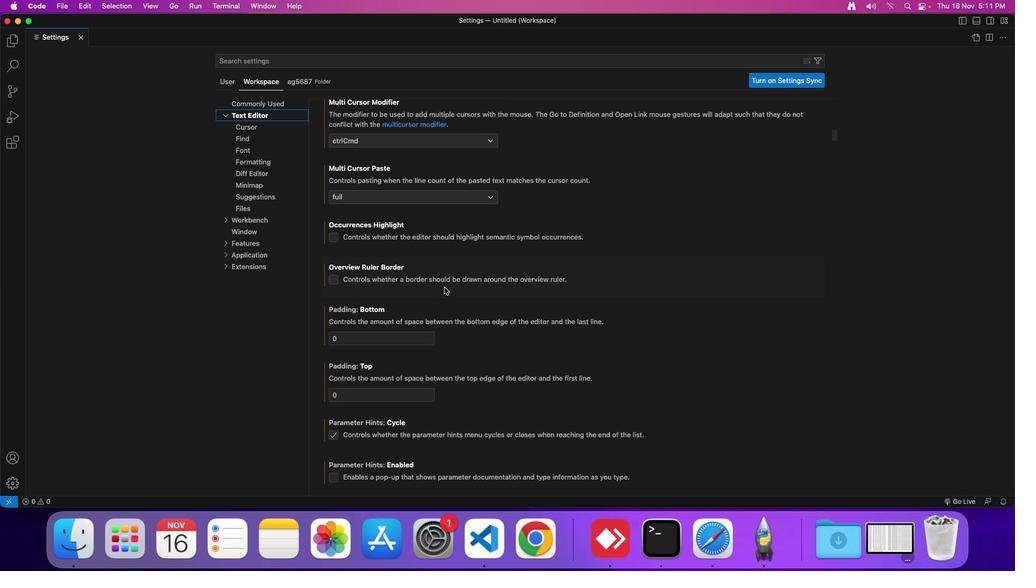 
Action: Mouse scrolled (438, 281) with delta (-5, -5)
Screenshot: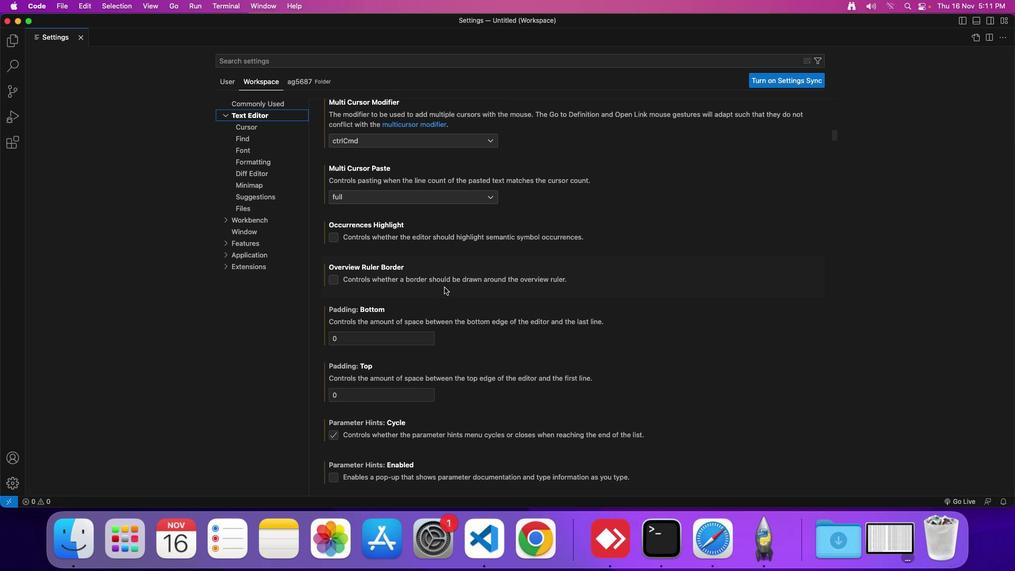 
Action: Mouse scrolled (438, 281) with delta (-5, -5)
Screenshot: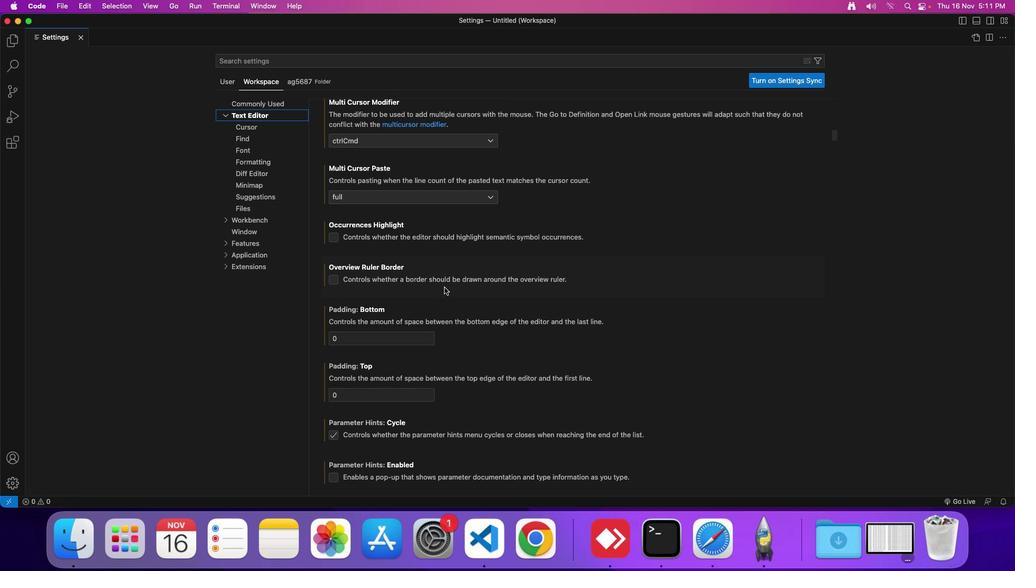 
Action: Mouse scrolled (438, 281) with delta (-5, -5)
Screenshot: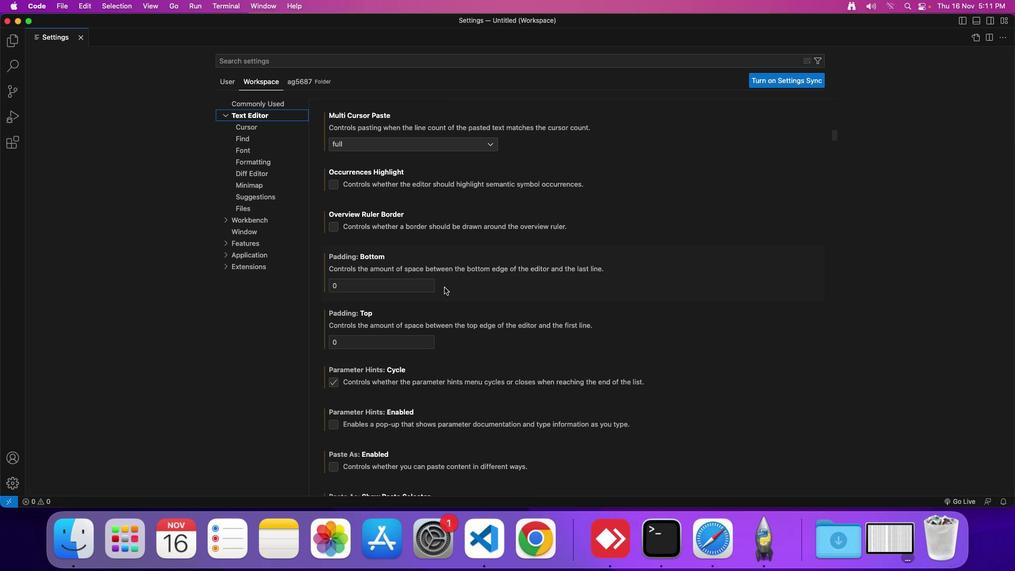 
Action: Mouse scrolled (438, 281) with delta (-5, -5)
Screenshot: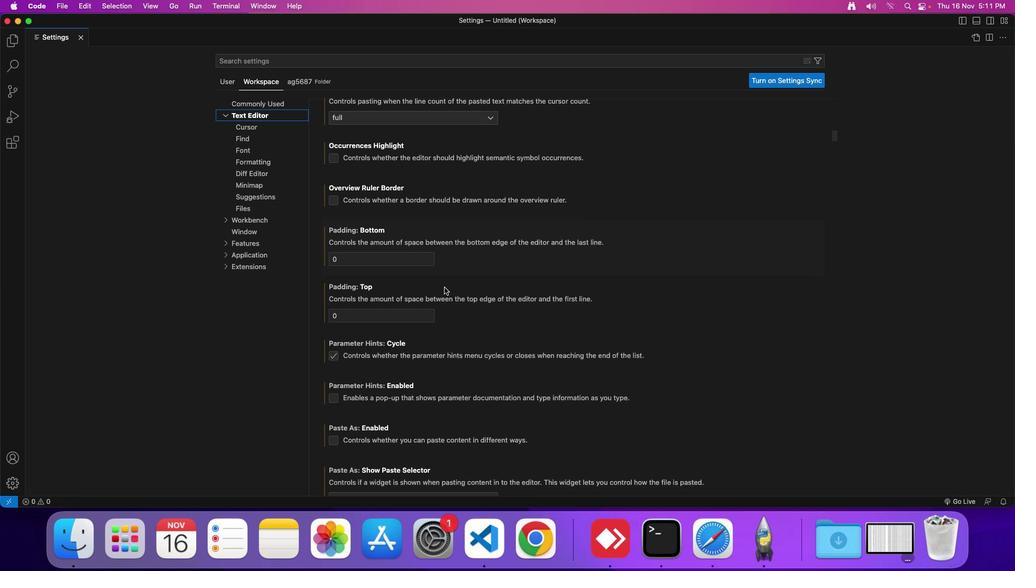 
Action: Mouse scrolled (438, 281) with delta (-5, -5)
Screenshot: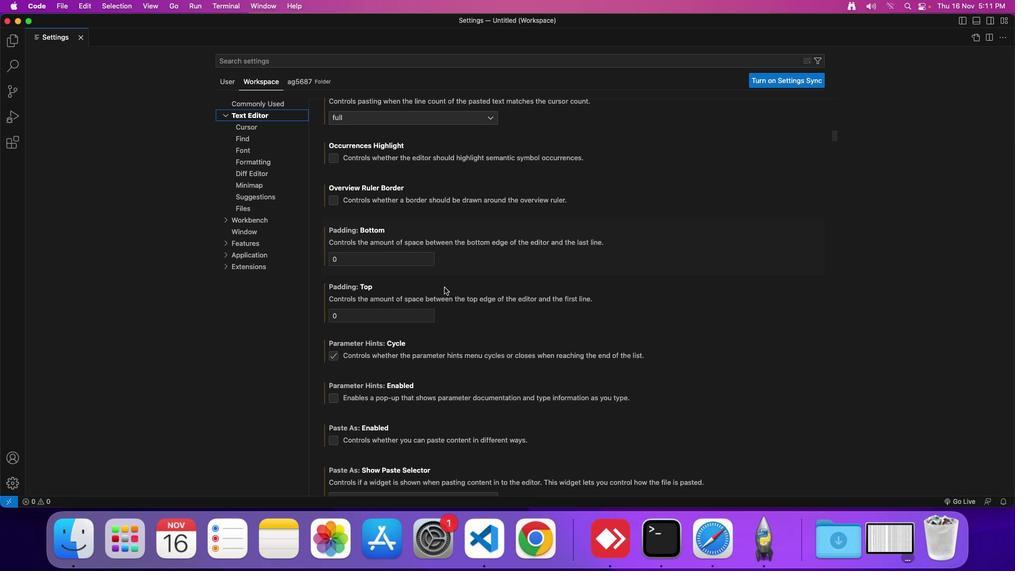 
Action: Mouse scrolled (438, 281) with delta (-5, -5)
Screenshot: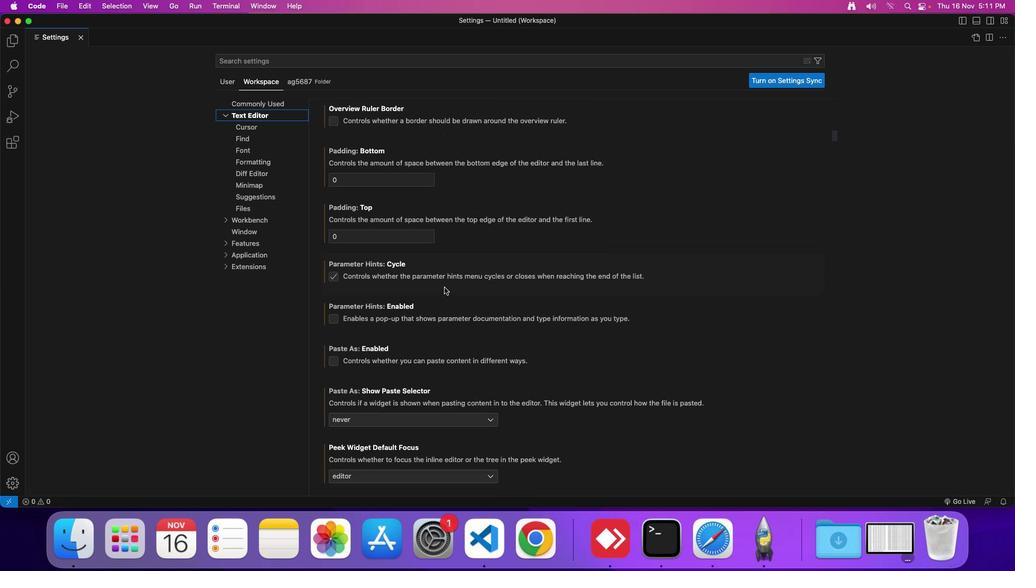 
Action: Mouse scrolled (438, 281) with delta (-5, -5)
Screenshot: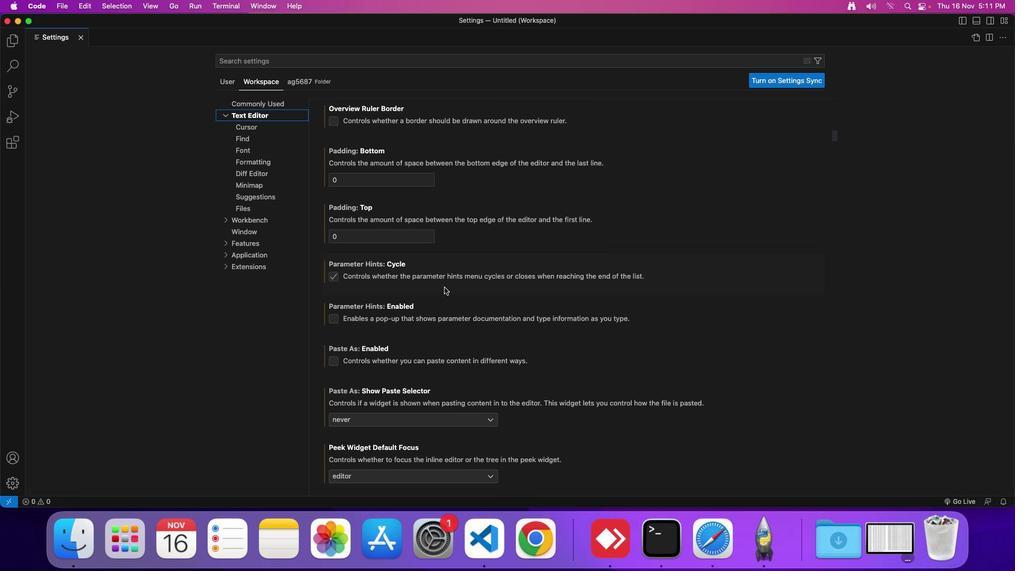 
Action: Mouse scrolled (438, 281) with delta (-5, -5)
Screenshot: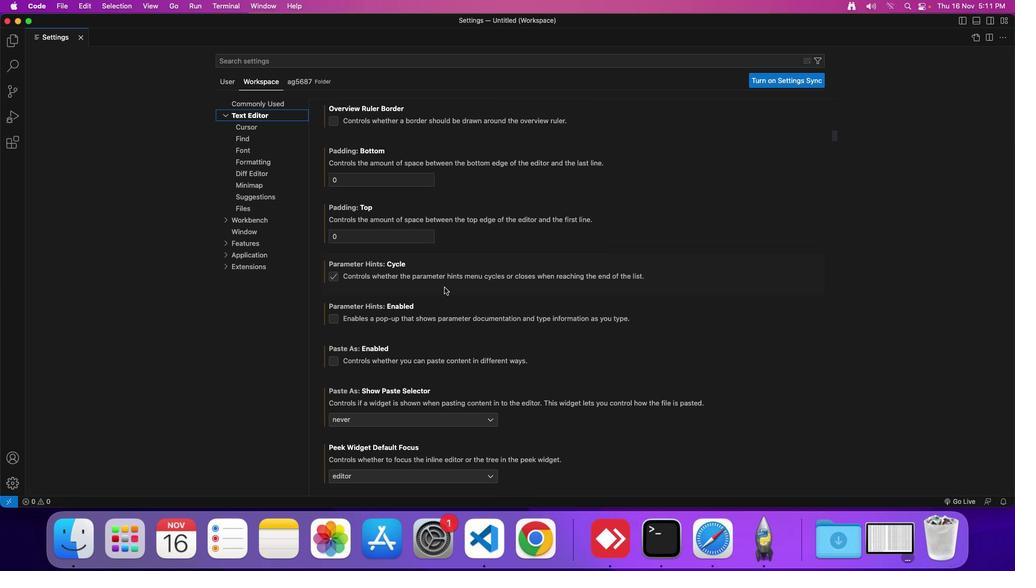 
Action: Mouse scrolled (438, 281) with delta (-5, -5)
Screenshot: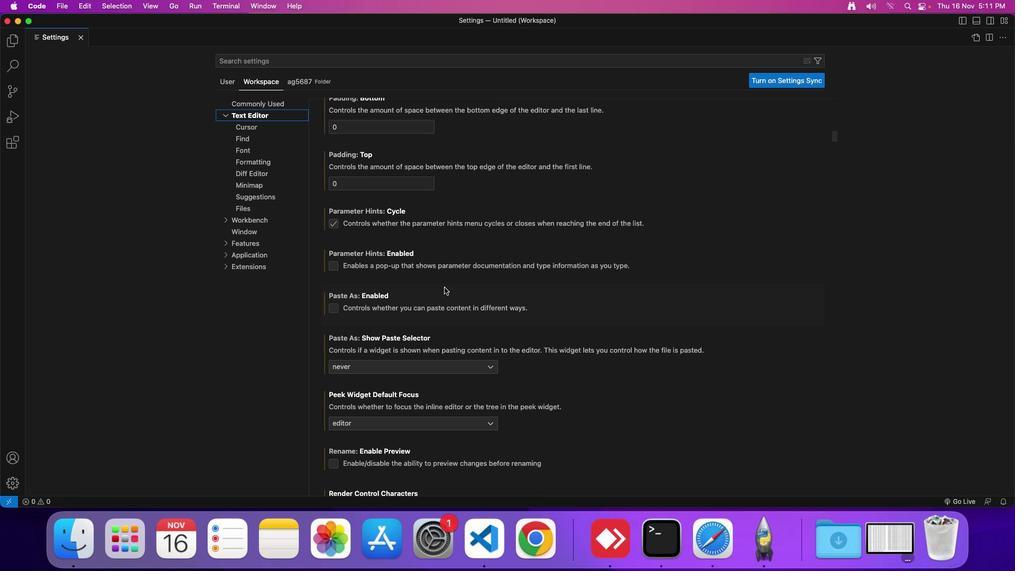 
Action: Mouse scrolled (438, 281) with delta (-5, -5)
Screenshot: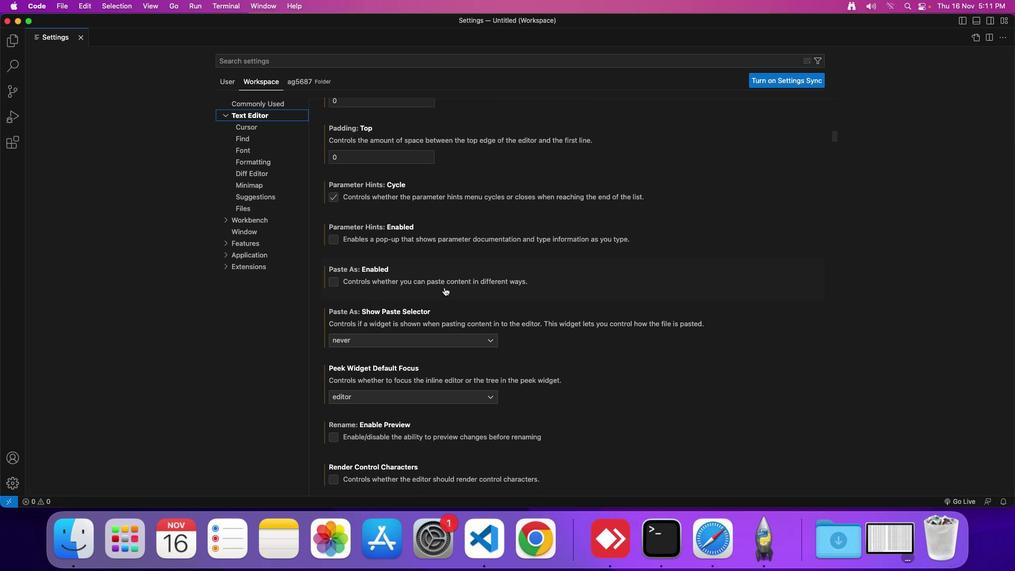 
Action: Mouse scrolled (438, 281) with delta (-5, -5)
Screenshot: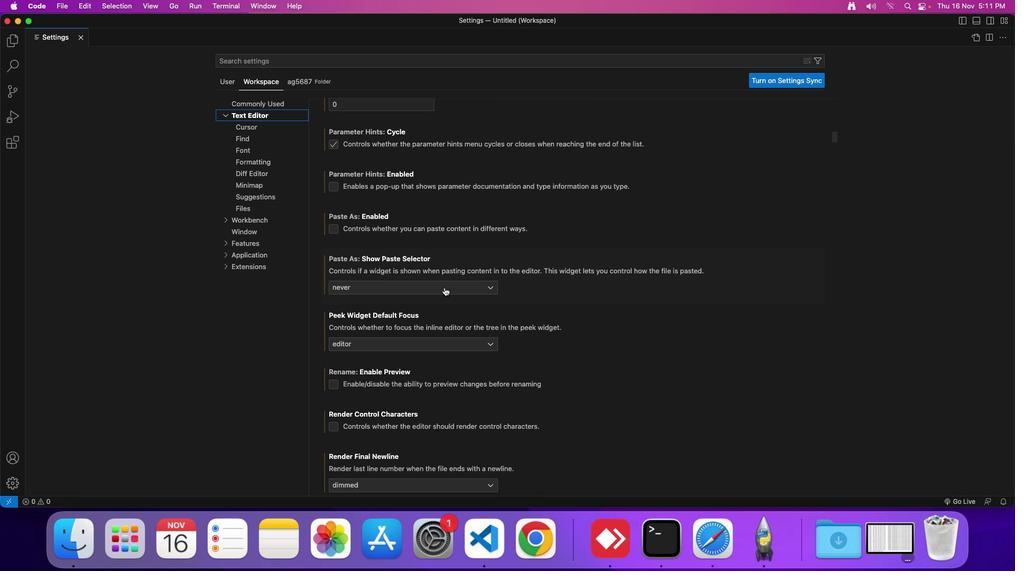 
Action: Mouse scrolled (438, 281) with delta (-5, -6)
Screenshot: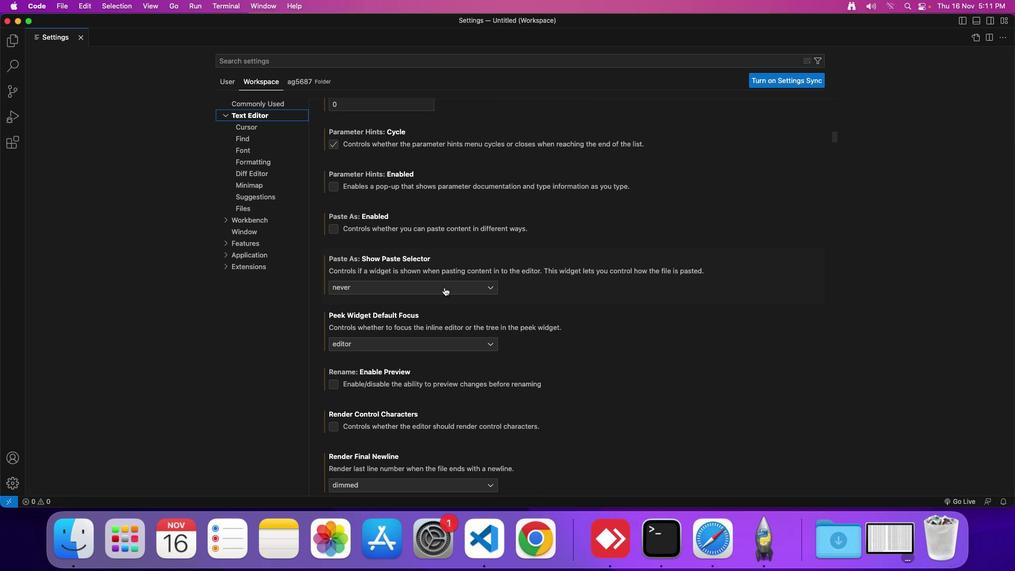 
Action: Mouse scrolled (438, 281) with delta (-5, -5)
Screenshot: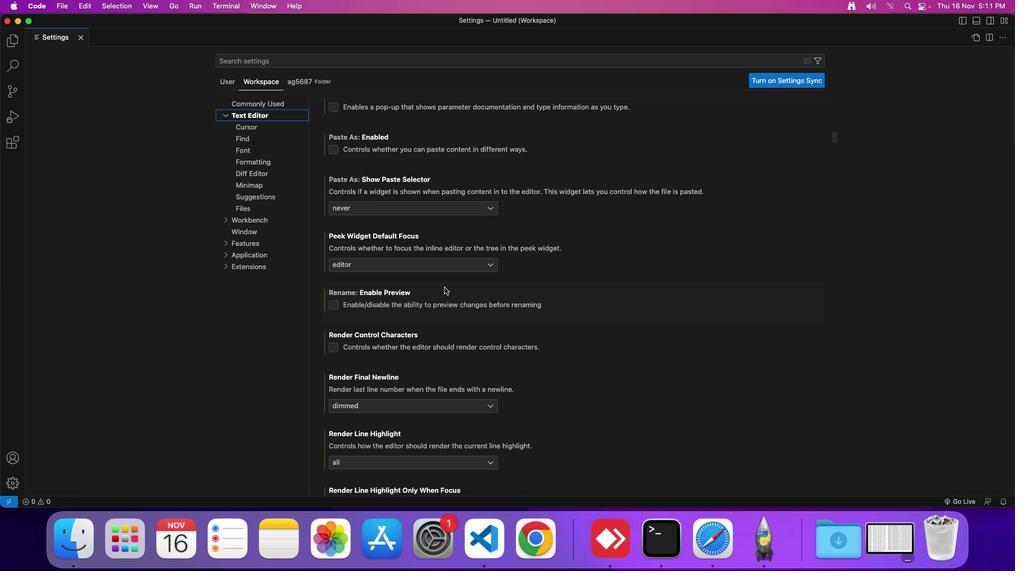 
Action: Mouse scrolled (438, 281) with delta (-5, -5)
Screenshot: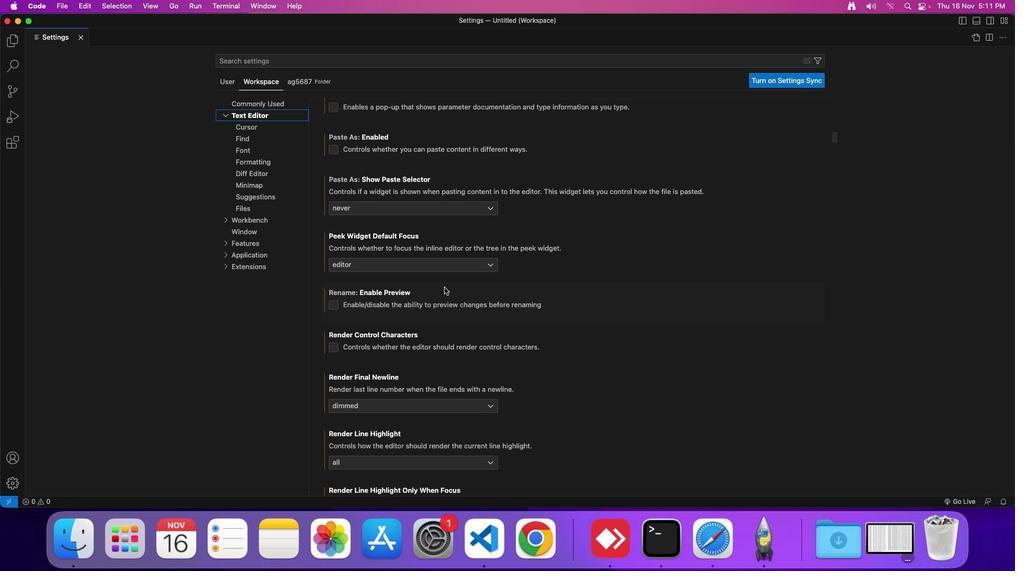 
Action: Mouse scrolled (438, 281) with delta (-5, -5)
Screenshot: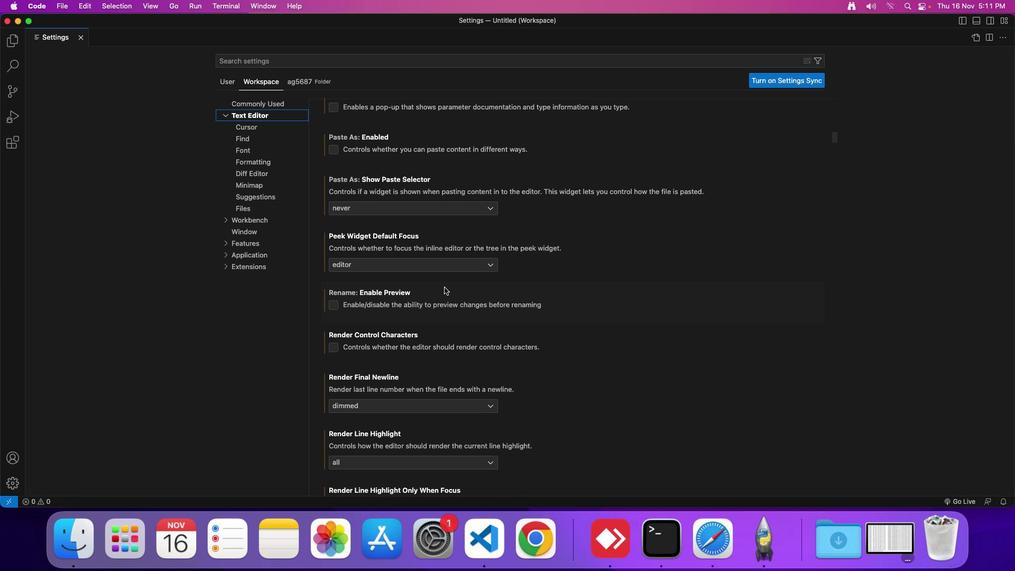 
Action: Mouse scrolled (438, 281) with delta (-5, -5)
Screenshot: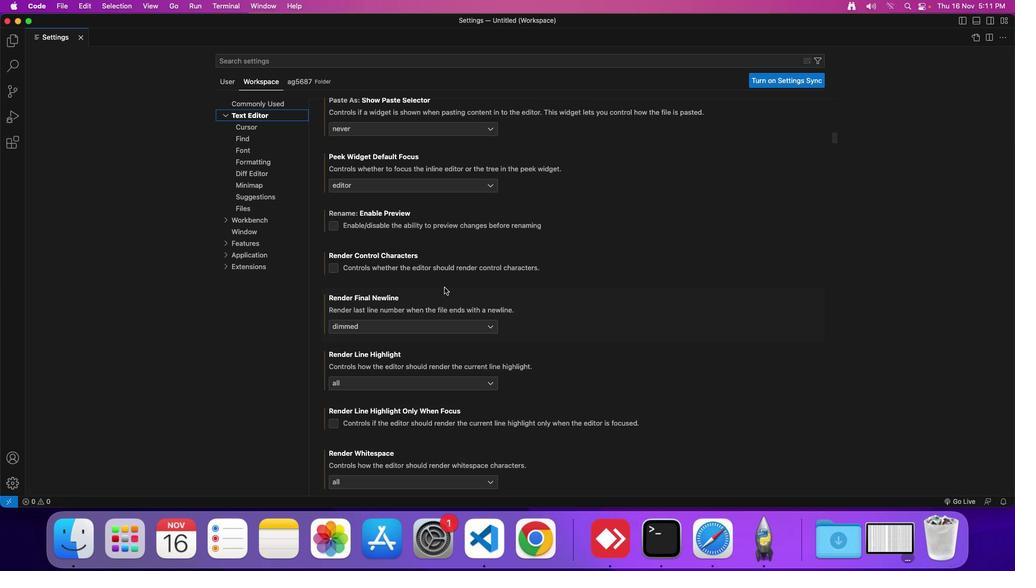 
Action: Mouse scrolled (438, 281) with delta (-5, -5)
Screenshot: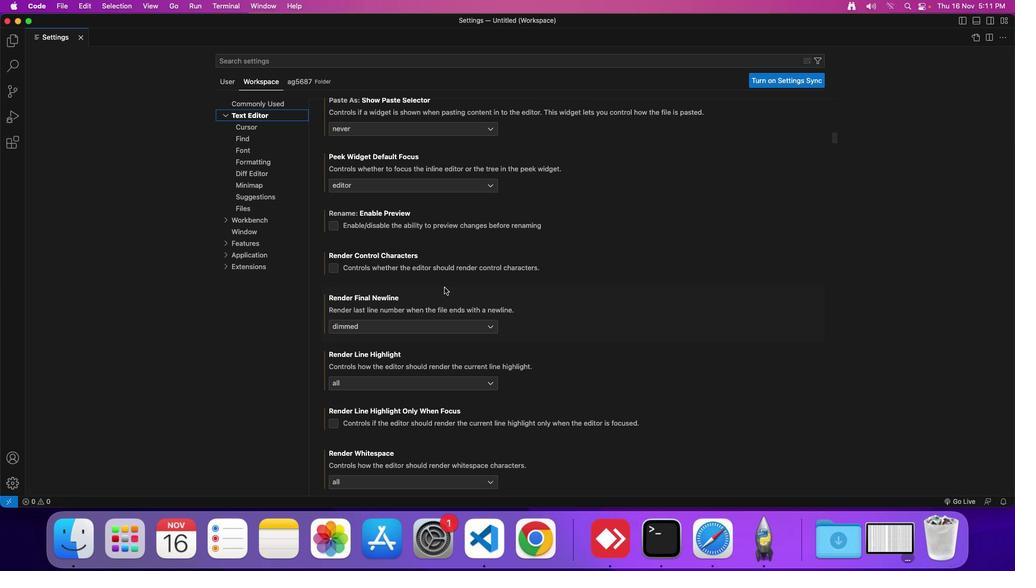 
Action: Mouse scrolled (438, 281) with delta (-5, -5)
Screenshot: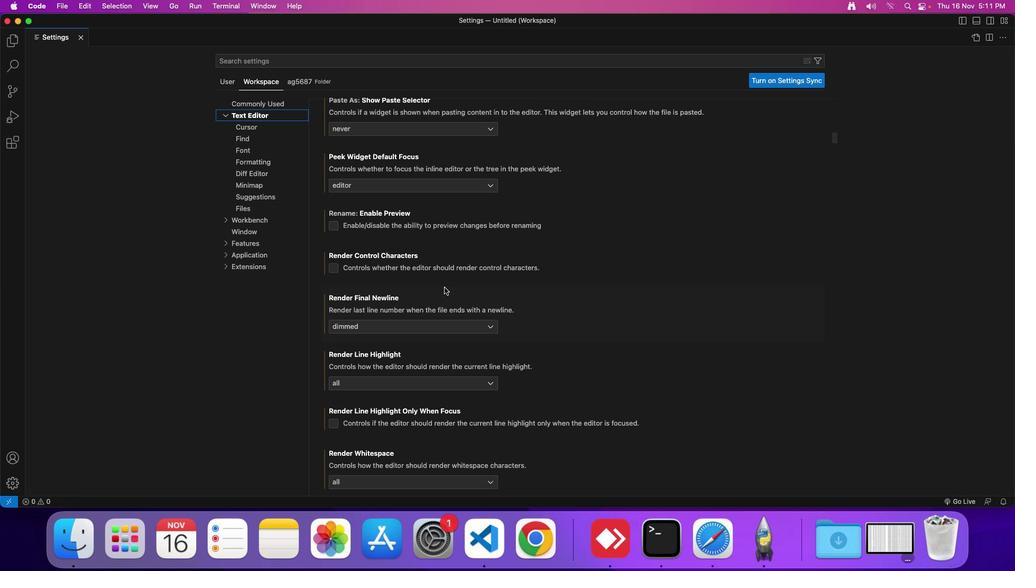 
Action: Mouse scrolled (438, 281) with delta (-5, -5)
Screenshot: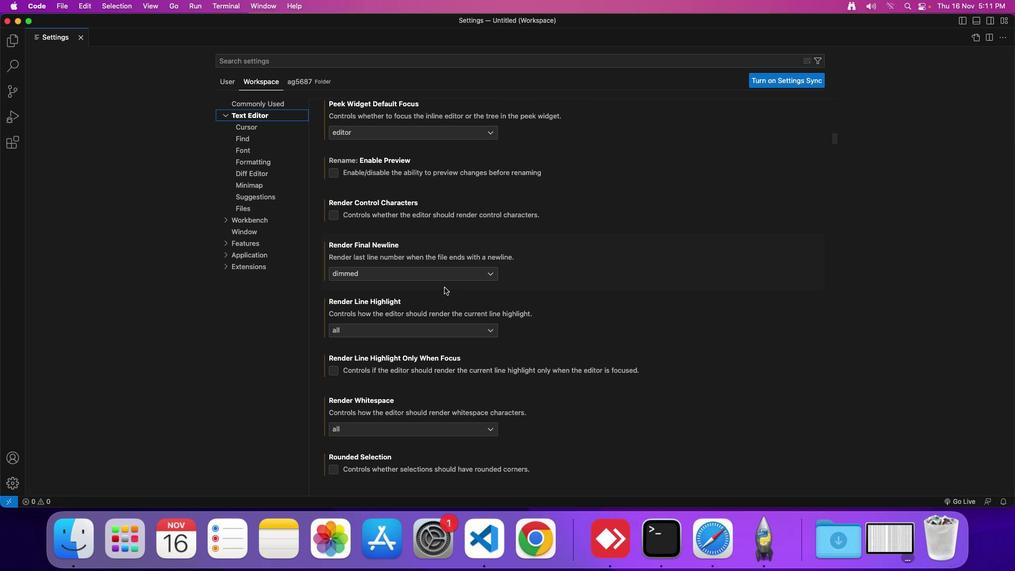 
Action: Mouse scrolled (438, 281) with delta (-5, -5)
Screenshot: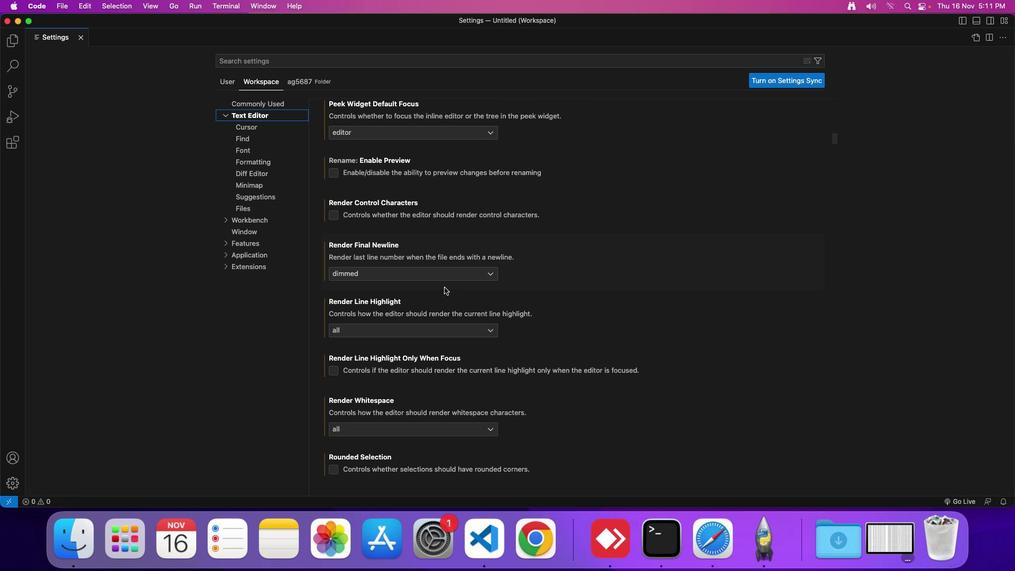 
Action: Mouse scrolled (438, 281) with delta (-5, -5)
Screenshot: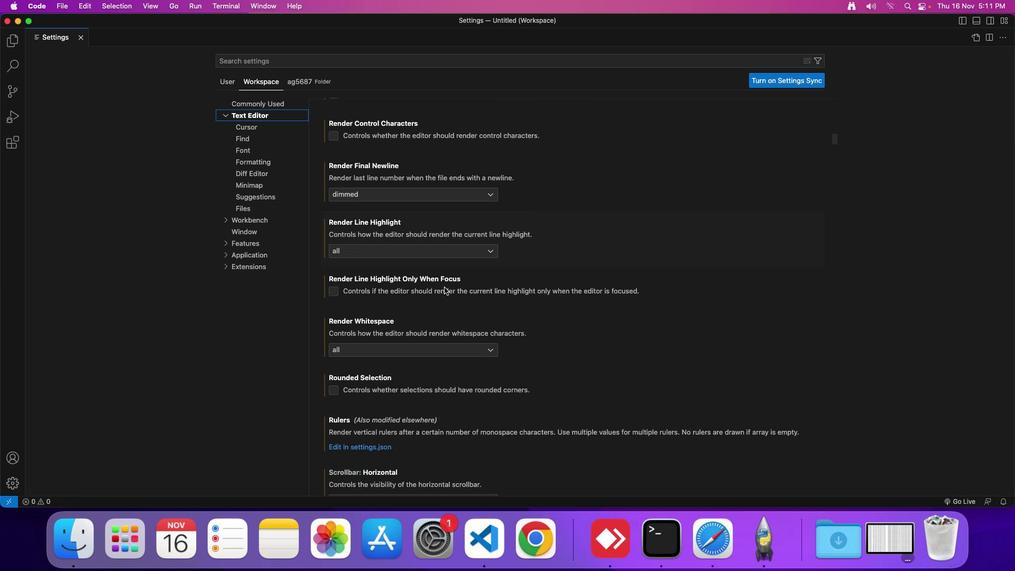 
Action: Mouse scrolled (438, 281) with delta (-5, -5)
Screenshot: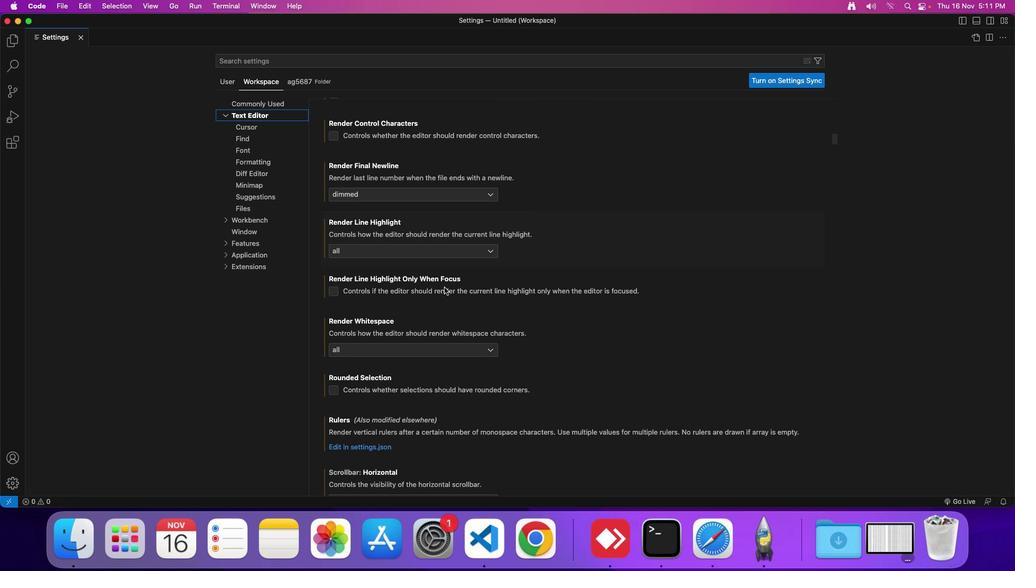 
Action: Mouse scrolled (438, 281) with delta (-5, -5)
Screenshot: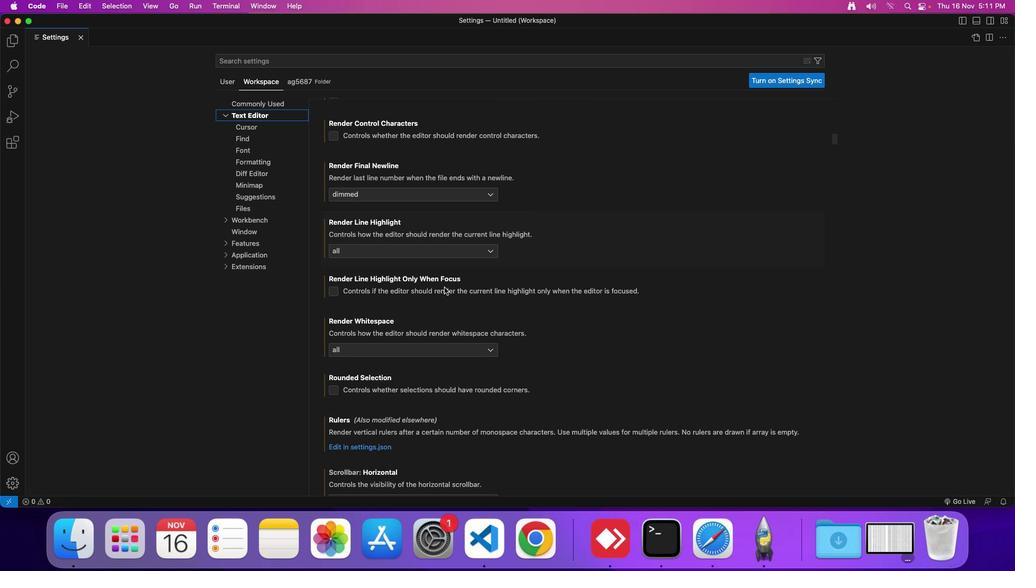
Action: Mouse scrolled (438, 281) with delta (-5, -5)
Screenshot: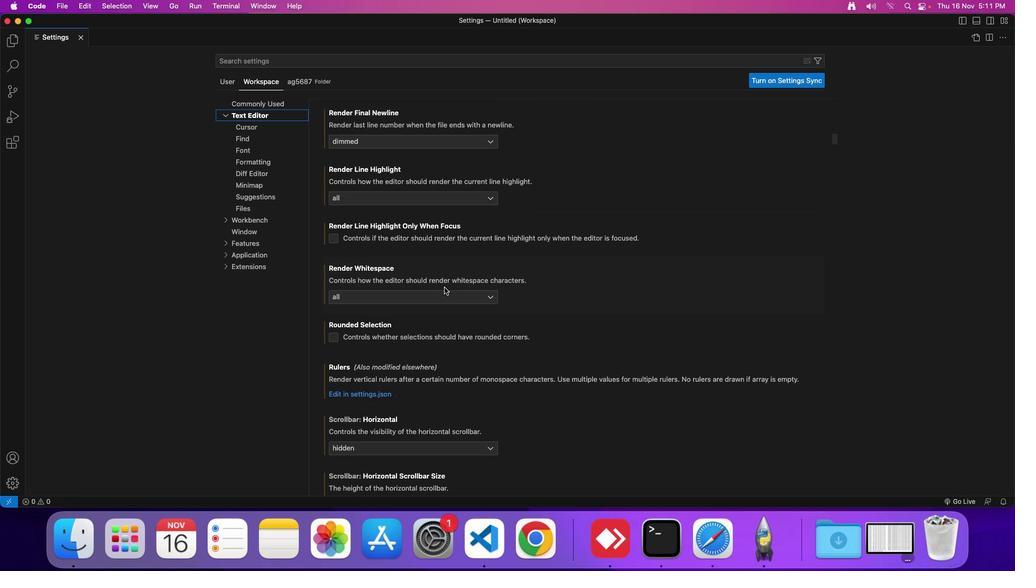 
Action: Mouse scrolled (438, 281) with delta (-5, -5)
Screenshot: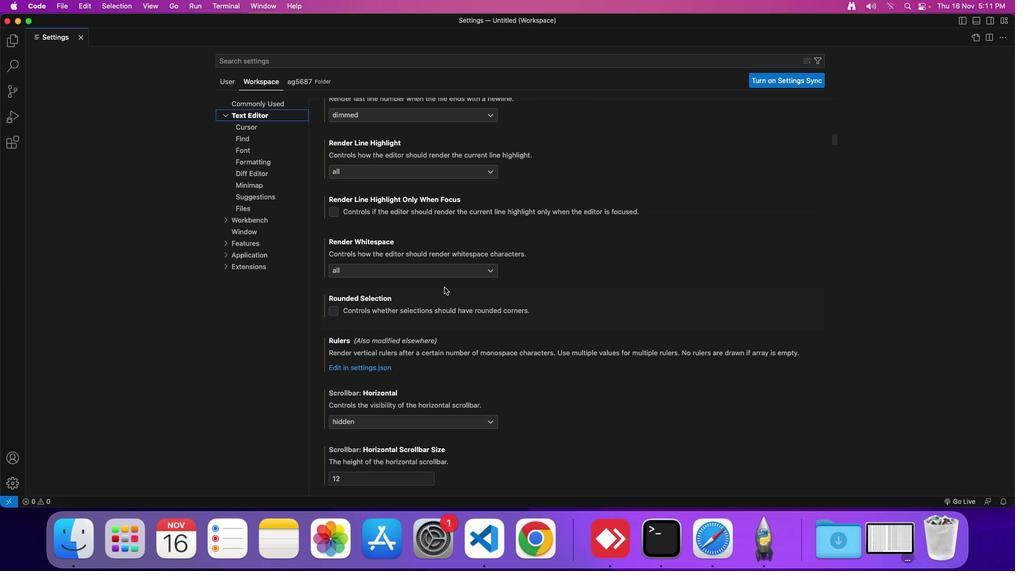 
Action: Mouse scrolled (438, 281) with delta (-5, -5)
Screenshot: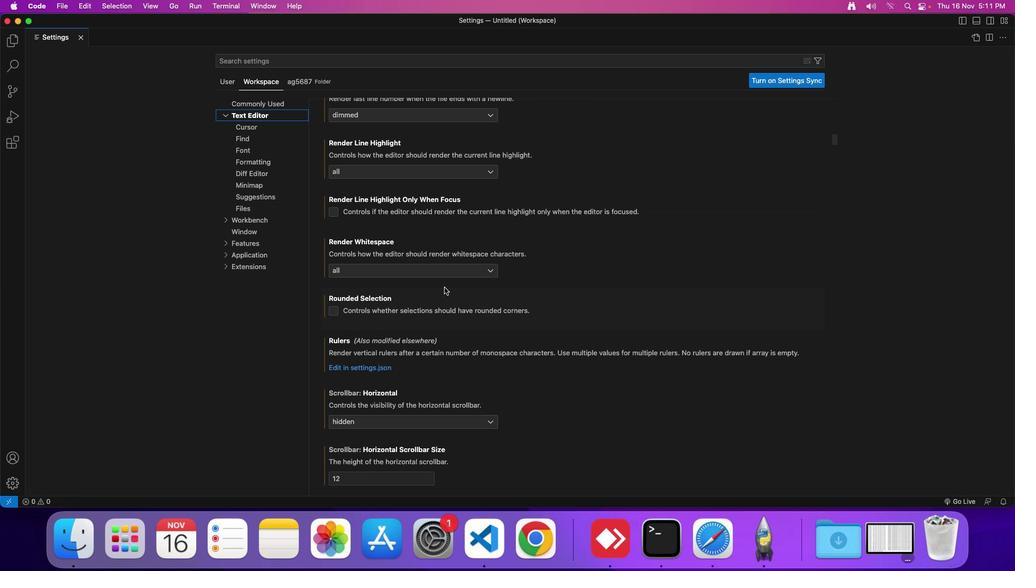 
Action: Mouse scrolled (438, 281) with delta (-5, -5)
Screenshot: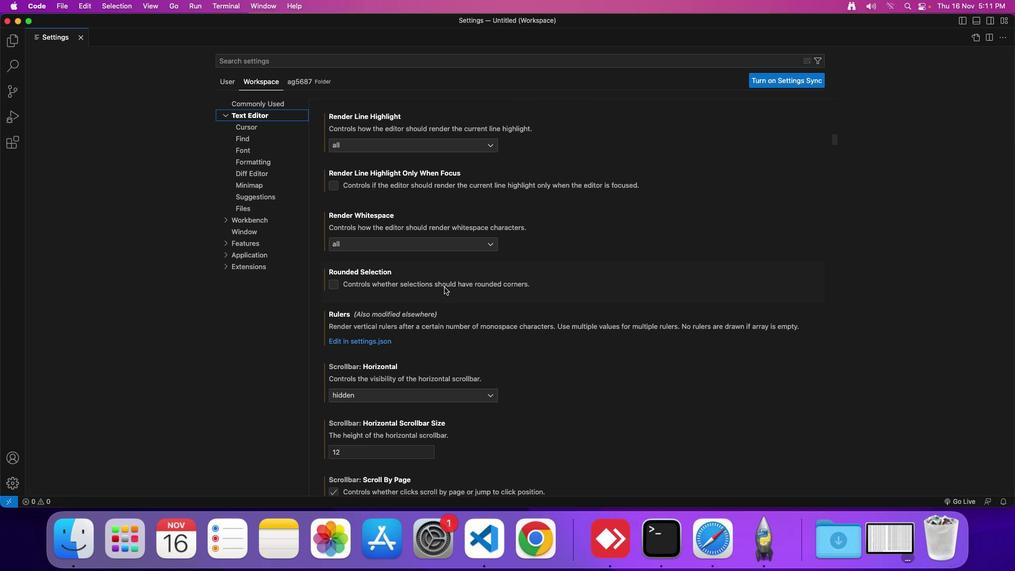 
Action: Mouse scrolled (438, 281) with delta (-5, -5)
Screenshot: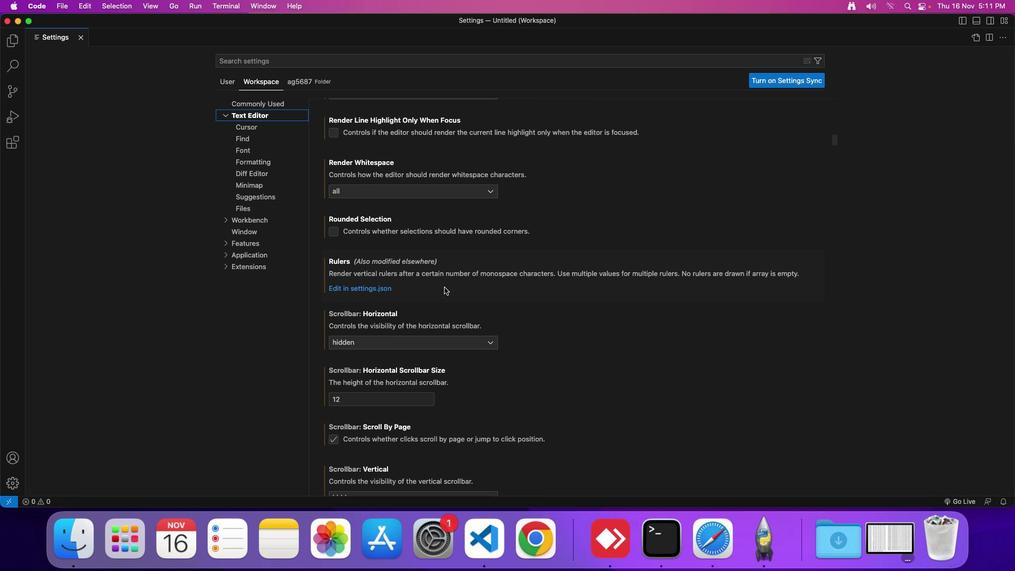 
Action: Mouse scrolled (438, 281) with delta (-5, -5)
Screenshot: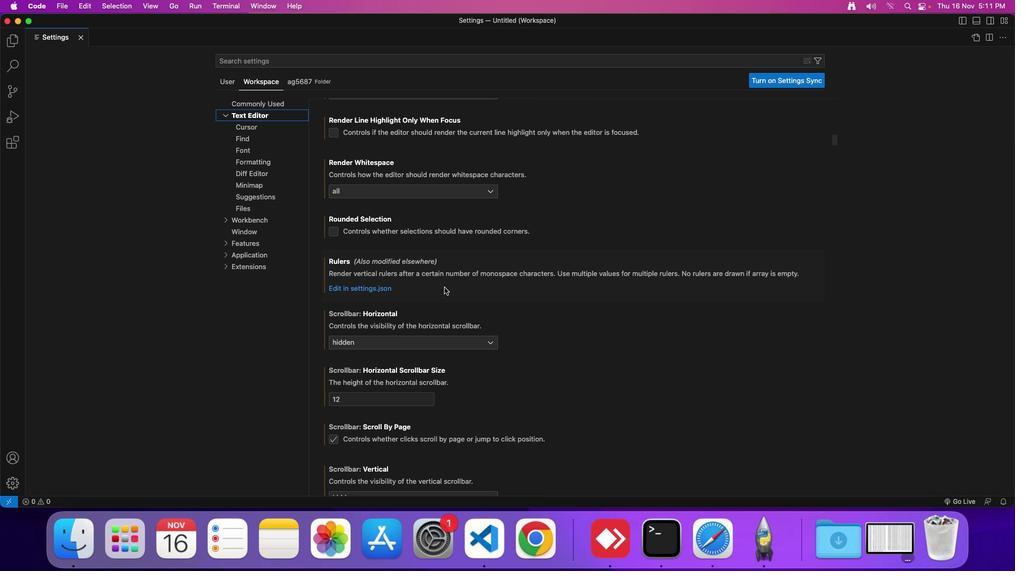
Action: Mouse scrolled (438, 281) with delta (-5, -5)
Screenshot: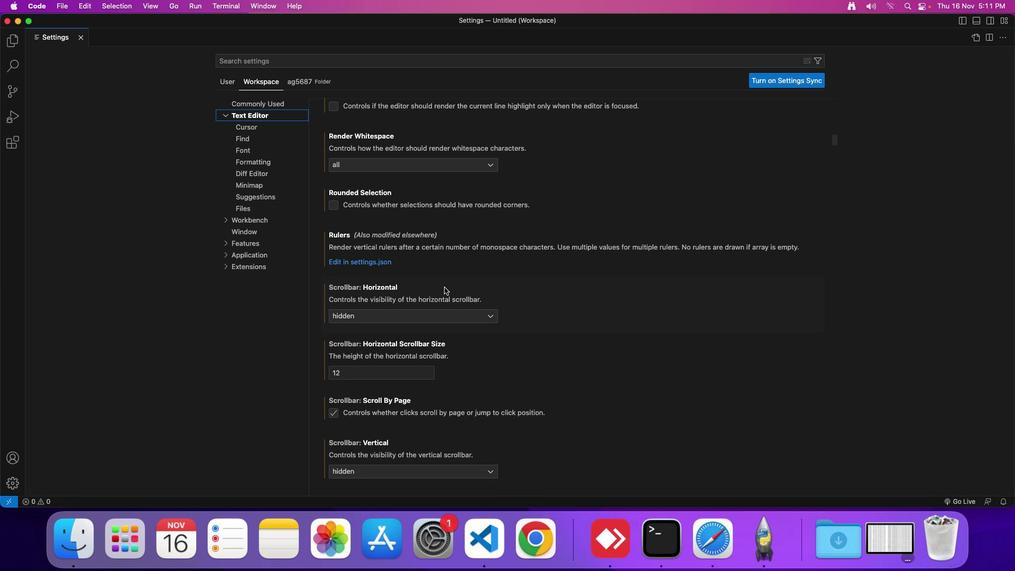 
Action: Mouse scrolled (438, 281) with delta (-5, -5)
Screenshot: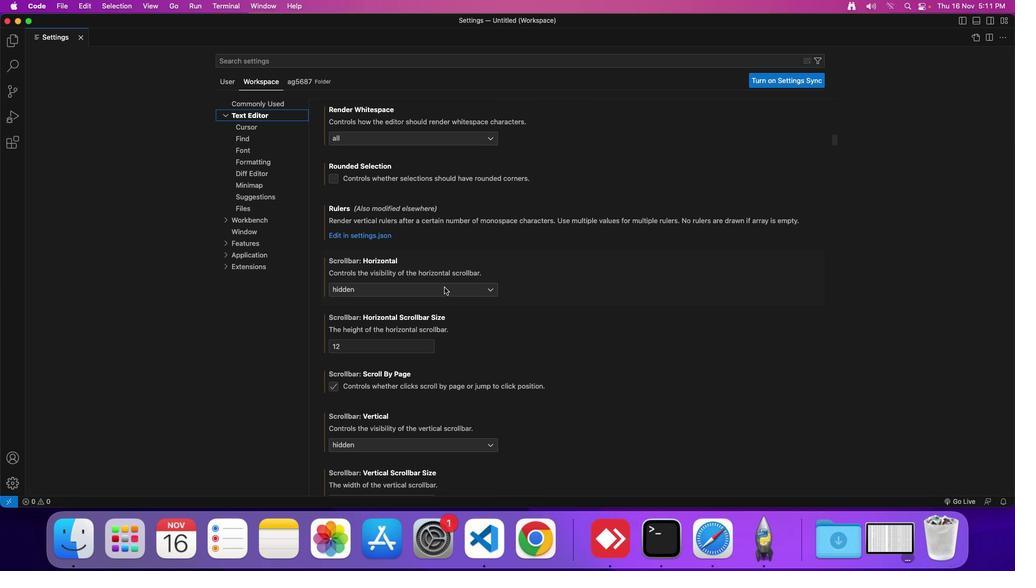 
Action: Mouse scrolled (438, 281) with delta (-5, -5)
Screenshot: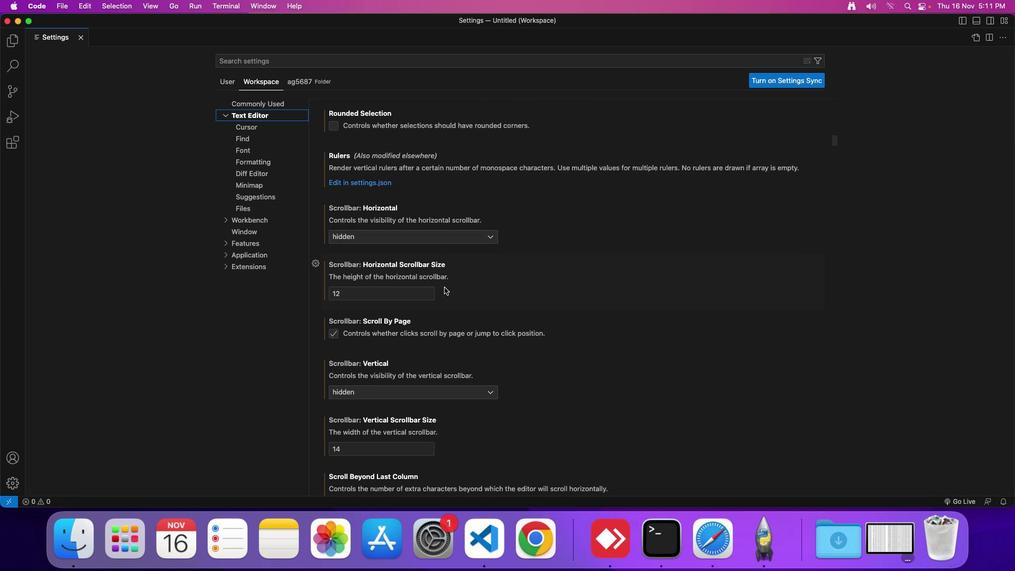 
Action: Mouse scrolled (438, 281) with delta (-5, -5)
Screenshot: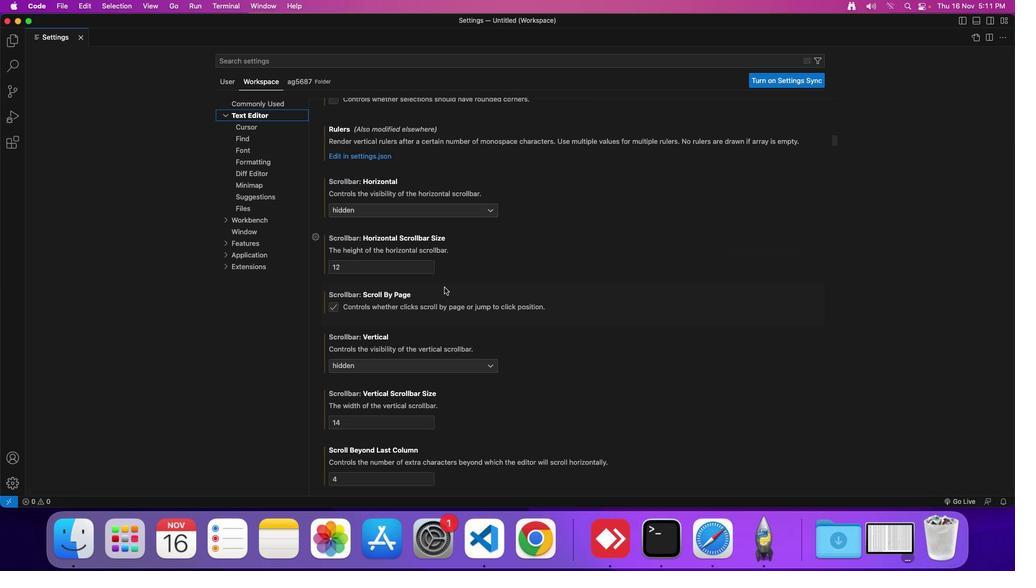 
Action: Mouse scrolled (438, 281) with delta (-5, -5)
Screenshot: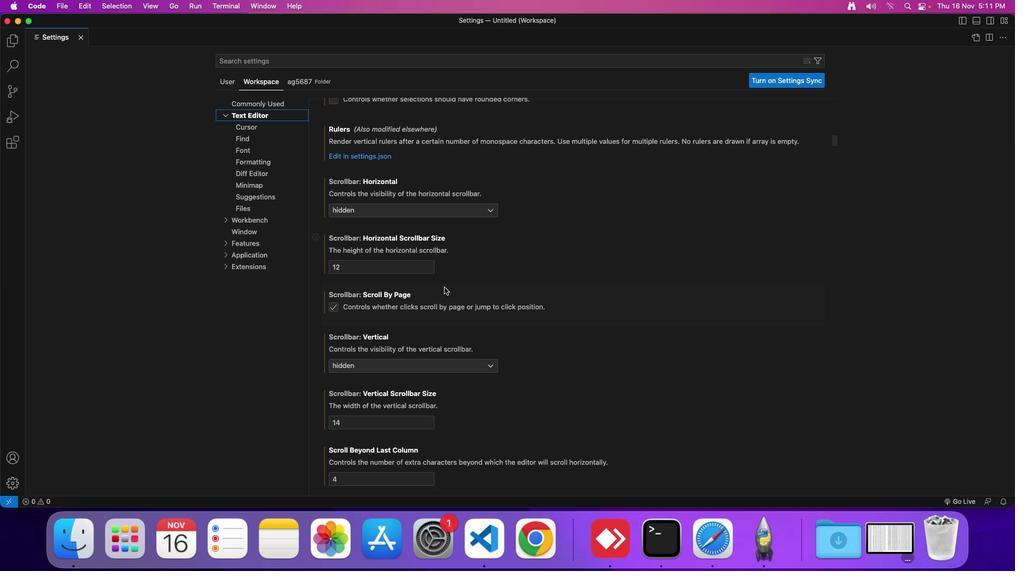 
Action: Mouse scrolled (438, 281) with delta (-5, -5)
Screenshot: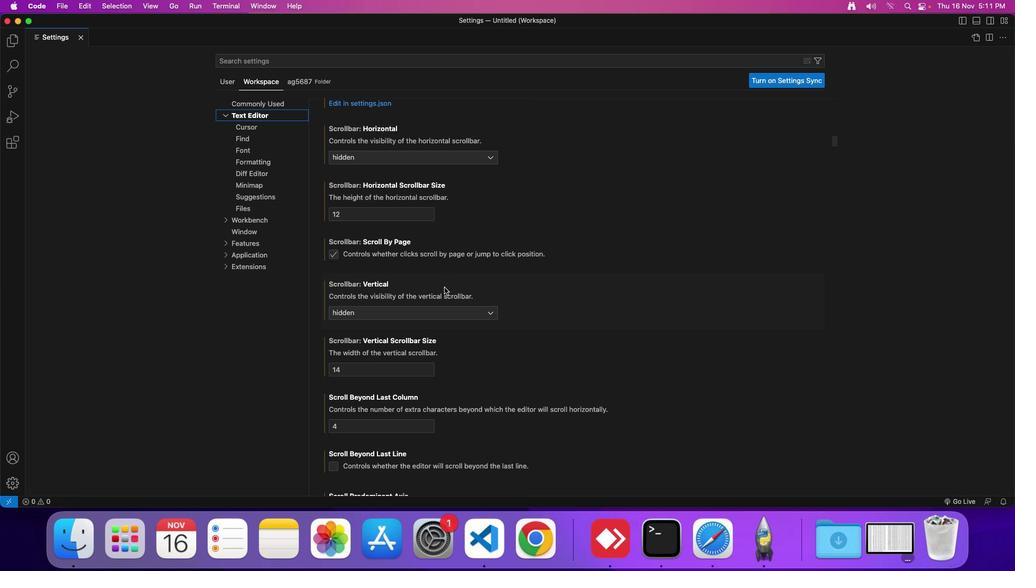 
Action: Mouse scrolled (438, 281) with delta (-5, -5)
Screenshot: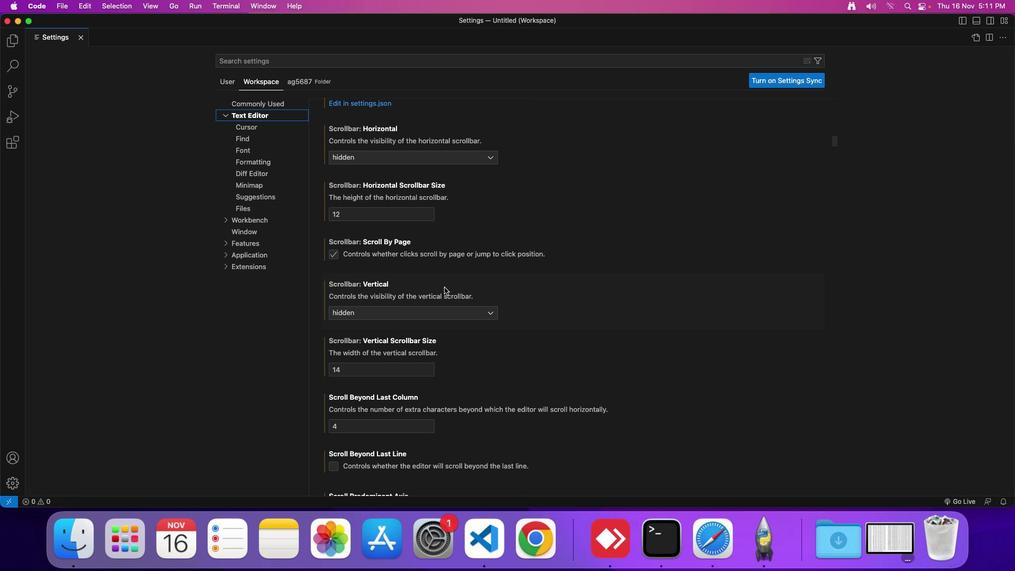 
Action: Mouse scrolled (438, 281) with delta (-5, -5)
Screenshot: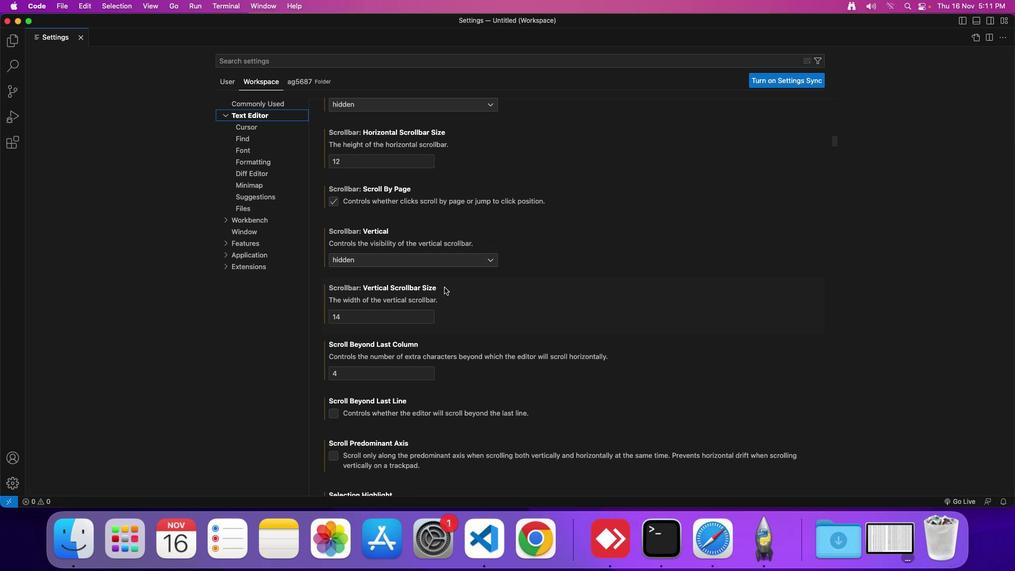 
Action: Mouse scrolled (438, 281) with delta (-5, -5)
Screenshot: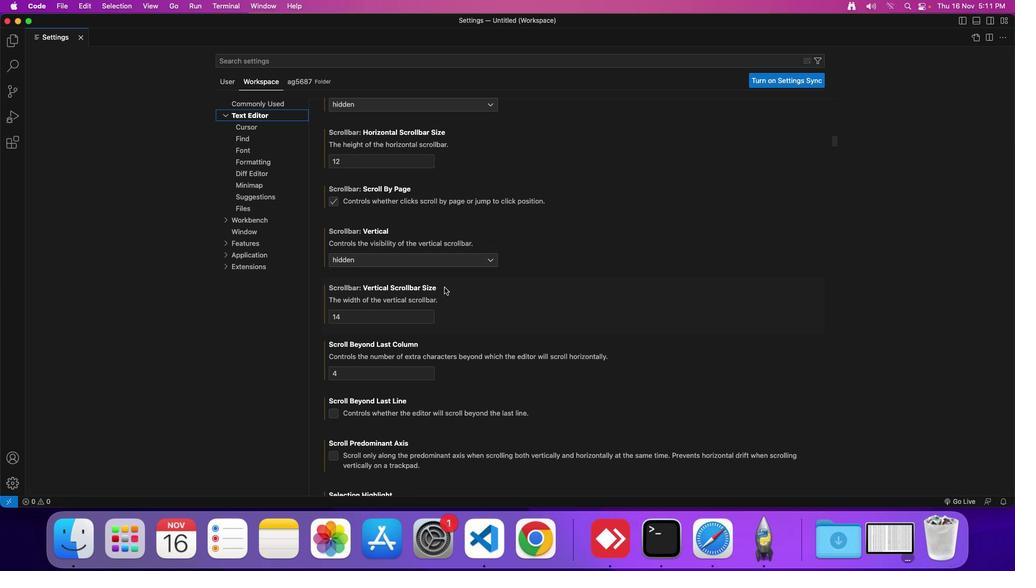 
Action: Mouse scrolled (438, 281) with delta (-5, -5)
Screenshot: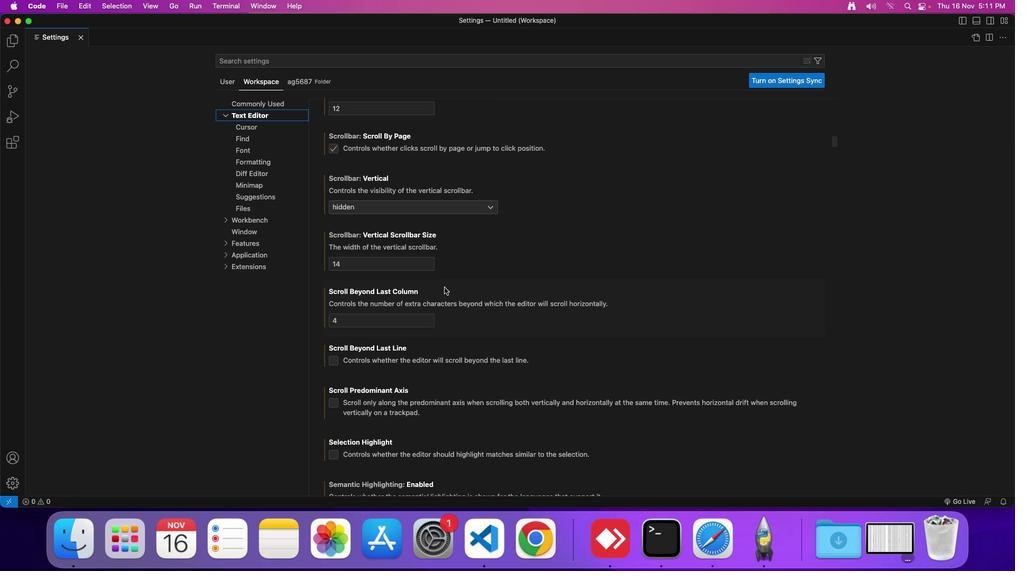 
Action: Mouse scrolled (438, 281) with delta (-5, -5)
Screenshot: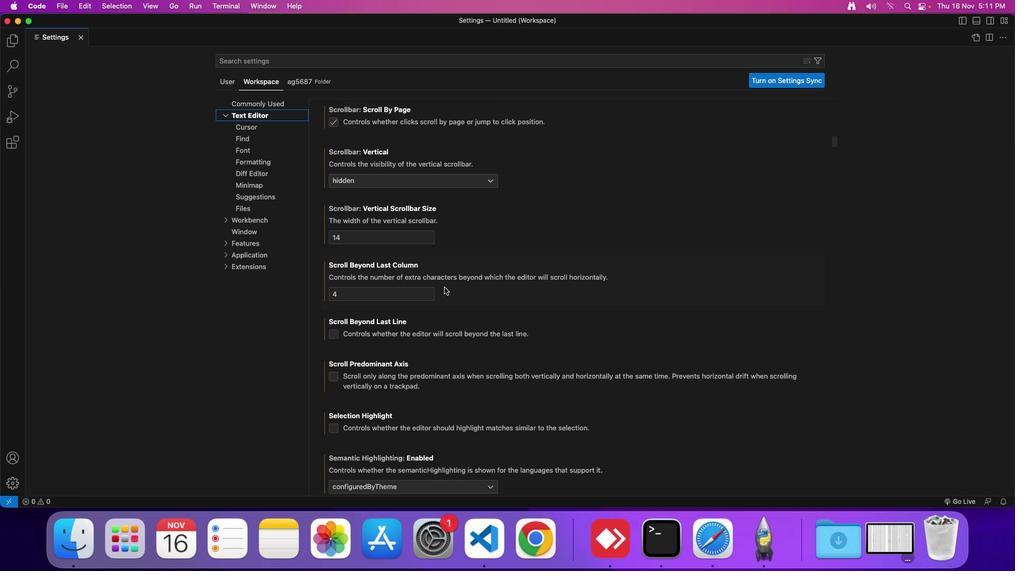 
Action: Mouse scrolled (438, 281) with delta (-5, -5)
Screenshot: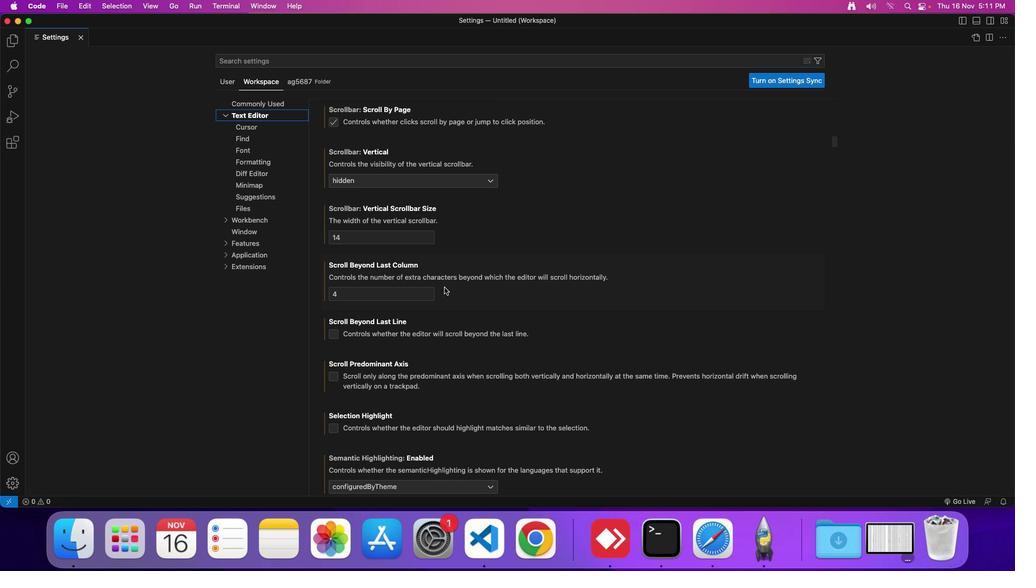 
Action: Mouse scrolled (438, 281) with delta (-5, -5)
Screenshot: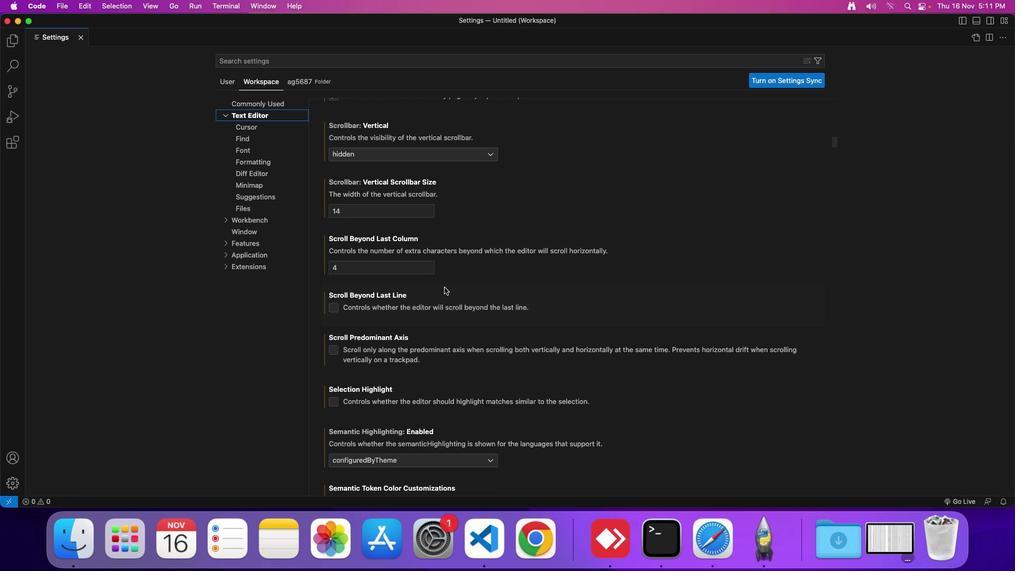 
Action: Mouse scrolled (438, 281) with delta (-5, -5)
Screenshot: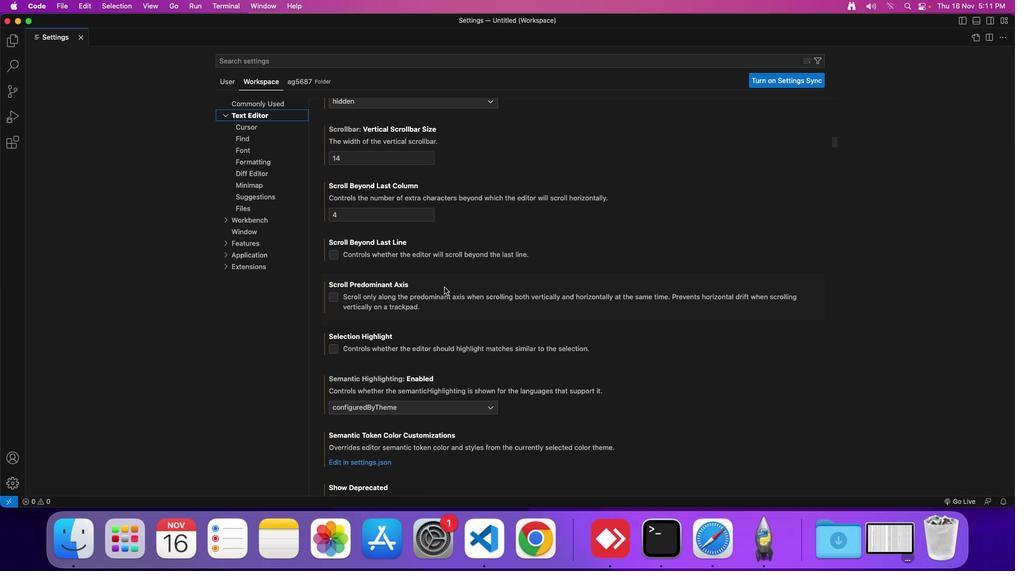 
Action: Mouse scrolled (438, 281) with delta (-5, -5)
Screenshot: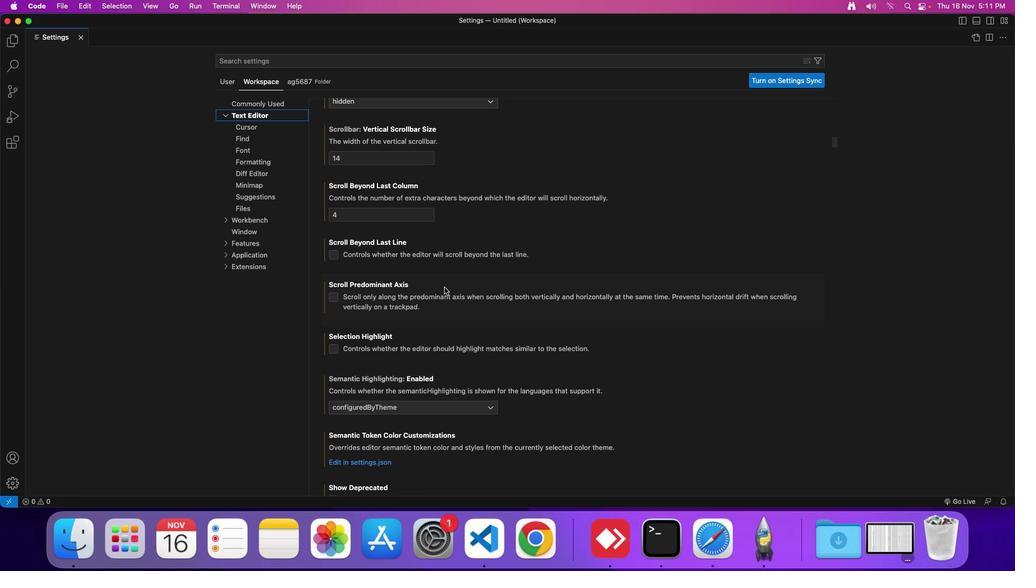 
Action: Mouse scrolled (438, 281) with delta (-5, -5)
Screenshot: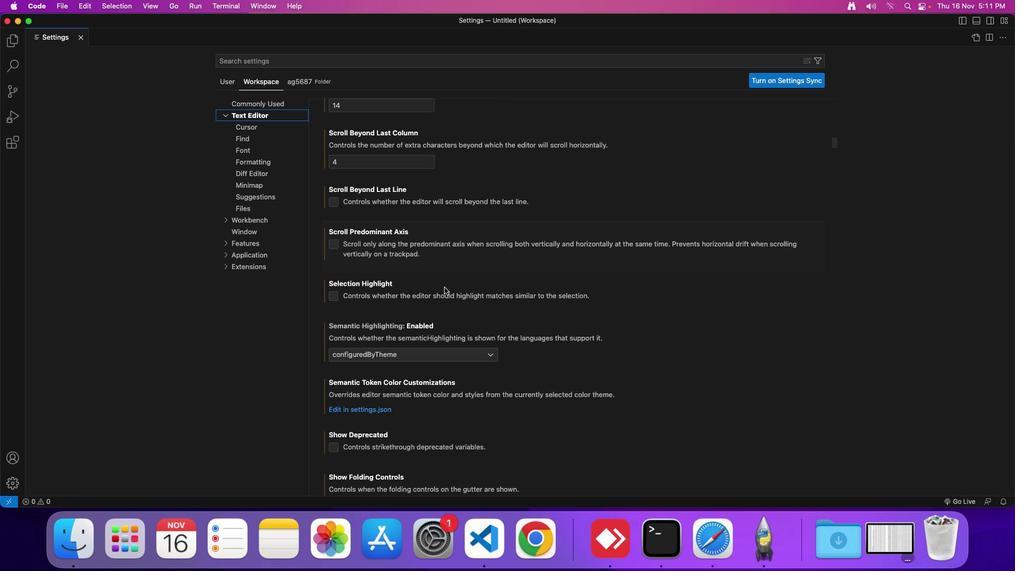 
Action: Mouse scrolled (438, 281) with delta (-5, -5)
Screenshot: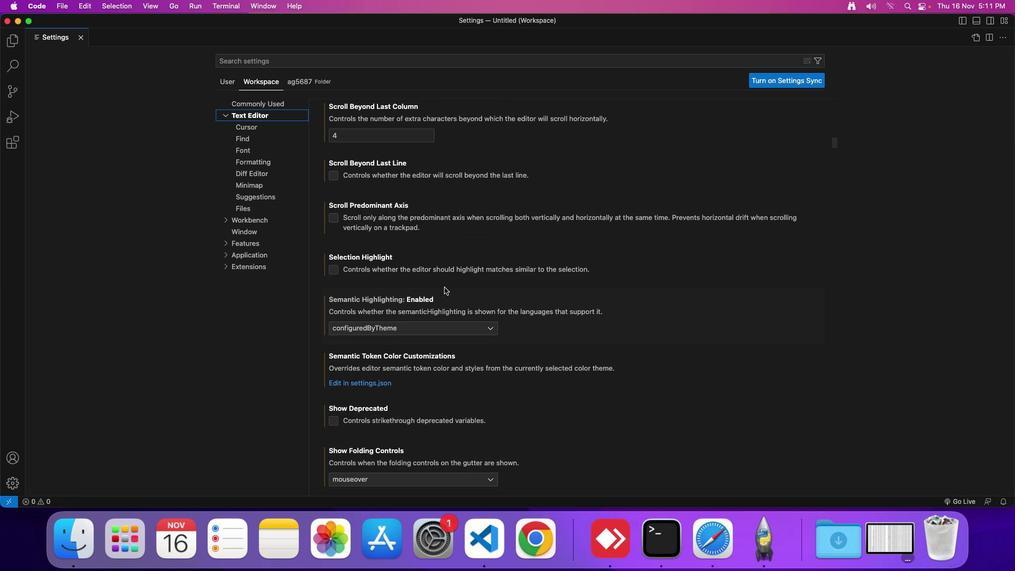 
Action: Mouse scrolled (438, 281) with delta (-5, -5)
Screenshot: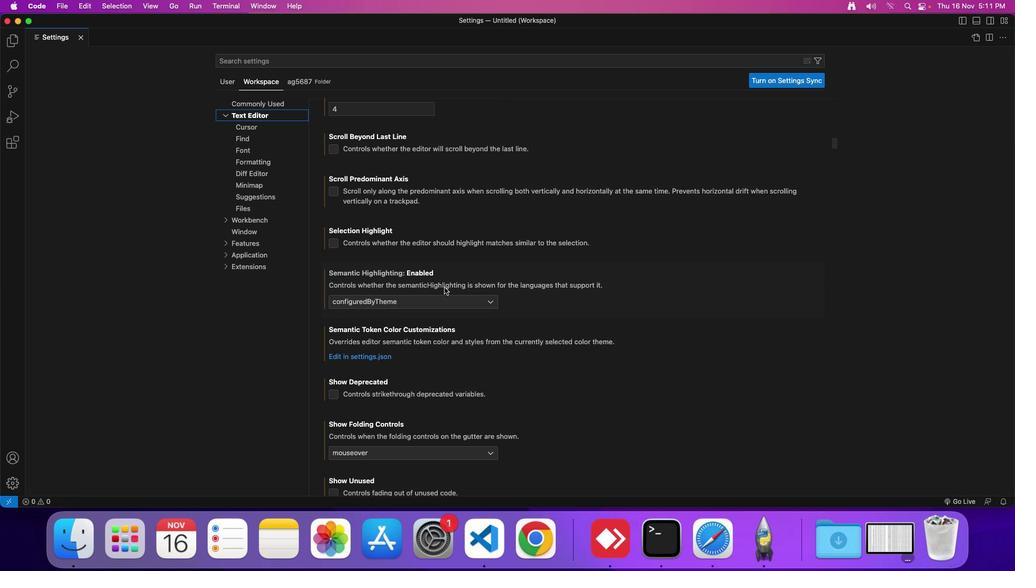 
Action: Mouse scrolled (438, 281) with delta (-5, -5)
Screenshot: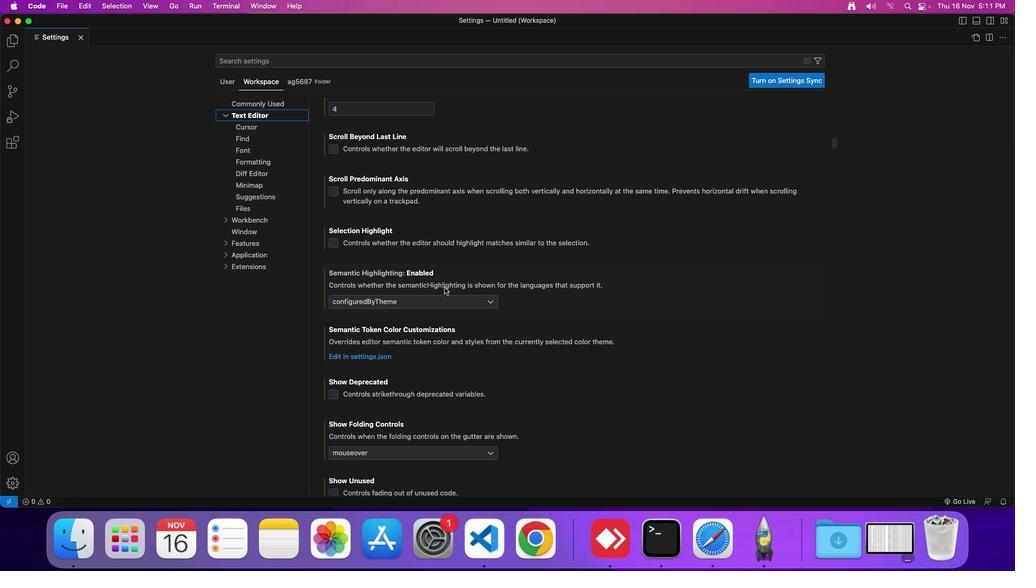 
Action: Mouse scrolled (438, 281) with delta (-5, -5)
Screenshot: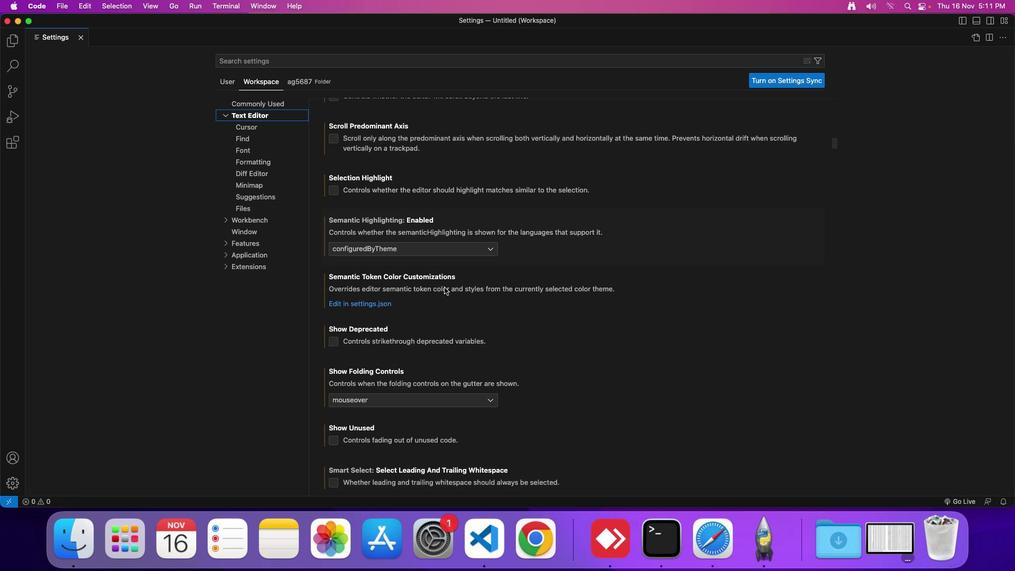 
Action: Mouse scrolled (438, 281) with delta (-5, -5)
Screenshot: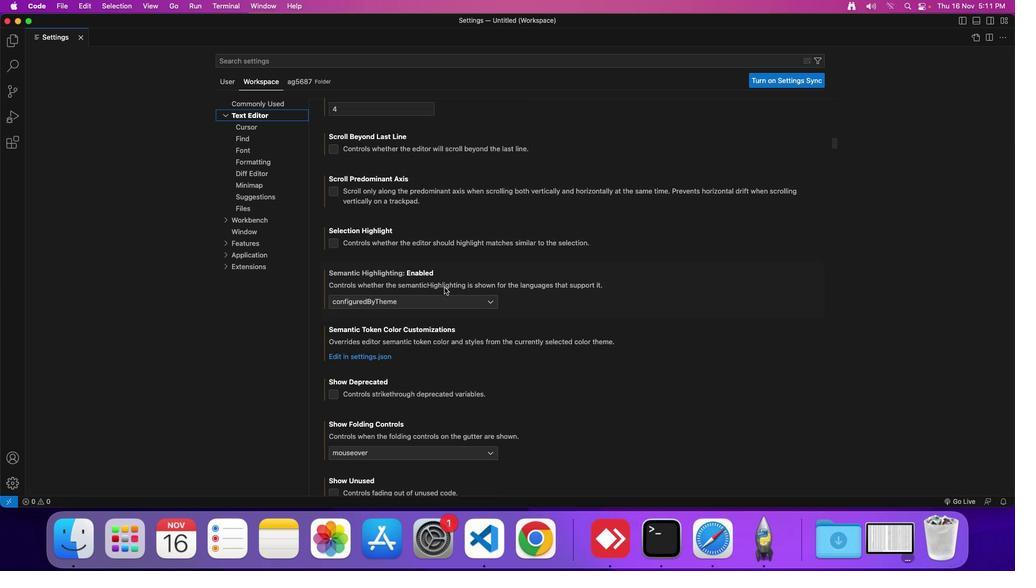 
Action: Mouse scrolled (438, 281) with delta (-5, -4)
Screenshot: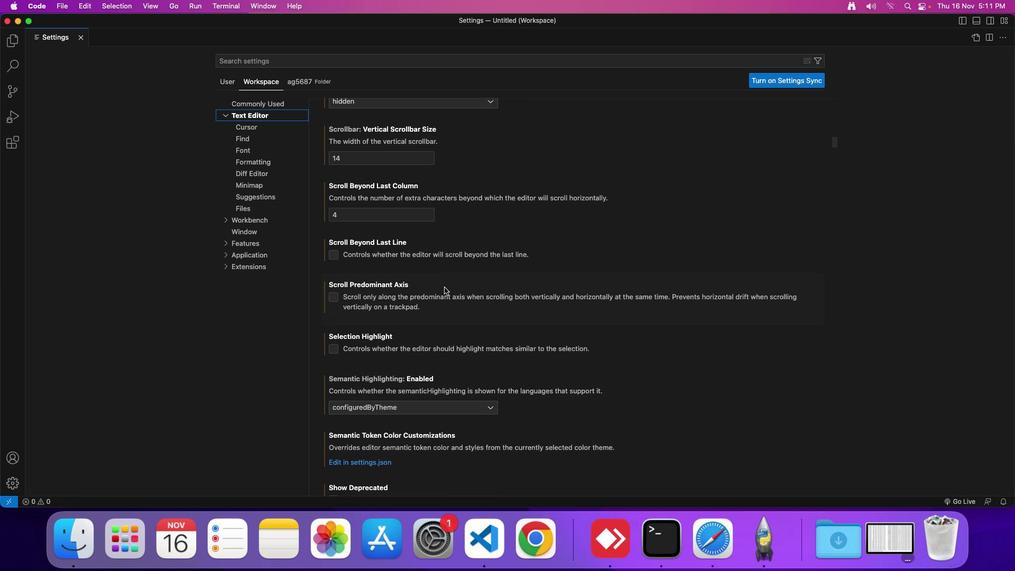 
Action: Mouse scrolled (438, 281) with delta (-5, -4)
Screenshot: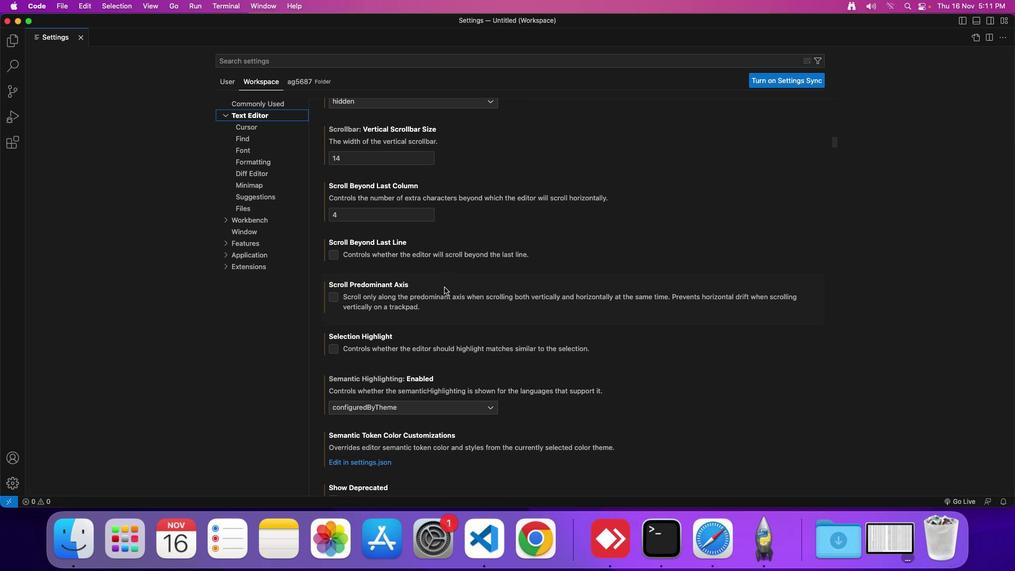 
Action: Mouse scrolled (438, 281) with delta (-5, -3)
Screenshot: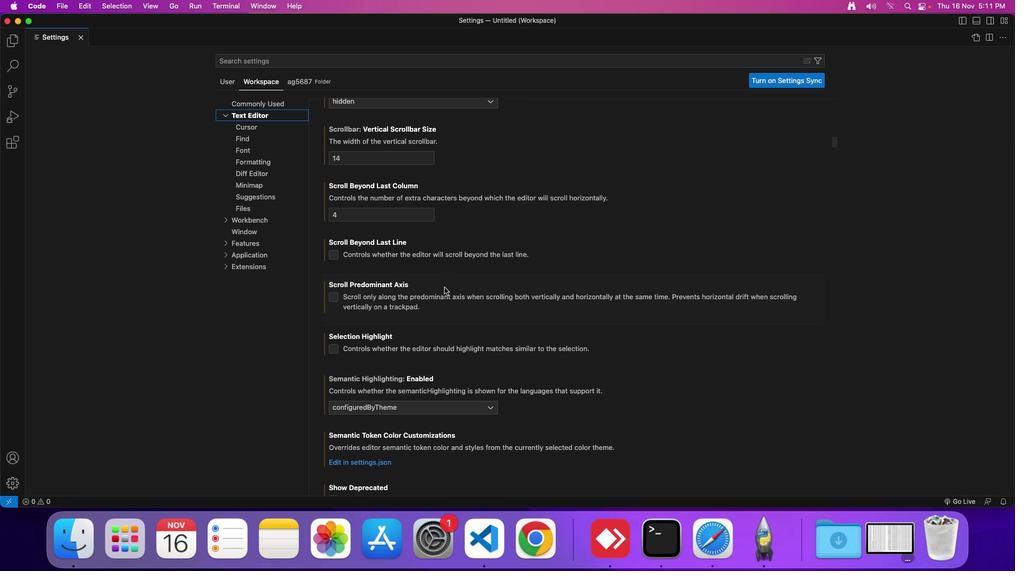 
Action: Mouse scrolled (438, 281) with delta (-5, -4)
Screenshot: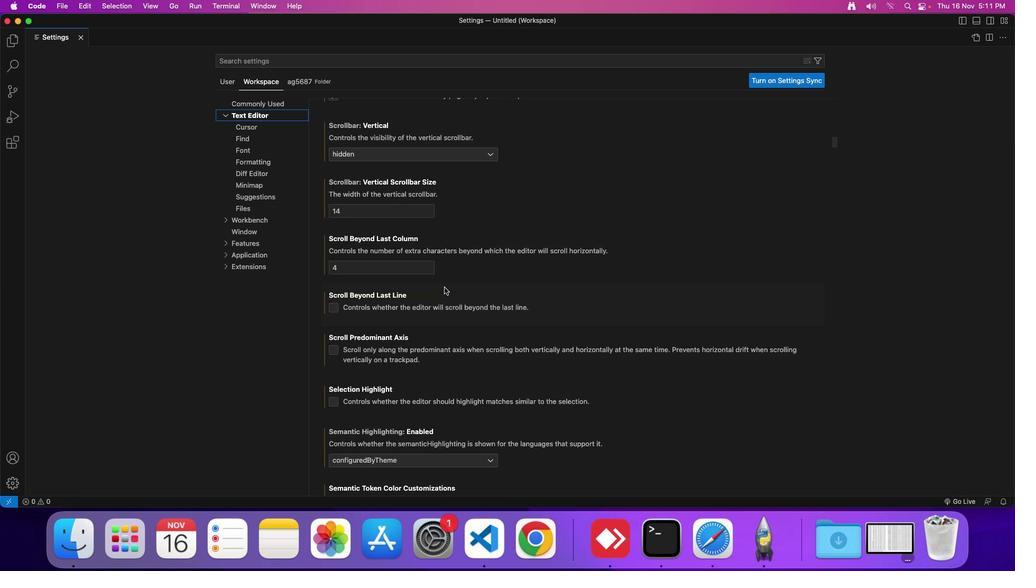 
Action: Mouse scrolled (438, 281) with delta (-5, -4)
Screenshot: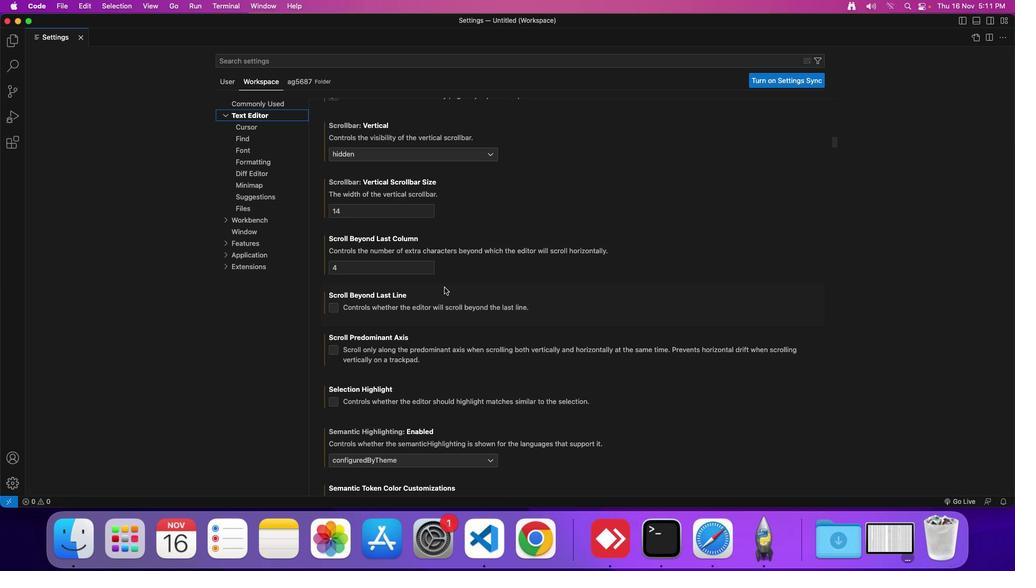
Action: Mouse scrolled (438, 281) with delta (-5, -5)
Screenshot: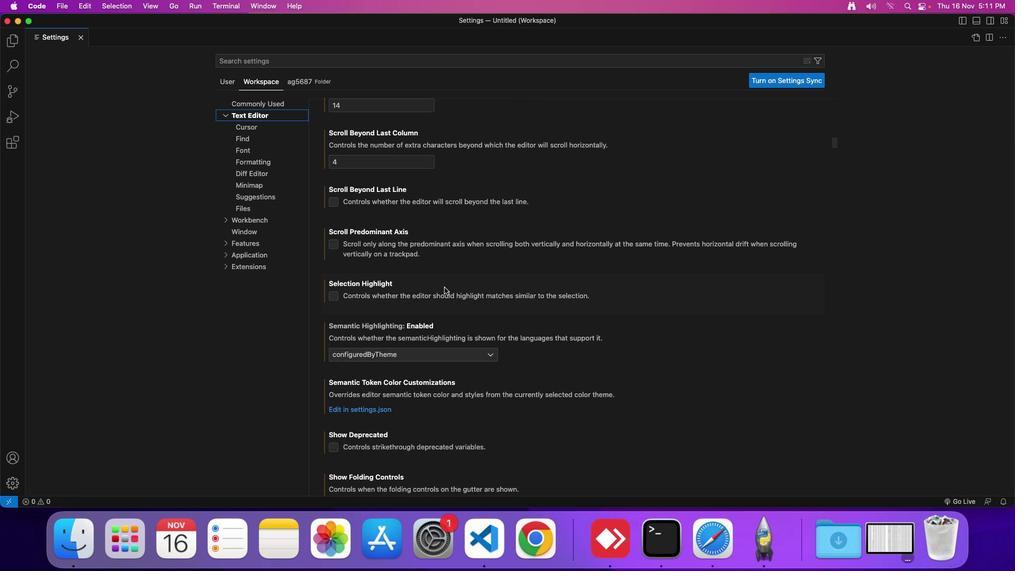 
Action: Mouse scrolled (438, 281) with delta (-5, -5)
Screenshot: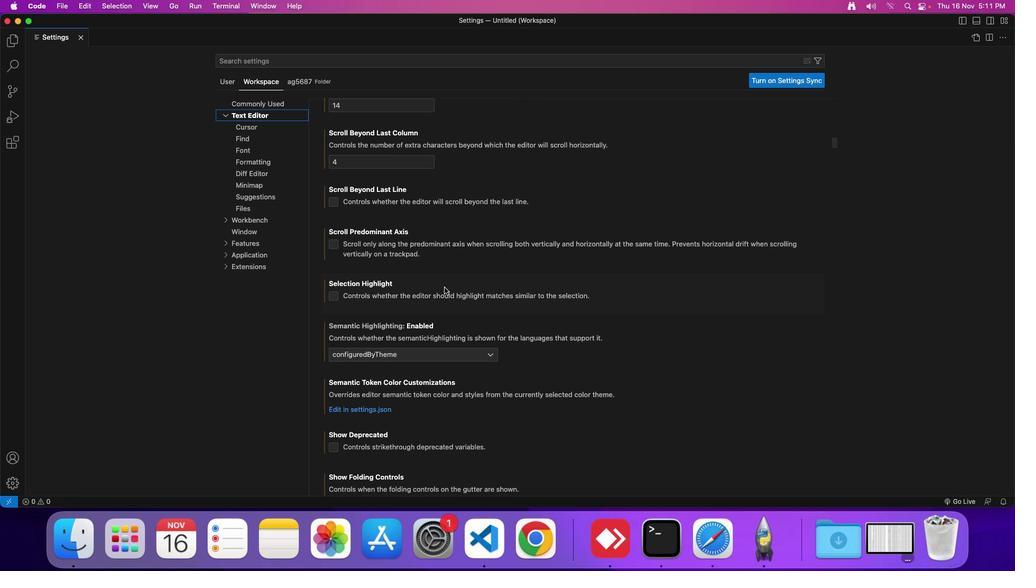 
Action: Mouse scrolled (438, 281) with delta (-5, -6)
Screenshot: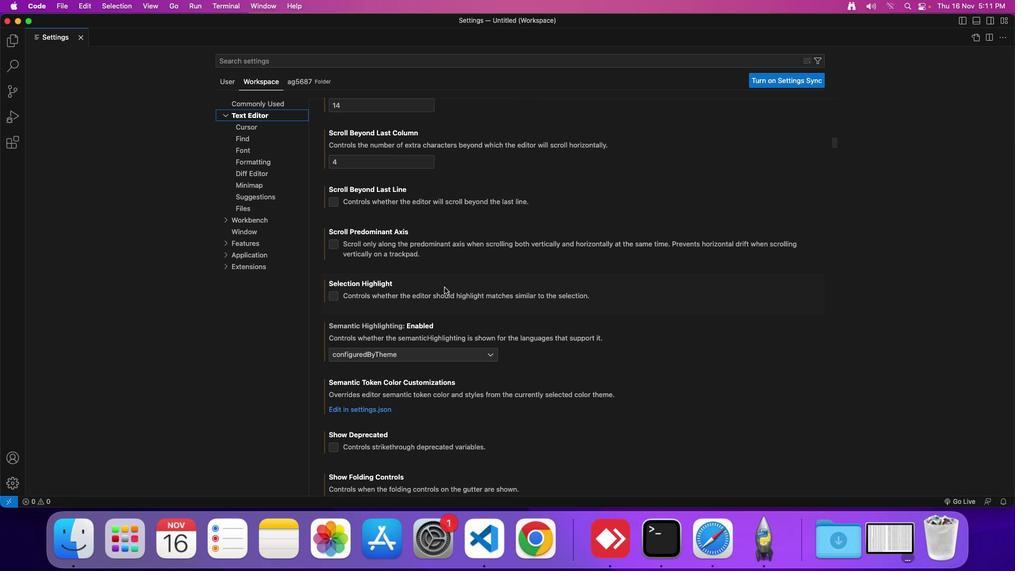 
Action: Mouse scrolled (438, 281) with delta (-5, -5)
Screenshot: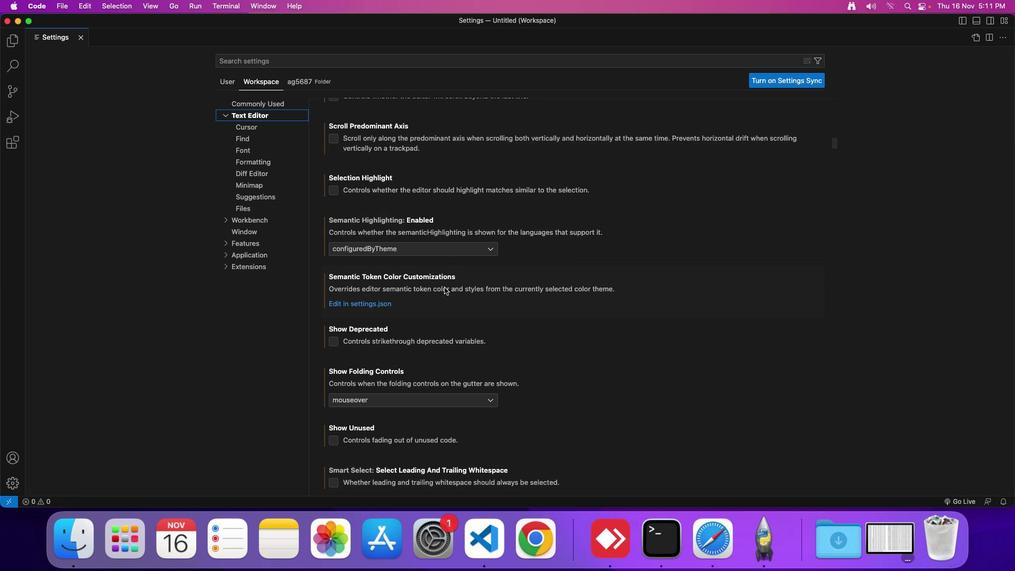 
Action: Mouse scrolled (438, 281) with delta (-5, -5)
Screenshot: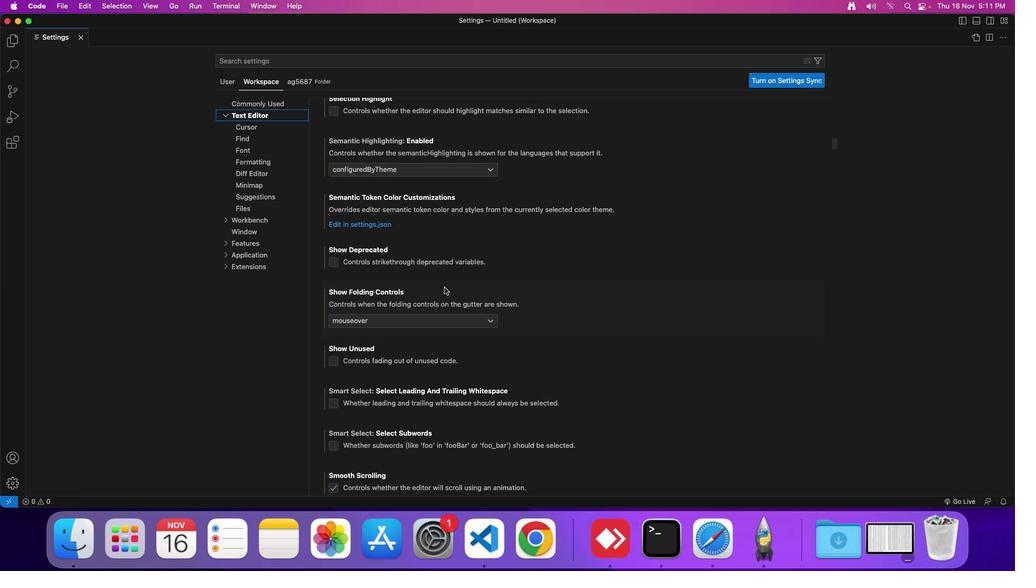 
Action: Mouse scrolled (438, 281) with delta (-5, -6)
Screenshot: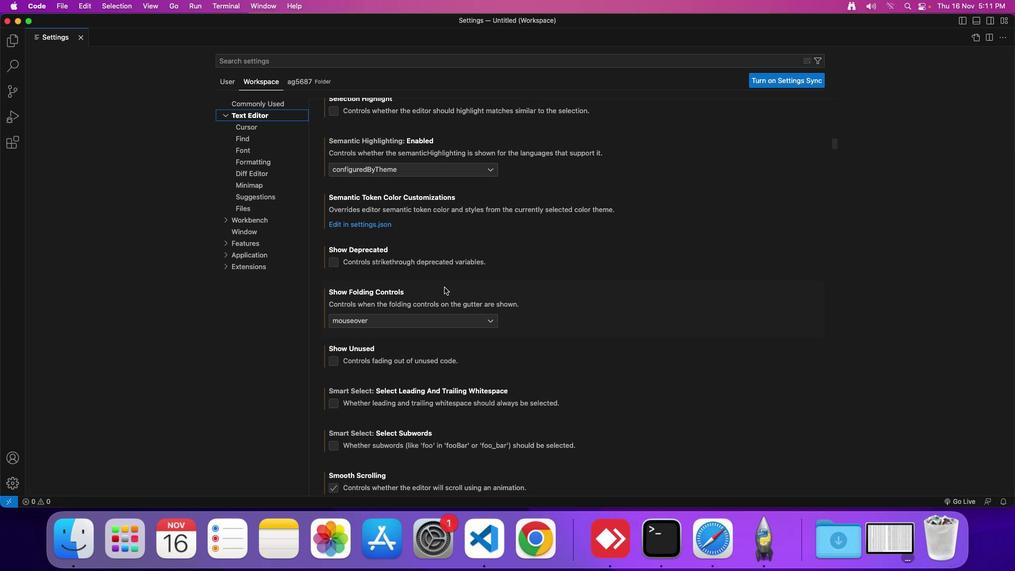 
Action: Mouse scrolled (438, 281) with delta (-5, -6)
Screenshot: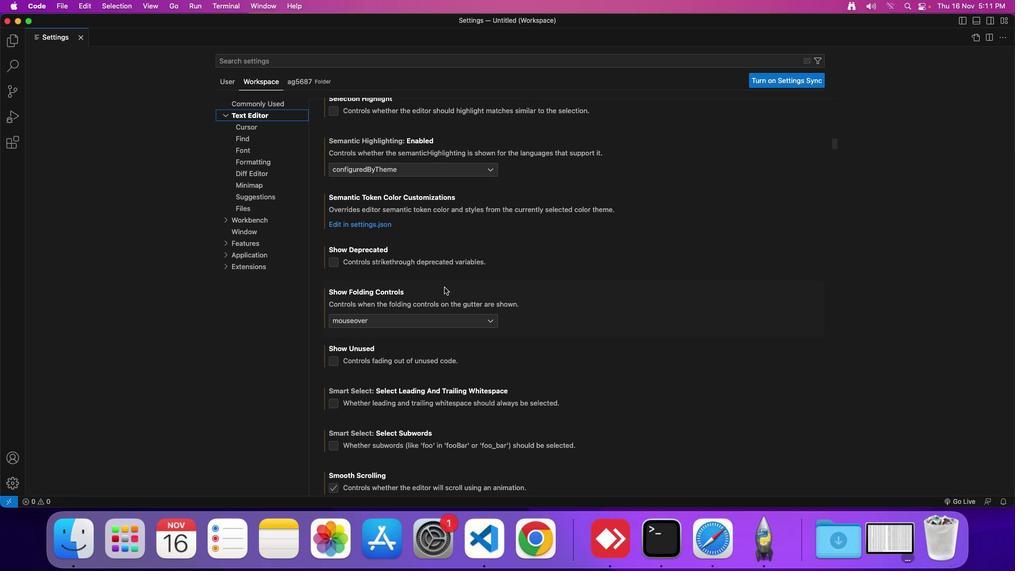 
Action: Mouse scrolled (438, 281) with delta (-5, -5)
Screenshot: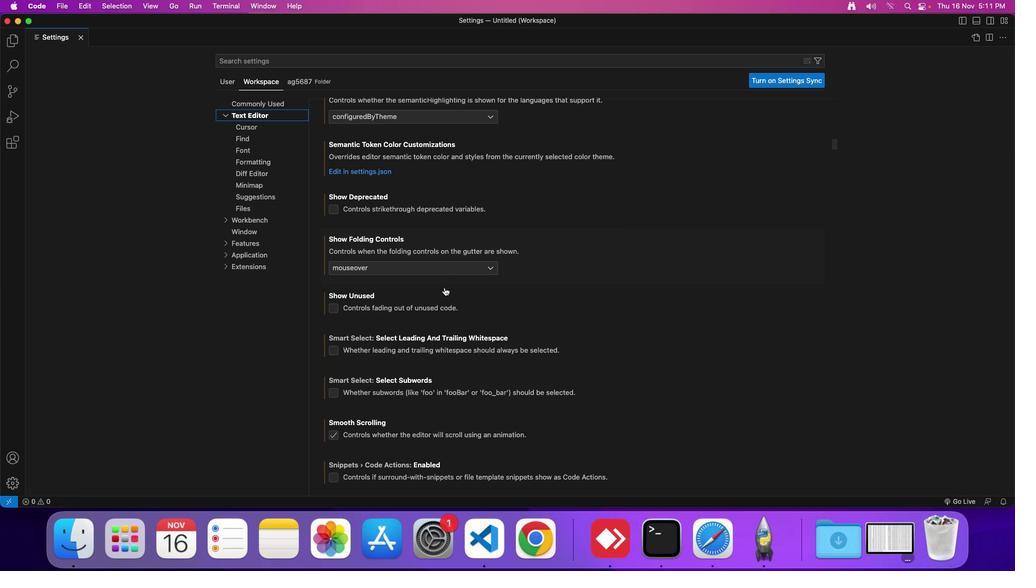 
Action: Mouse scrolled (438, 281) with delta (-5, -5)
Screenshot: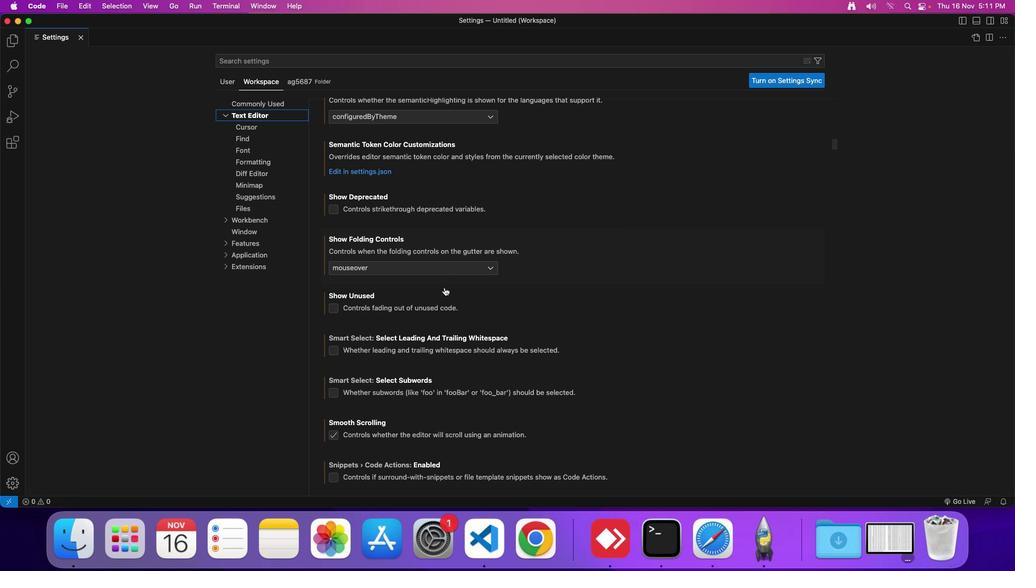
Action: Mouse scrolled (438, 281) with delta (-5, -5)
Screenshot: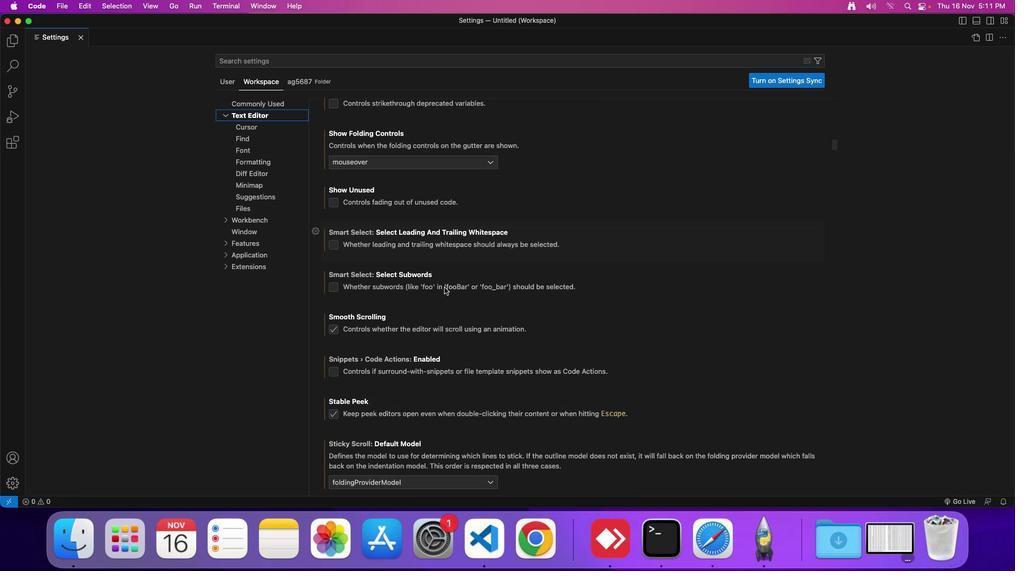 
Action: Mouse scrolled (438, 281) with delta (-5, -5)
Screenshot: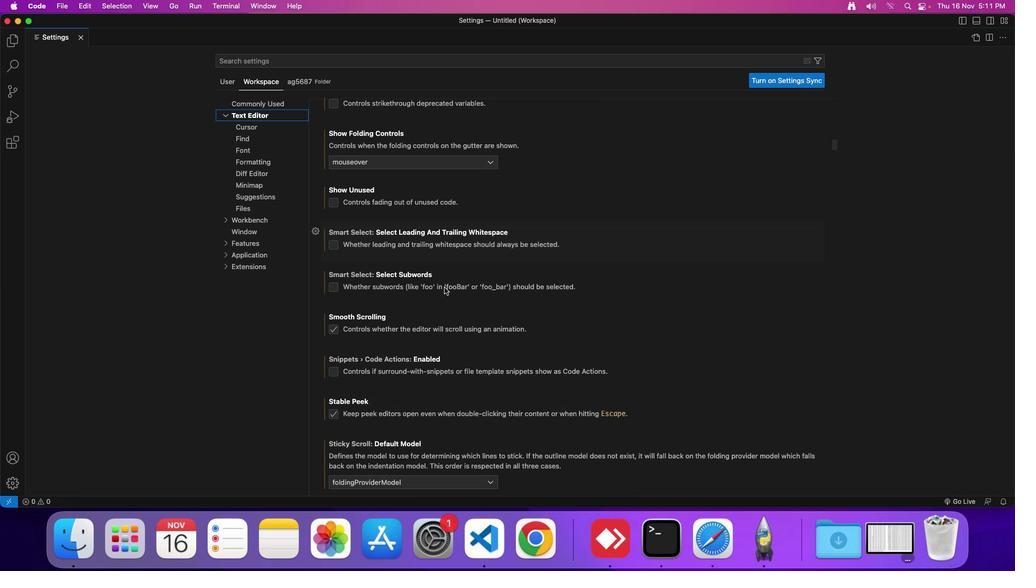 
Action: Mouse scrolled (438, 281) with delta (-5, -6)
Screenshot: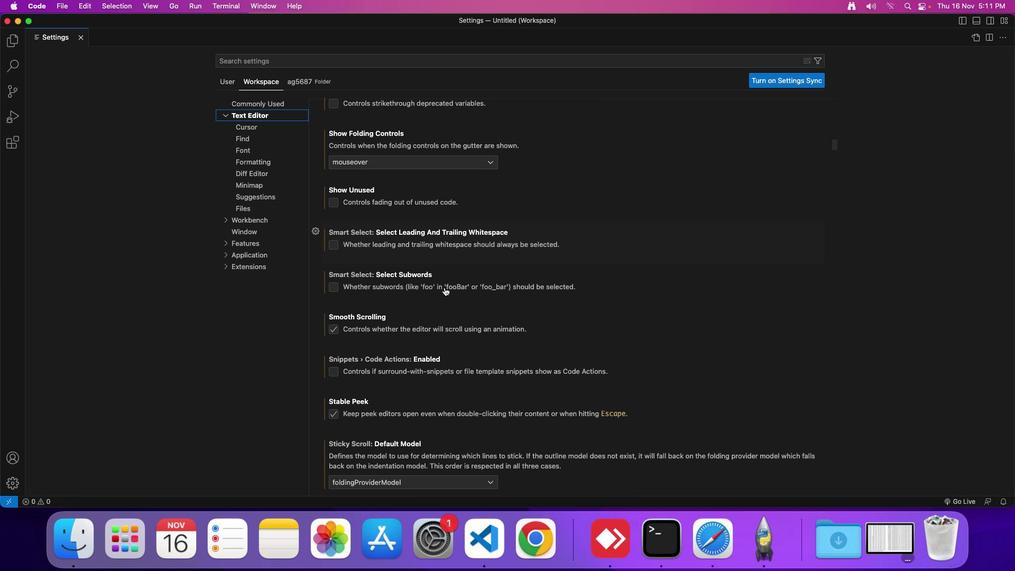 
Action: Mouse scrolled (438, 281) with delta (-5, -5)
Screenshot: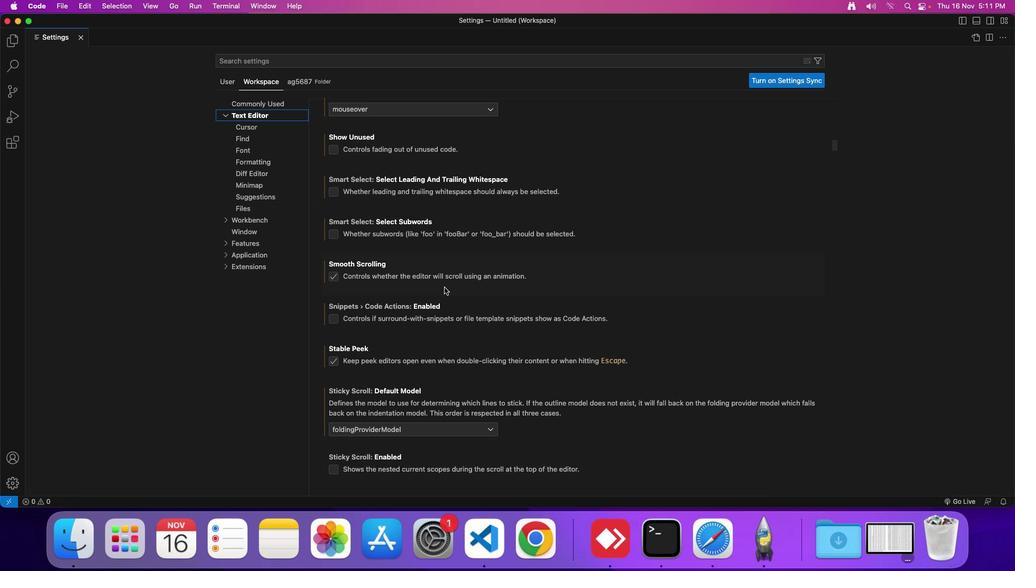 
Action: Mouse scrolled (438, 281) with delta (-5, -5)
Screenshot: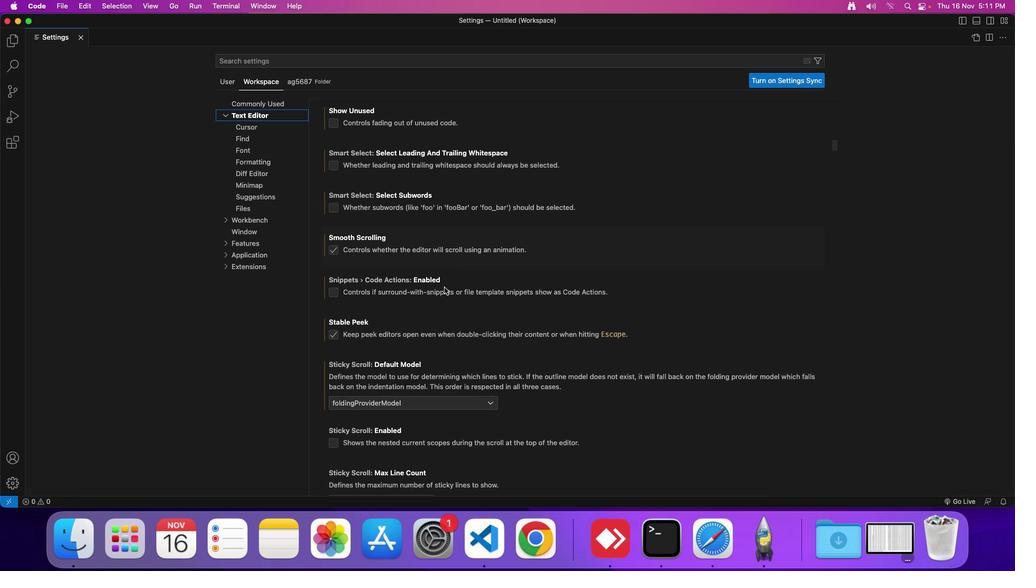 
Action: Mouse scrolled (438, 281) with delta (-5, -5)
Screenshot: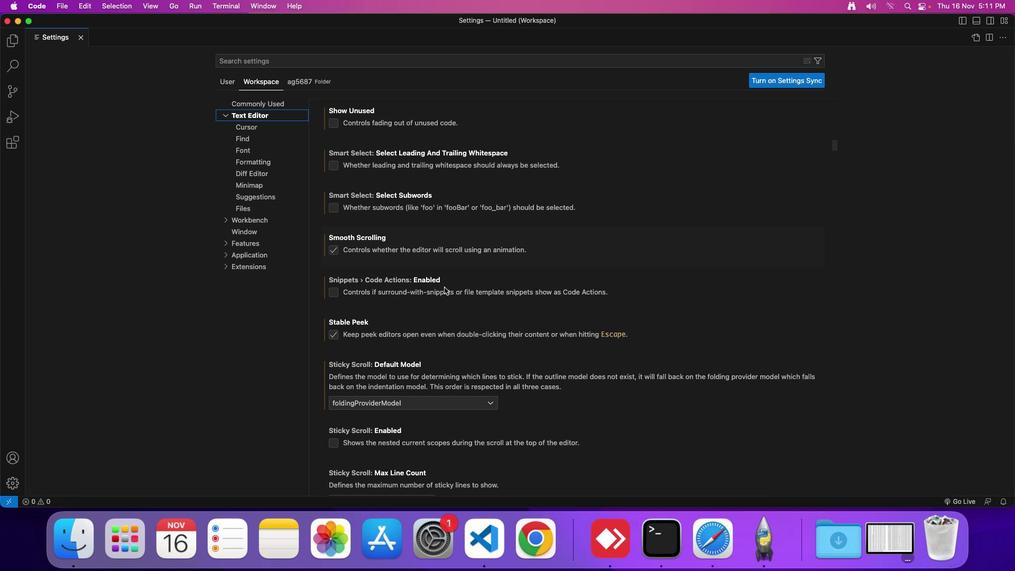 
Action: Mouse scrolled (438, 281) with delta (-5, -5)
Screenshot: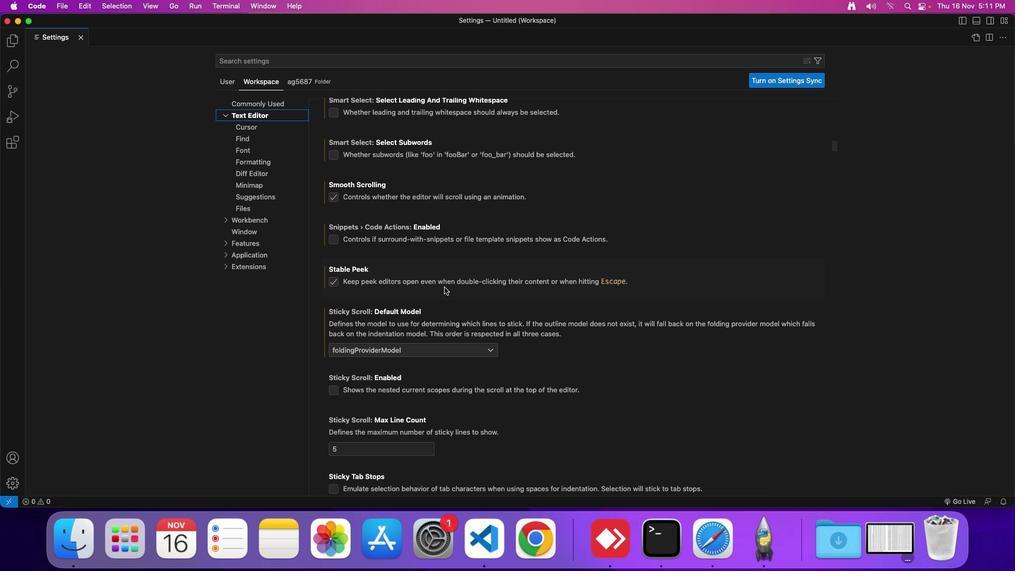 
Action: Mouse scrolled (438, 281) with delta (-5, -5)
Screenshot: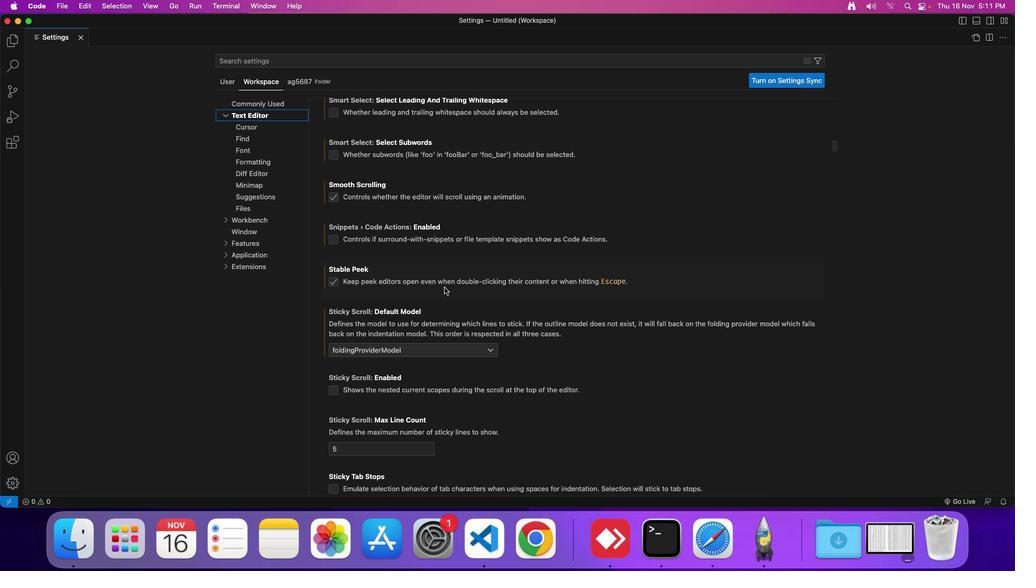 
Action: Mouse scrolled (438, 281) with delta (-5, -5)
Screenshot: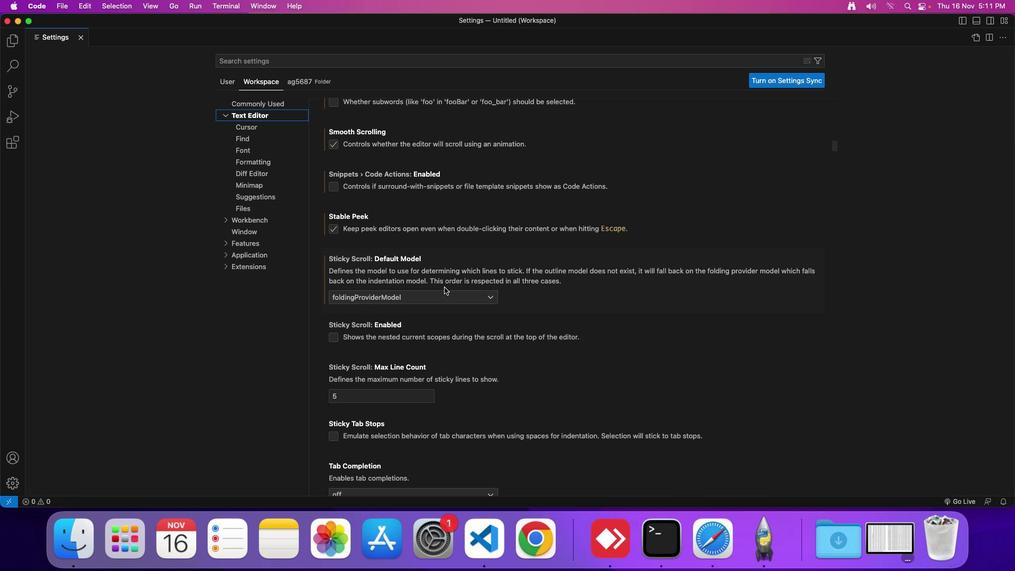 
Action: Mouse scrolled (438, 281) with delta (-5, -5)
Screenshot: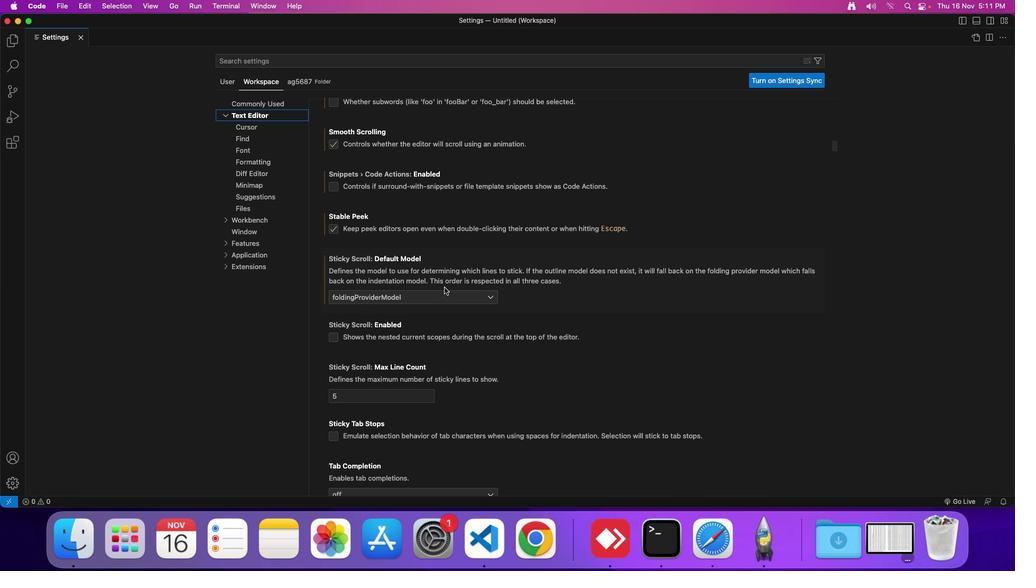 
Action: Mouse moved to (438, 286)
Screenshot: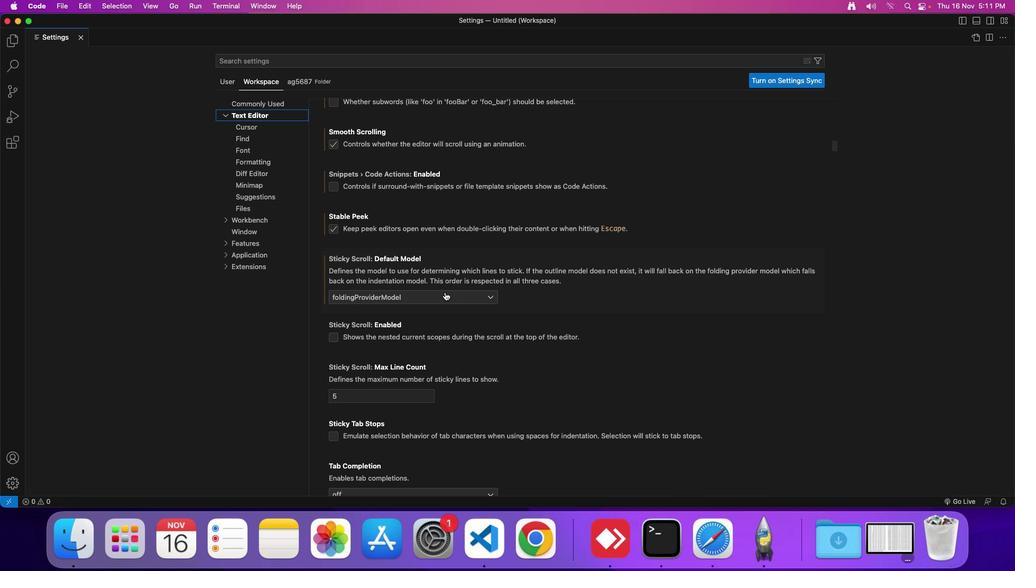 
Action: Mouse pressed left at (438, 286)
Screenshot: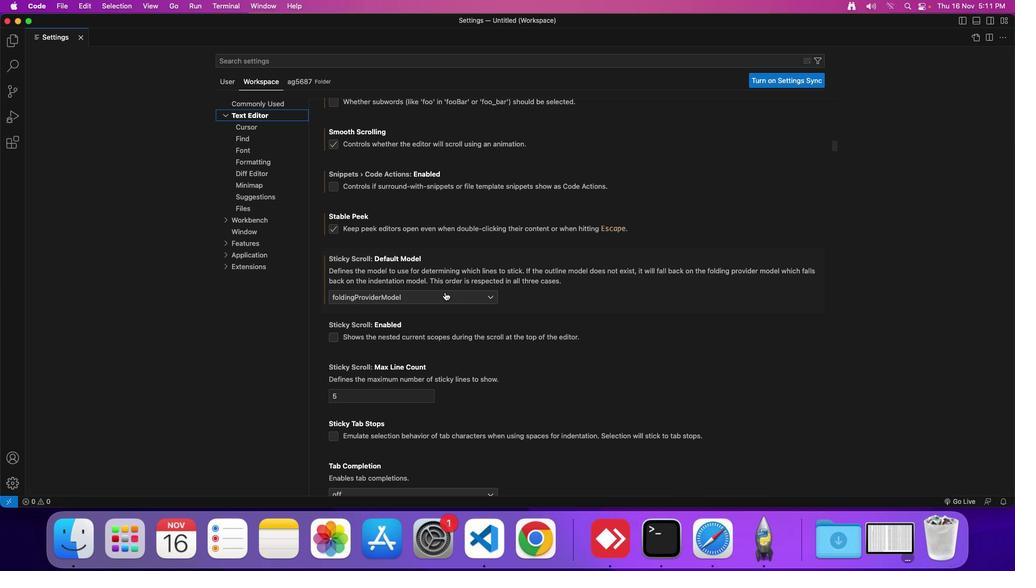 
Action: Mouse moved to (416, 329)
Screenshot: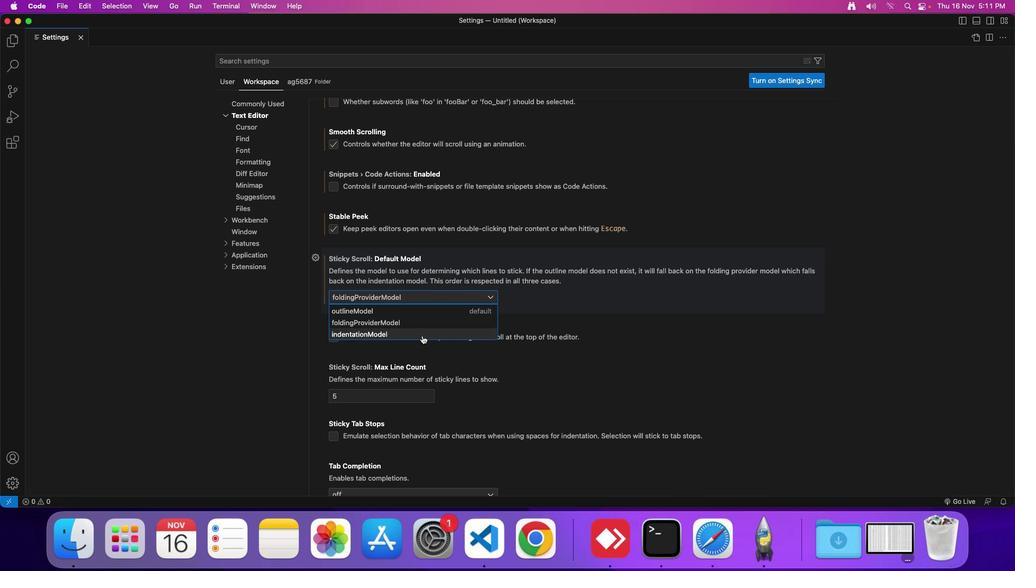 
Action: Mouse pressed left at (416, 329)
Screenshot: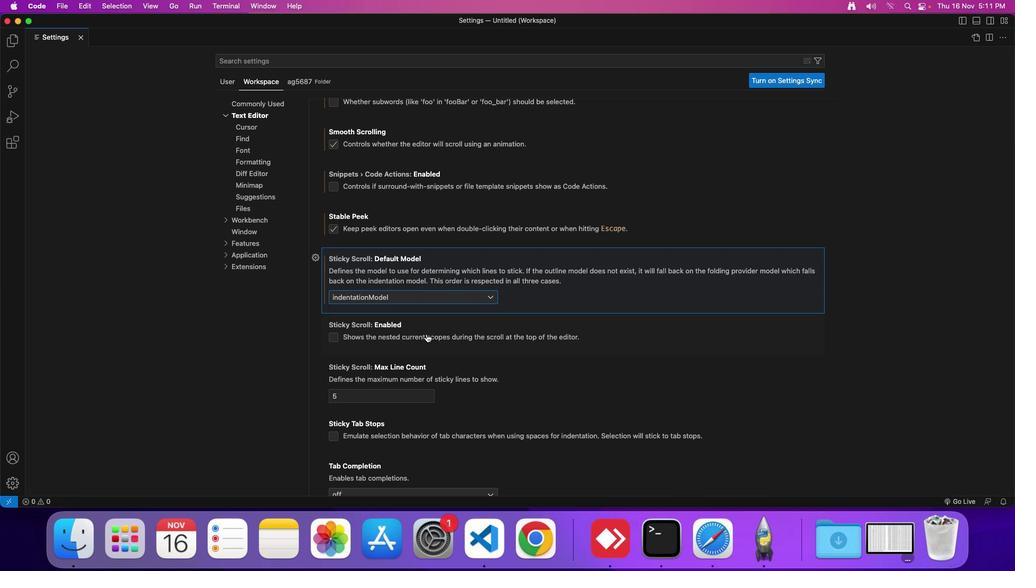 
Action: Mouse moved to (434, 302)
Screenshot: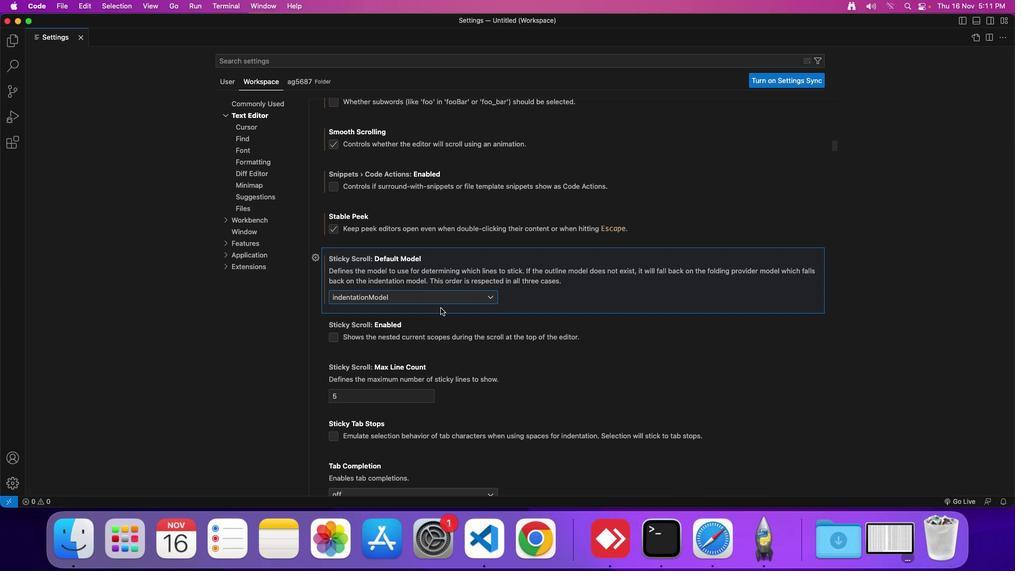 
